Task: Organize and update the Trello cards with images, descriptions, and checklists.
Action: Key pressed <Key.f11>
Screenshot: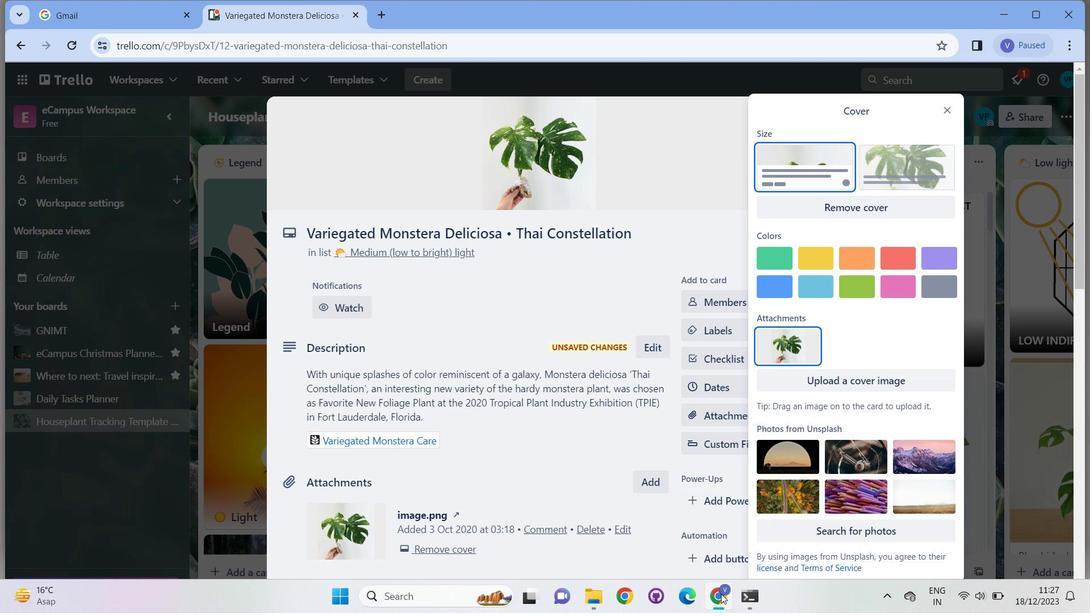 
Action: Mouse moved to (853, 468)
Screenshot: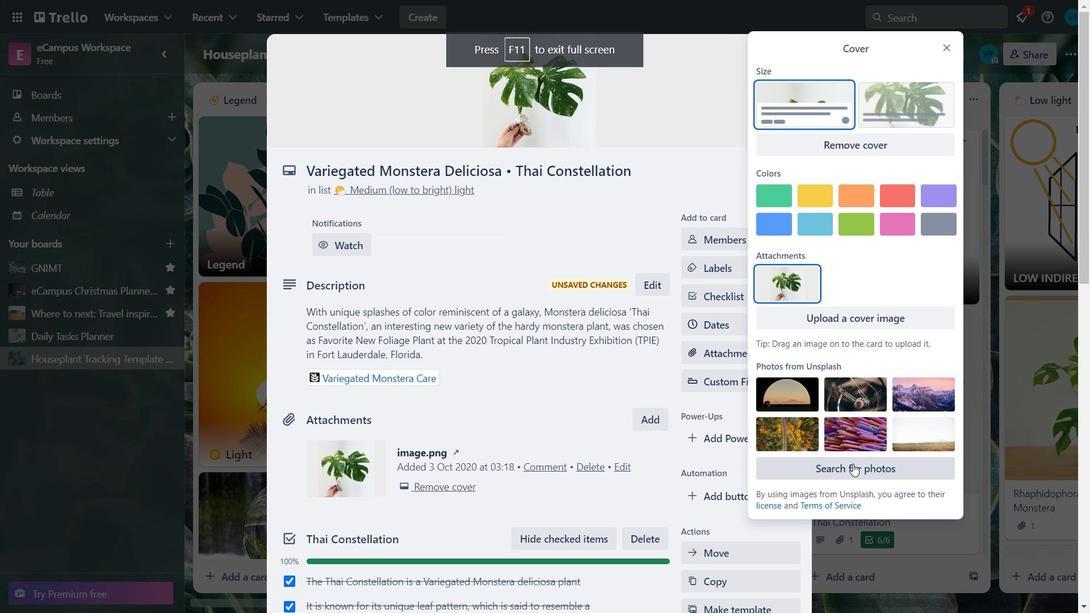 
Action: Mouse pressed left at (853, 468)
Screenshot: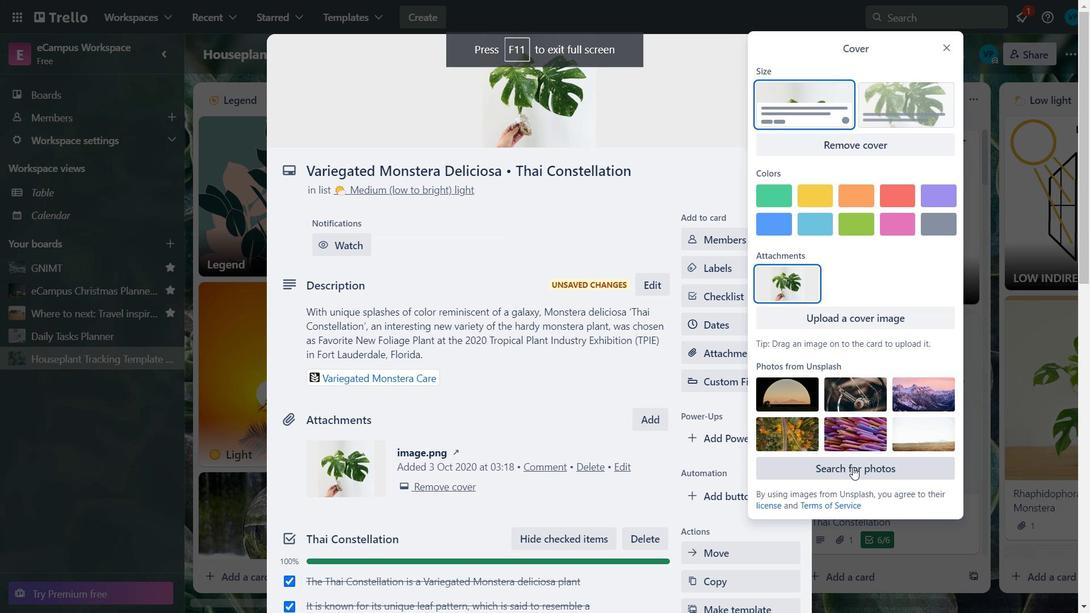 
Action: Mouse moved to (829, 76)
Screenshot: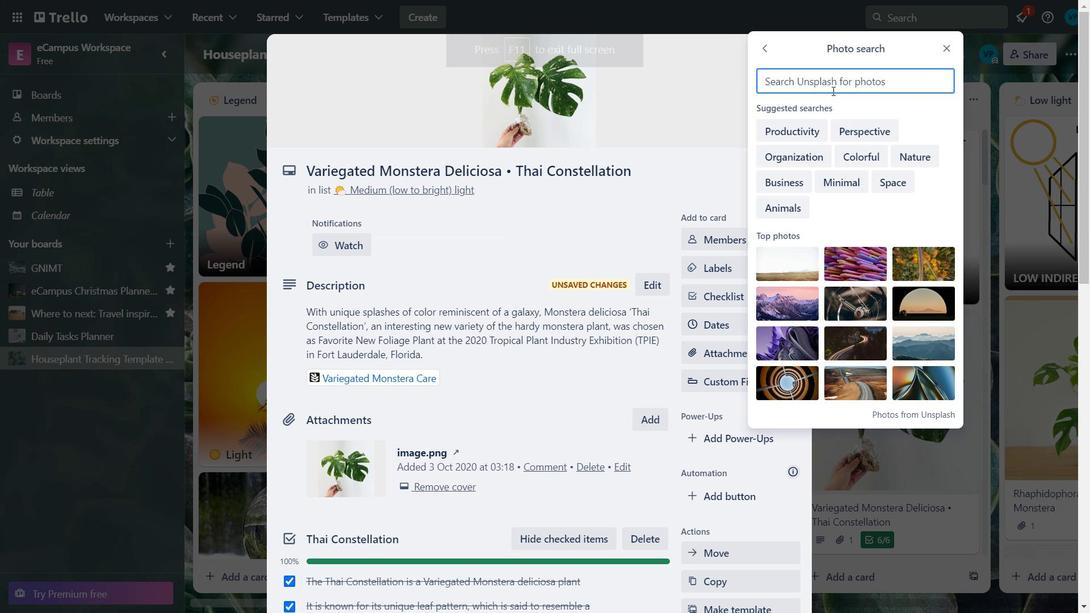
Action: Key pressed <Key.caps_lock>ctrl+V<Key.space>ctrl+PLANT
Screenshot: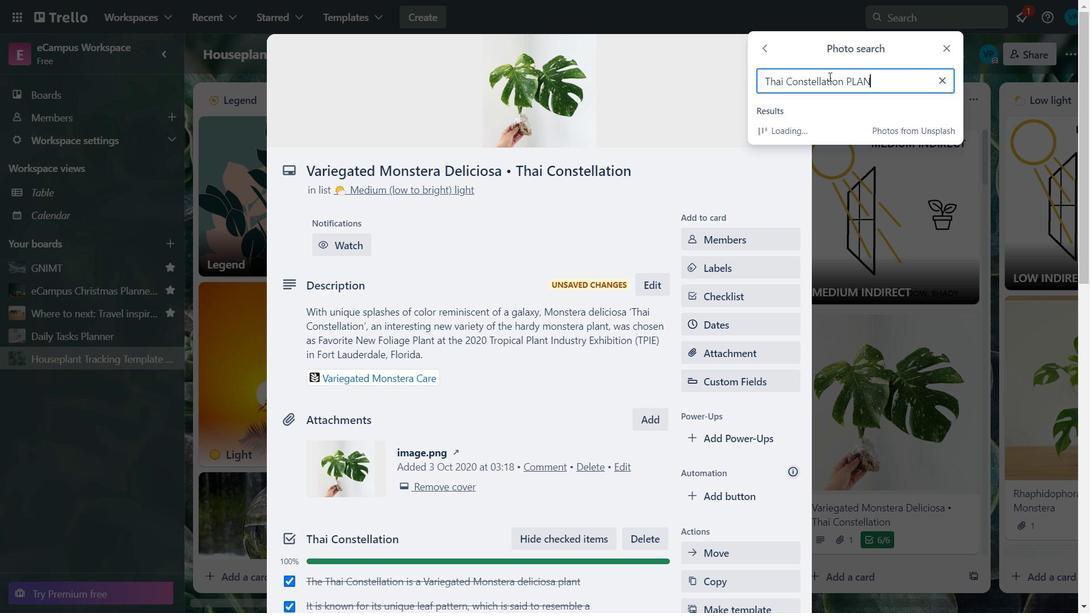 
Action: Mouse moved to (869, 347)
Screenshot: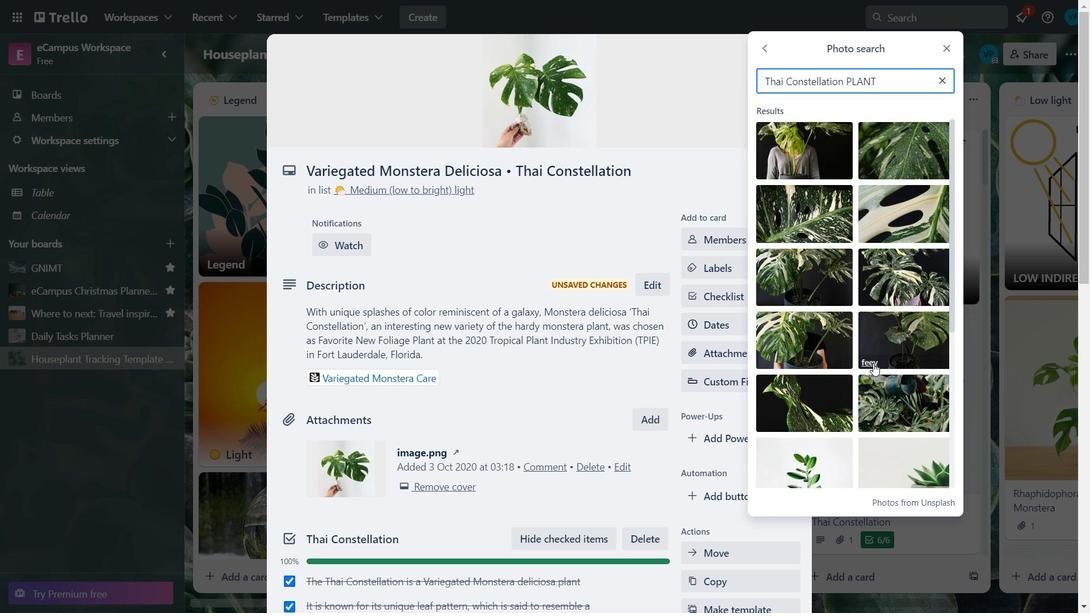 
Action: Key pressed <Key.down><Key.down><Key.down><Key.down><Key.down>
Screenshot: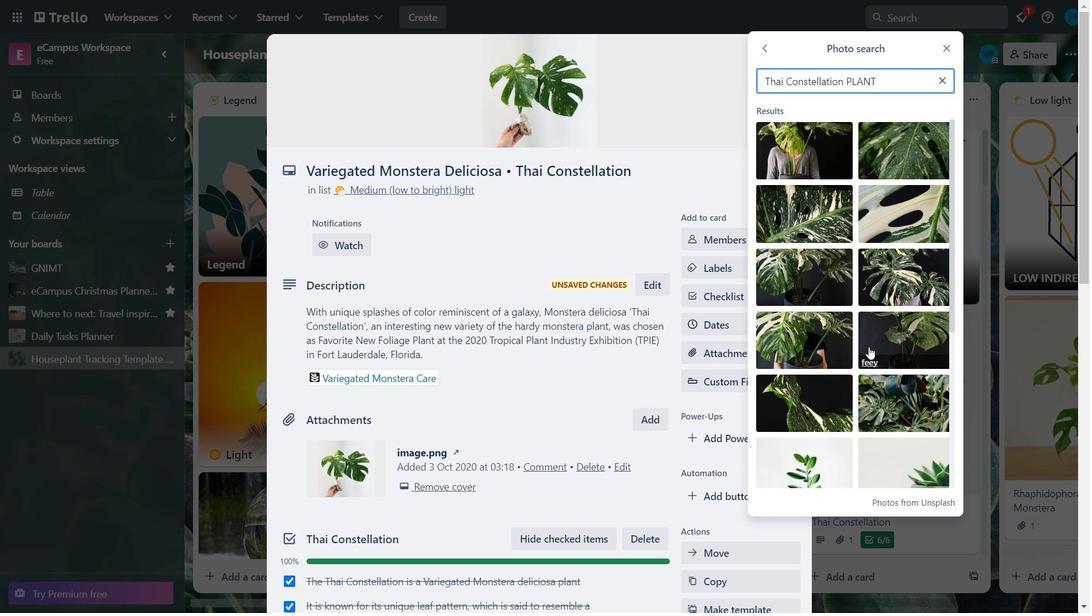 
Action: Mouse moved to (956, 412)
Screenshot: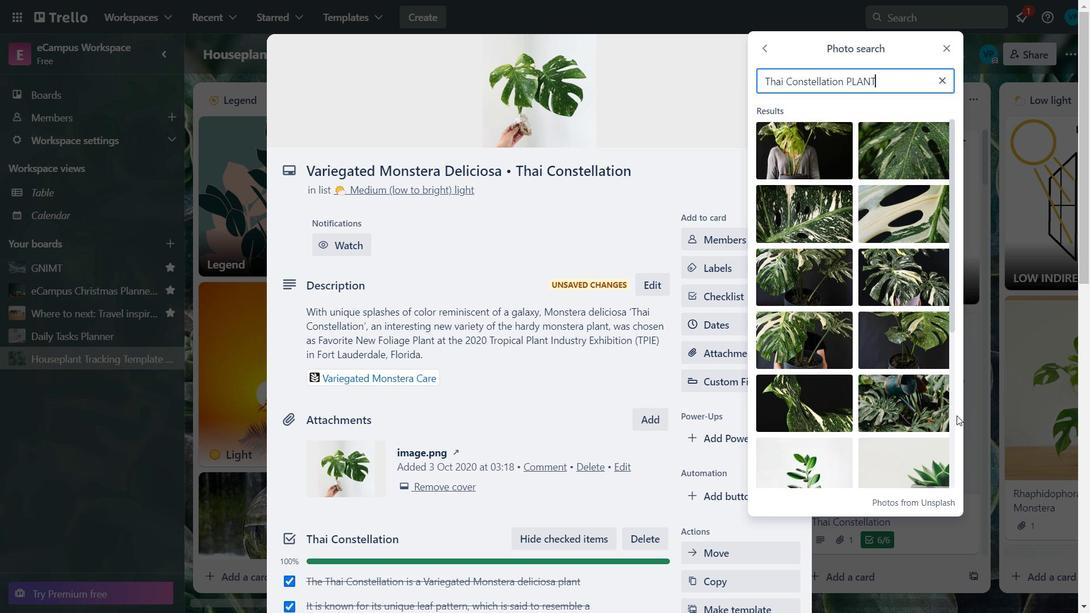 
Action: Mouse pressed left at (956, 412)
Screenshot: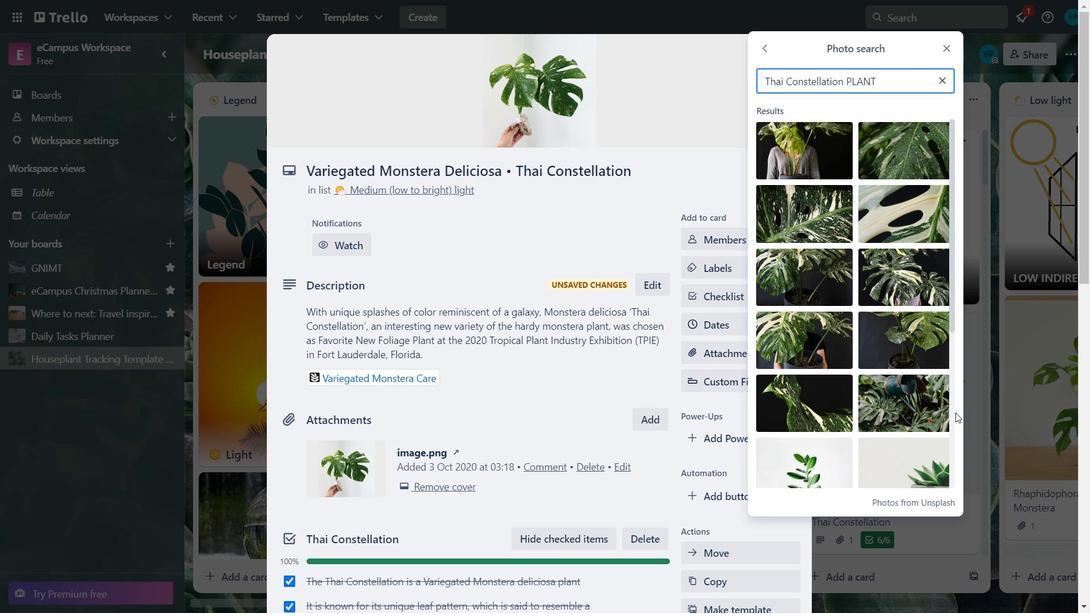 
Action: Key pressed <Key.down><Key.down><Key.down>
Screenshot: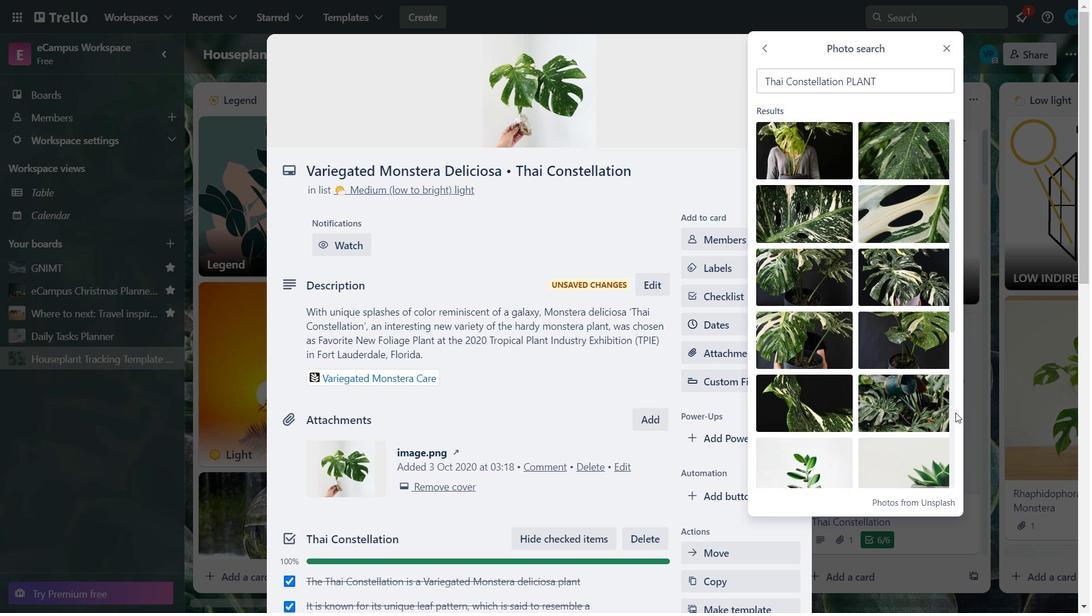 
Action: Mouse moved to (953, 358)
Screenshot: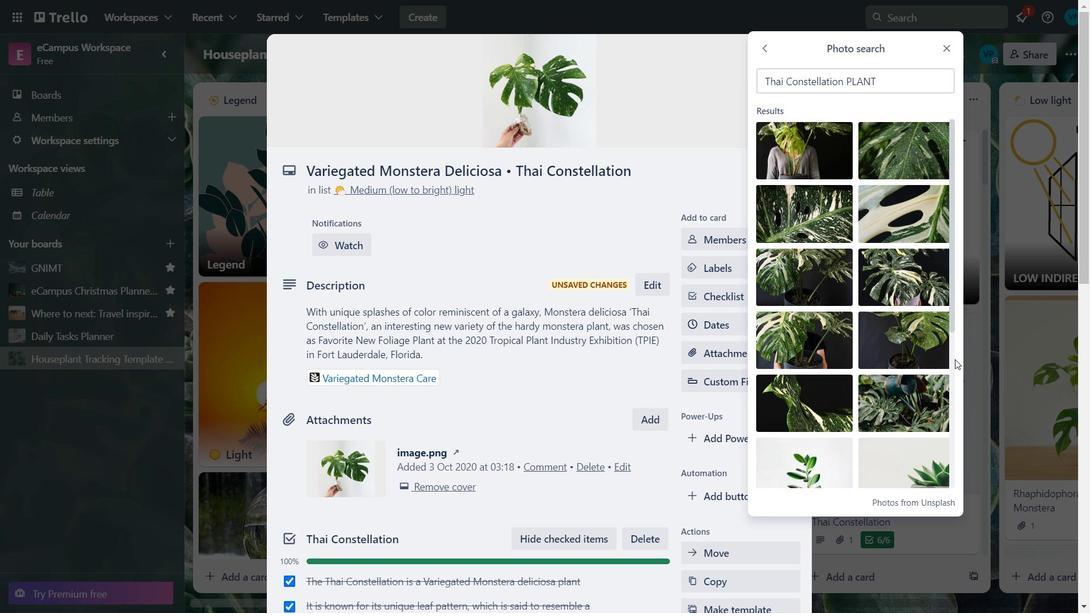 
Action: Mouse pressed left at (953, 358)
Screenshot: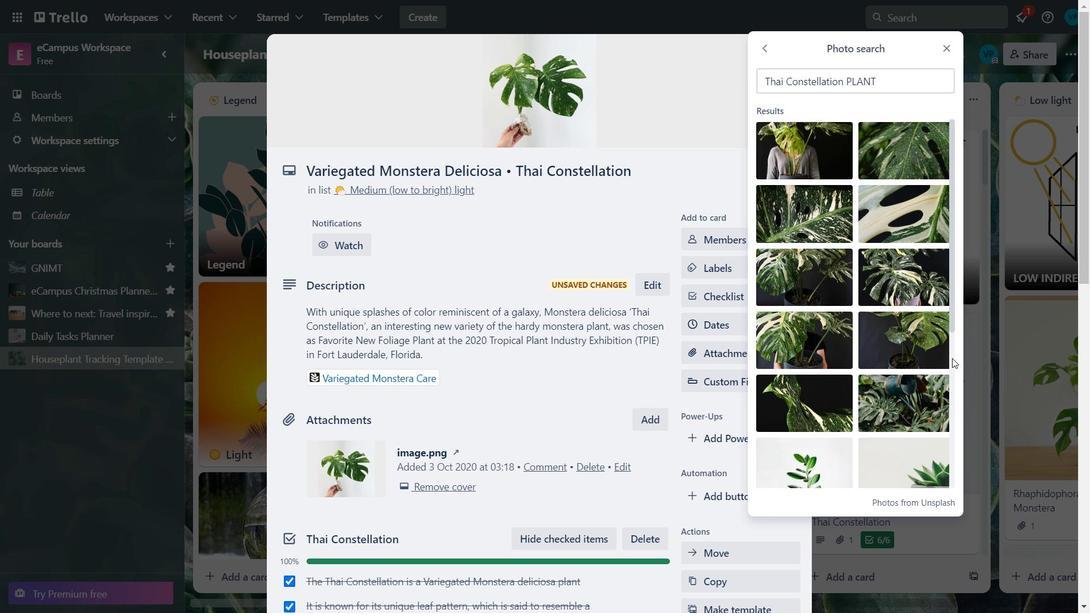 
Action: Mouse moved to (949, 191)
Screenshot: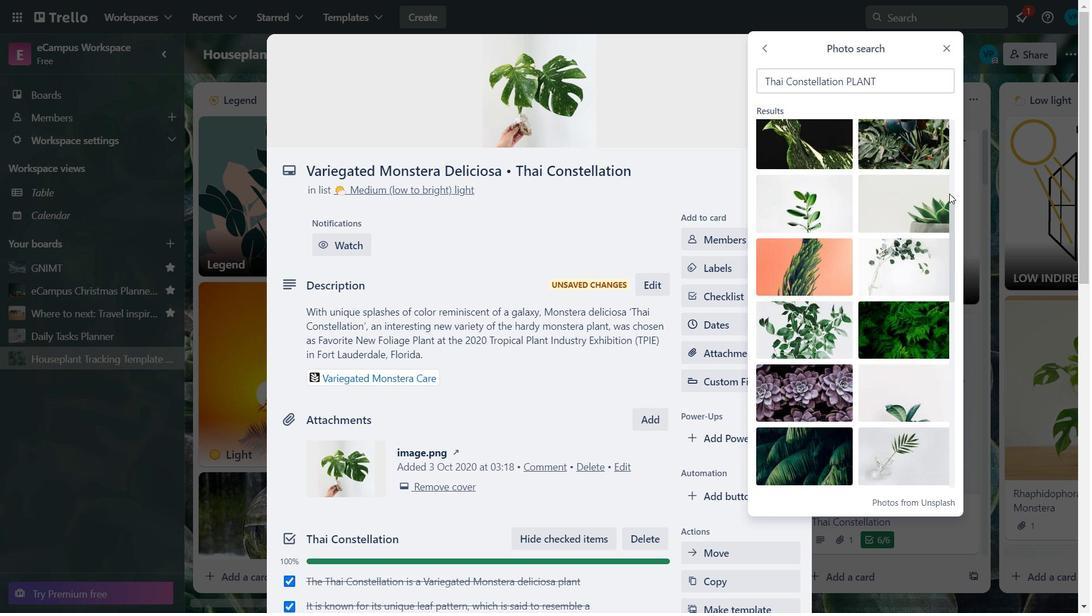 
Action: Mouse pressed left at (949, 191)
Screenshot: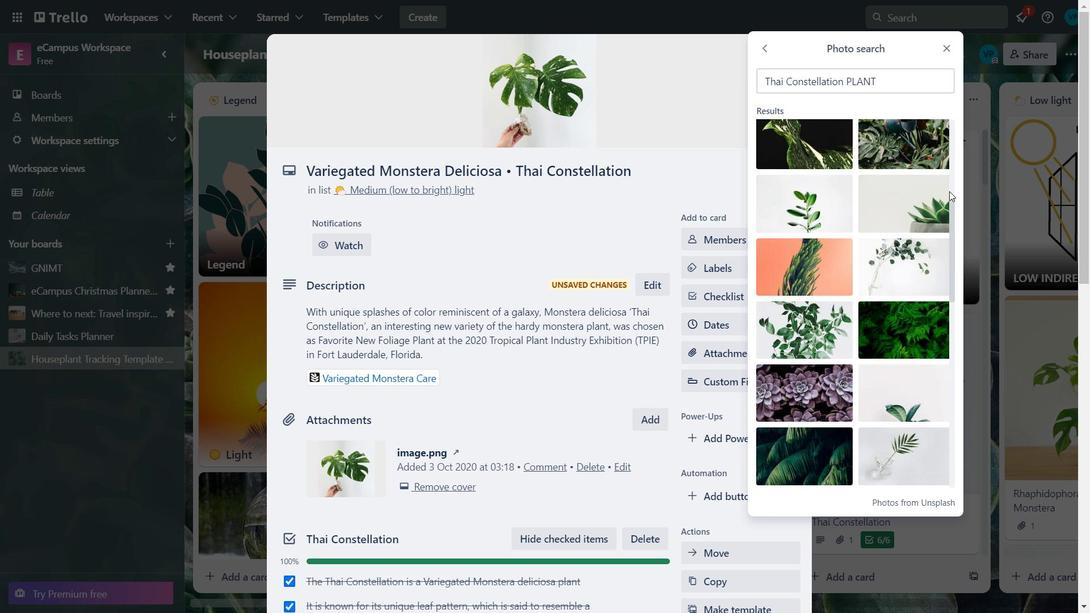 
Action: Key pressed <Key.up><Key.up>
Screenshot: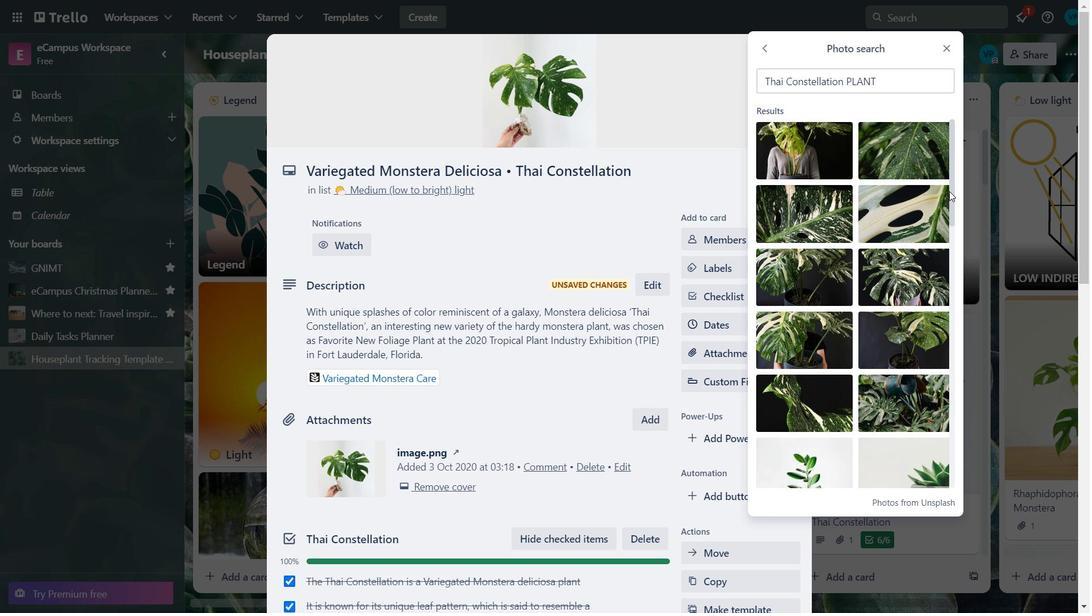 
Action: Mouse moved to (917, 319)
Screenshot: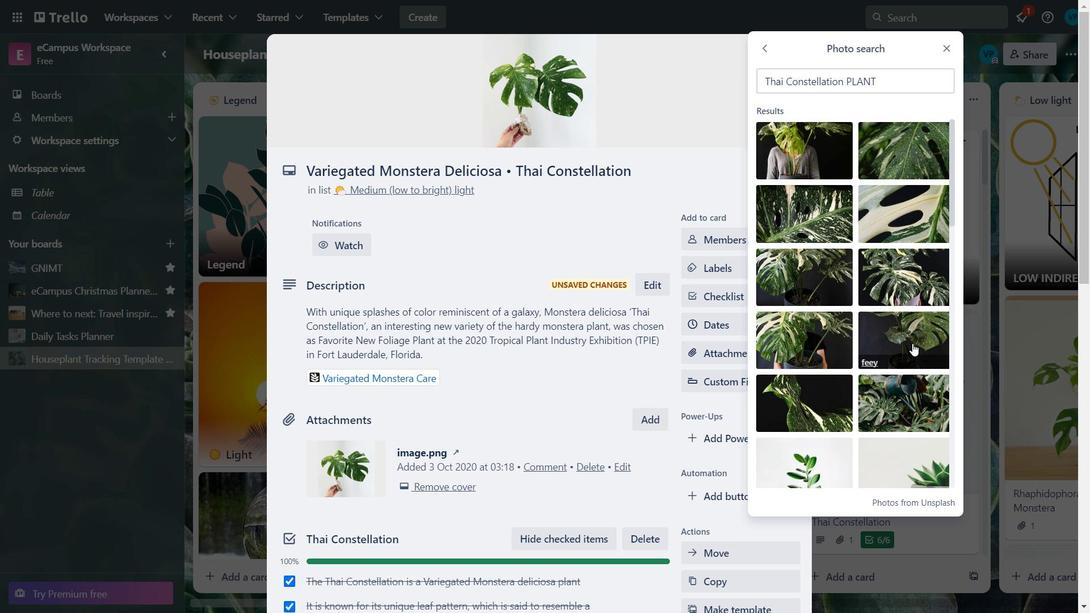 
Action: Mouse pressed left at (917, 319)
Screenshot: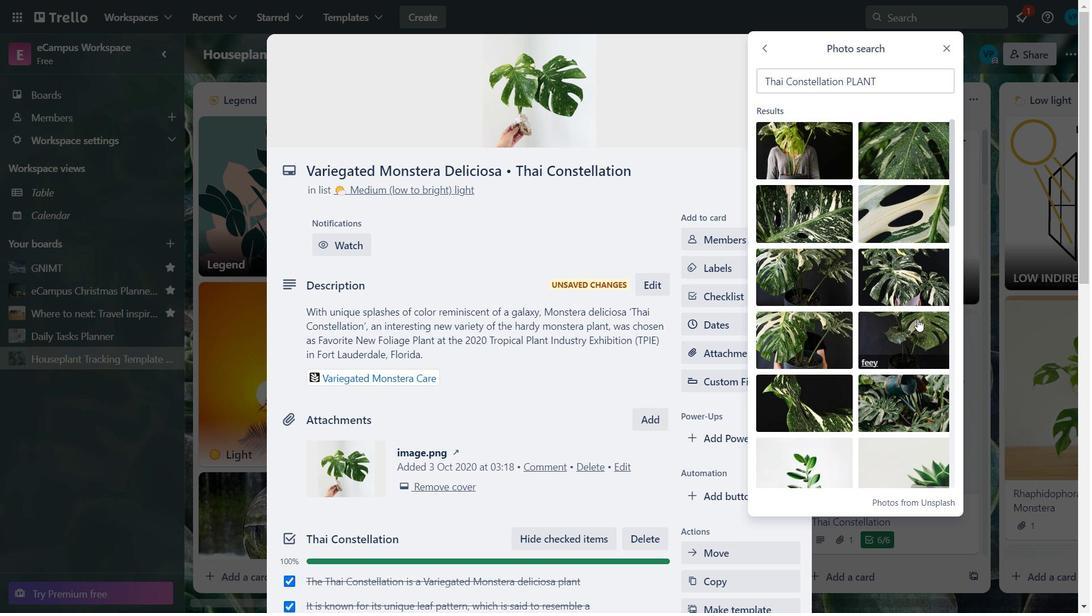 
Action: Mouse moved to (913, 102)
Screenshot: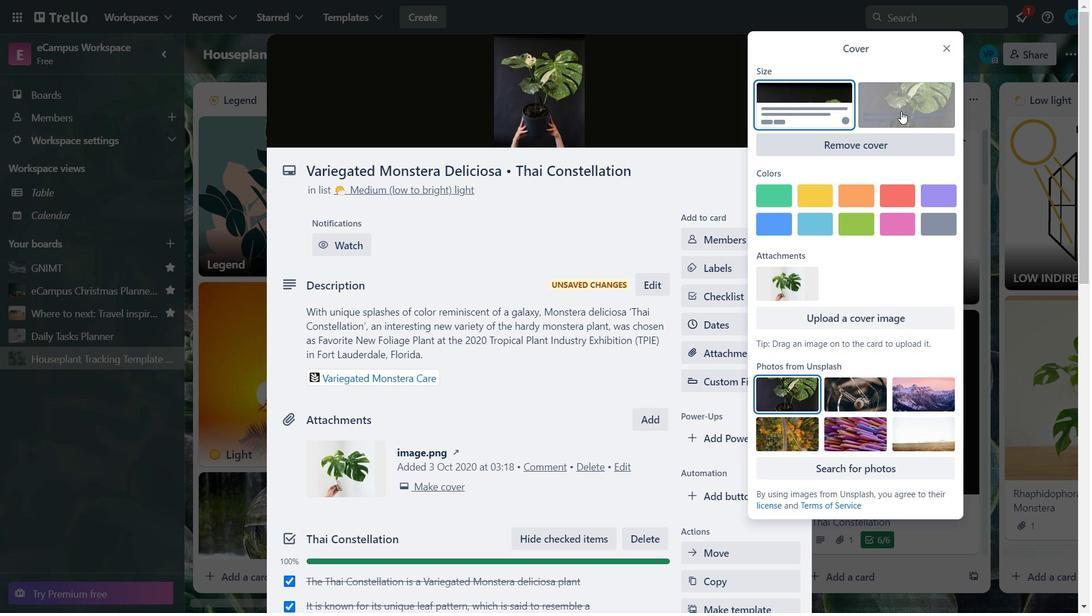 
Action: Mouse pressed left at (913, 102)
Screenshot: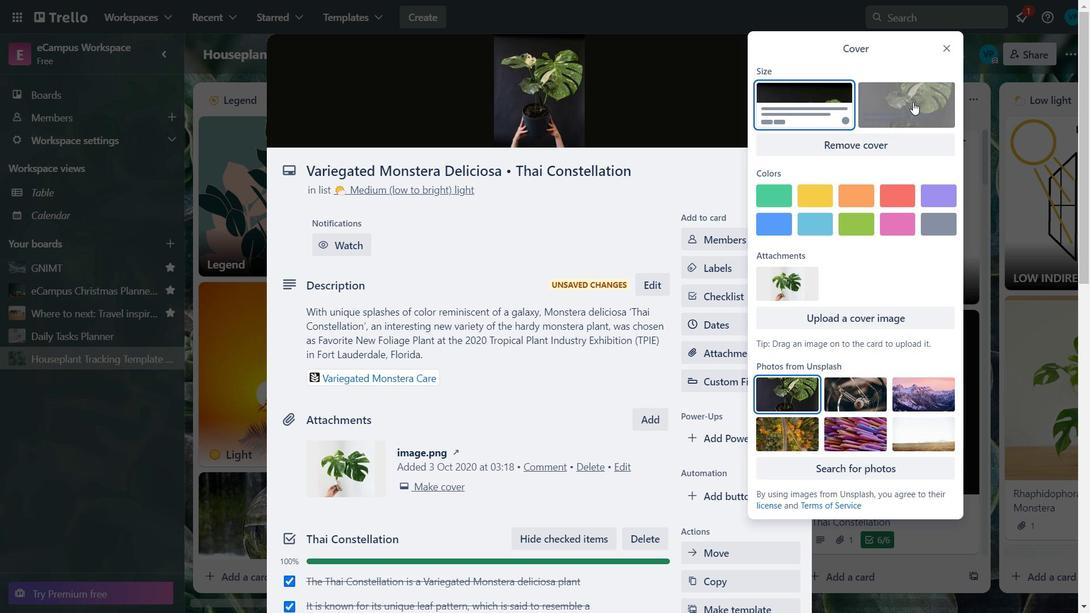 
Action: Mouse moved to (944, 50)
Screenshot: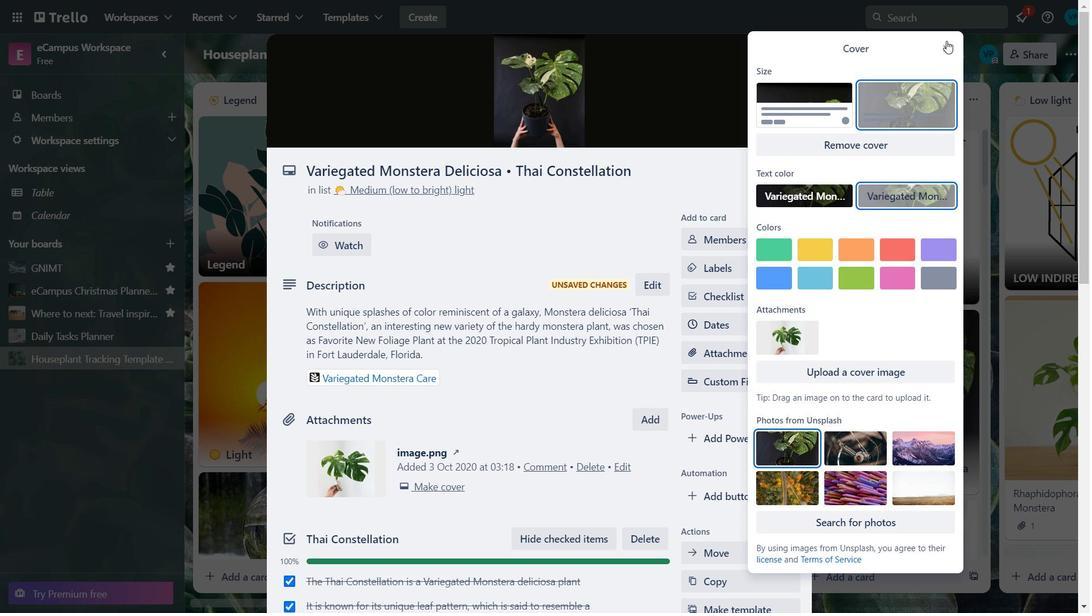 
Action: Mouse pressed left at (944, 50)
Screenshot: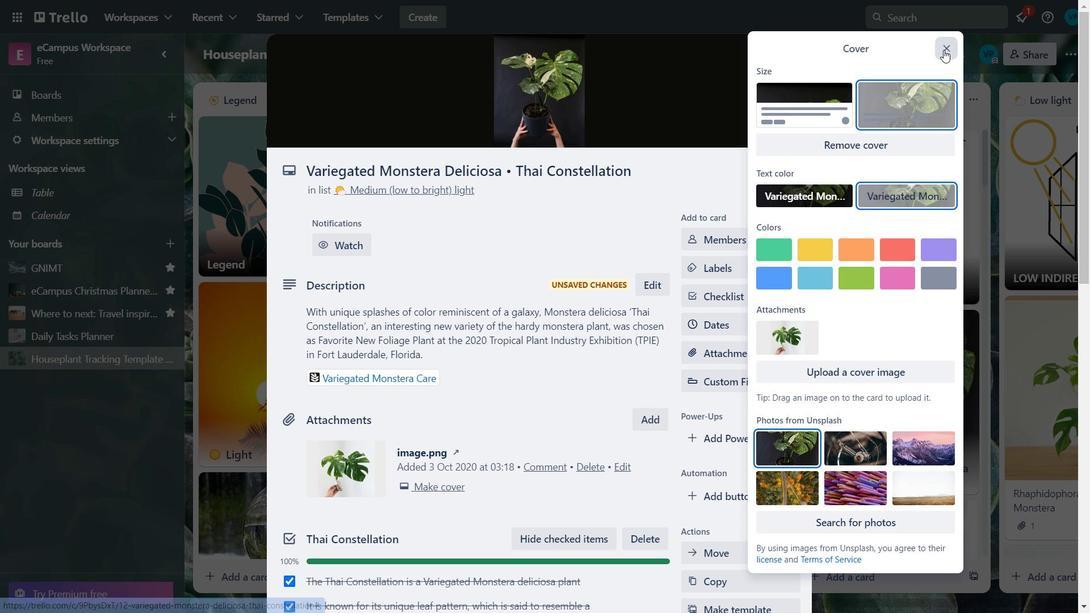 
Action: Mouse moved to (794, 54)
Screenshot: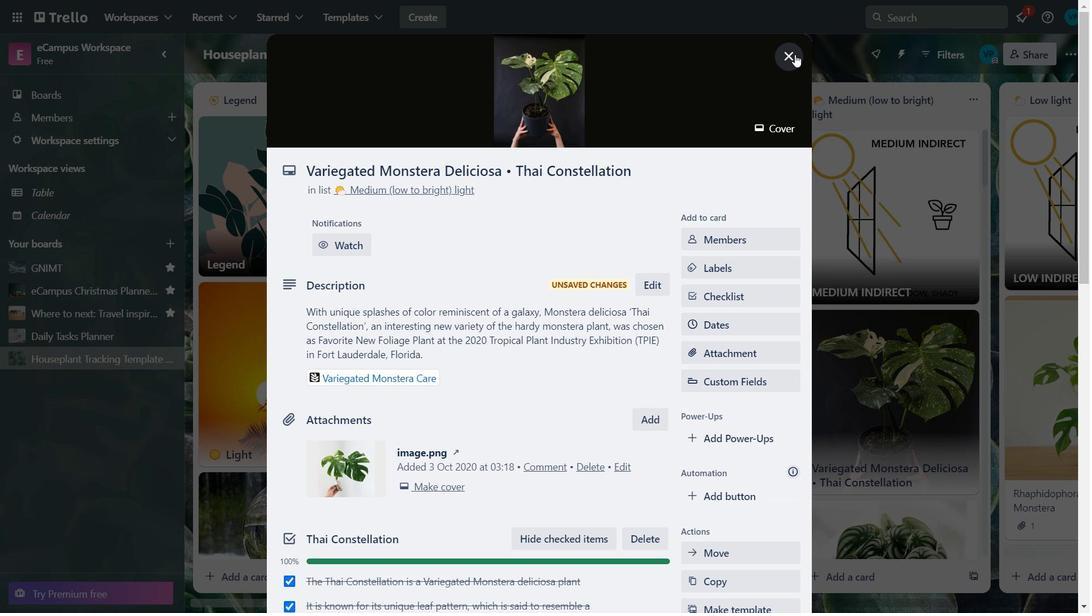 
Action: Mouse pressed left at (794, 54)
Screenshot: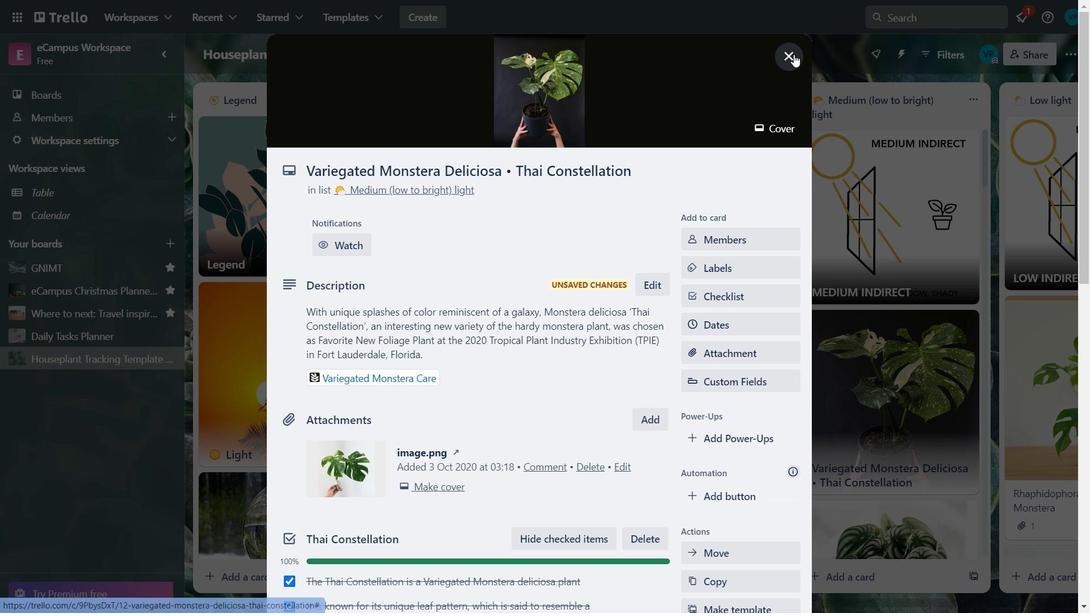 
Action: Mouse moved to (875, 386)
Screenshot: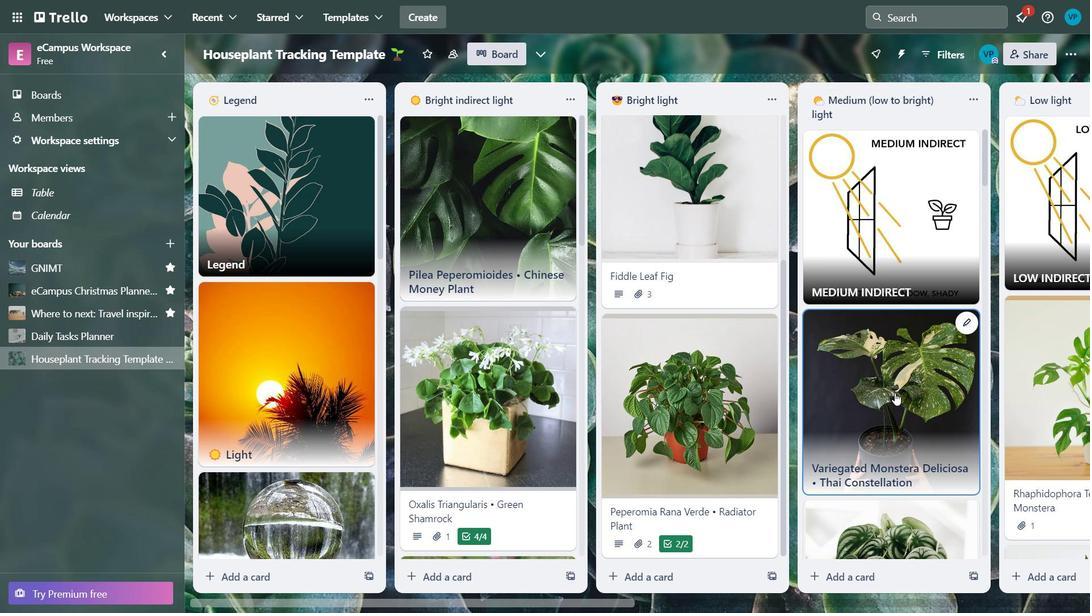 
Action: Key pressed <Key.down>
Screenshot: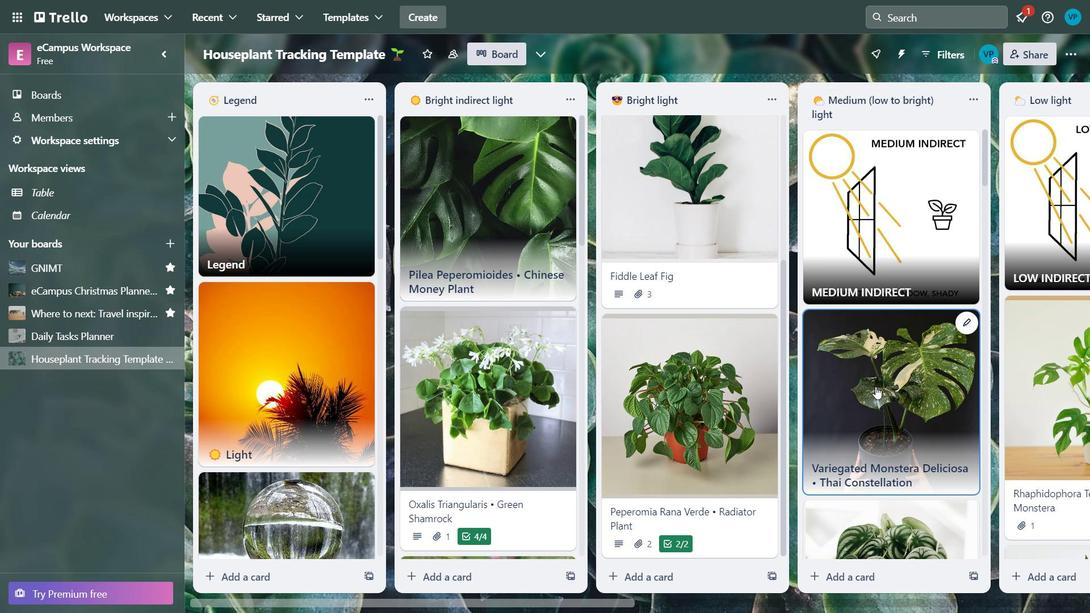 
Action: Mouse pressed left at (875, 386)
Screenshot: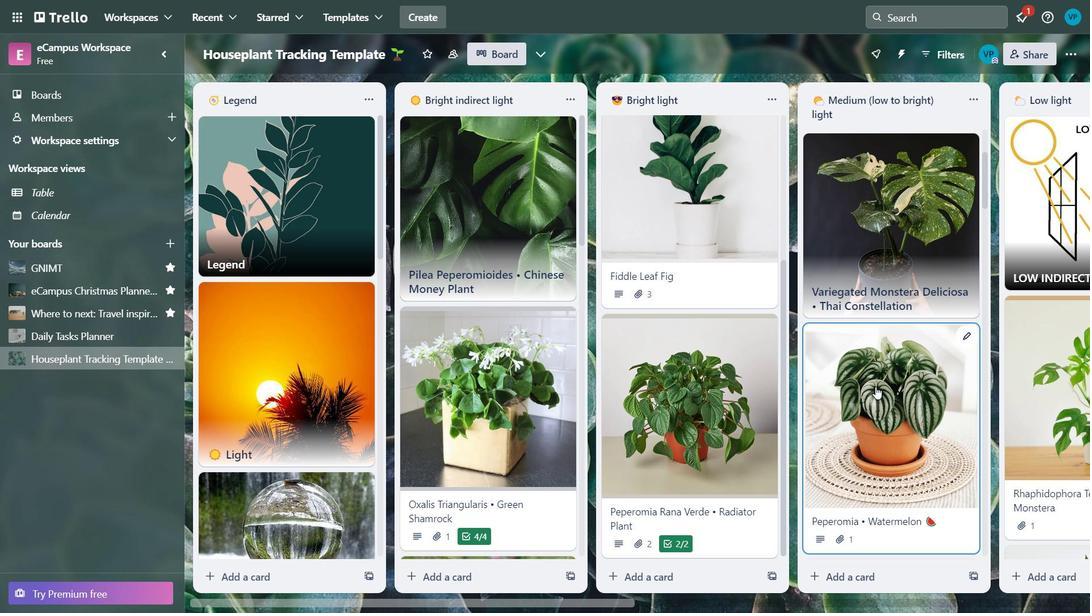 
Action: Mouse moved to (612, 440)
Screenshot: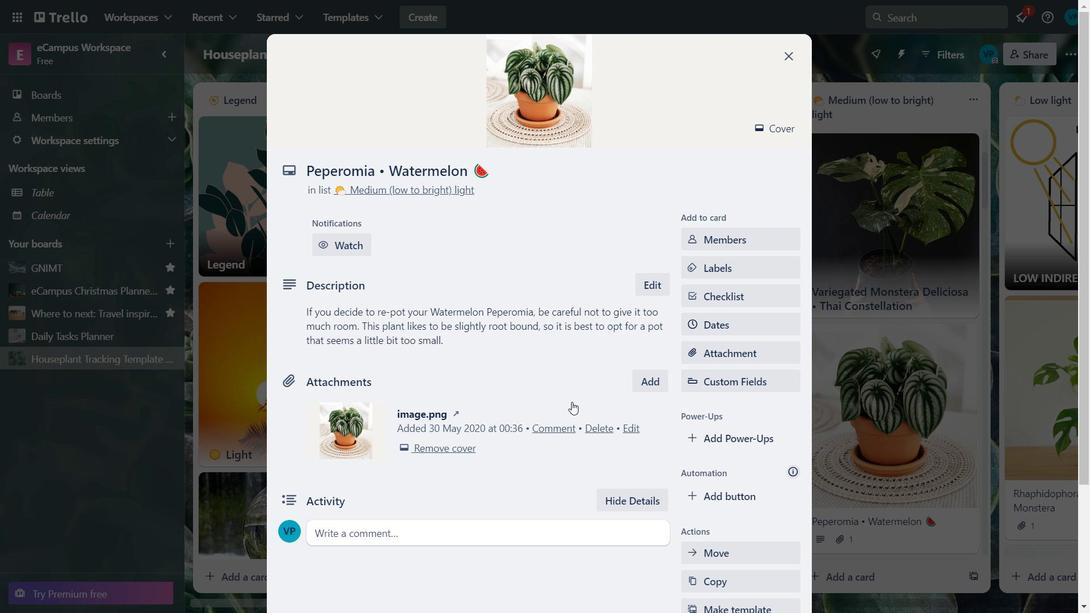 
Action: Mouse pressed left at (612, 440)
Screenshot: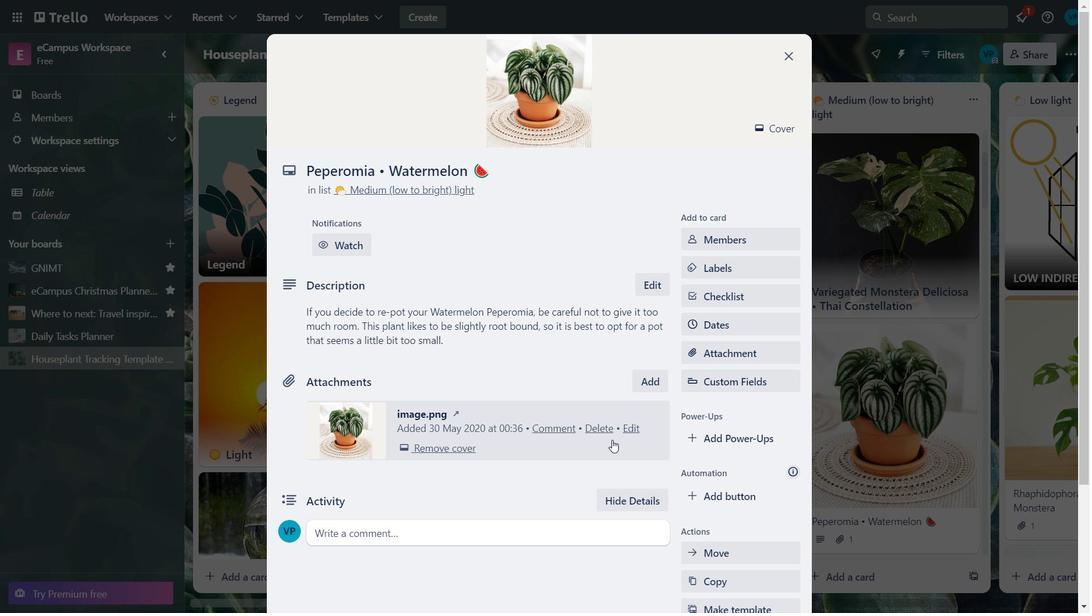 
Action: Mouse moved to (902, 110)
Screenshot: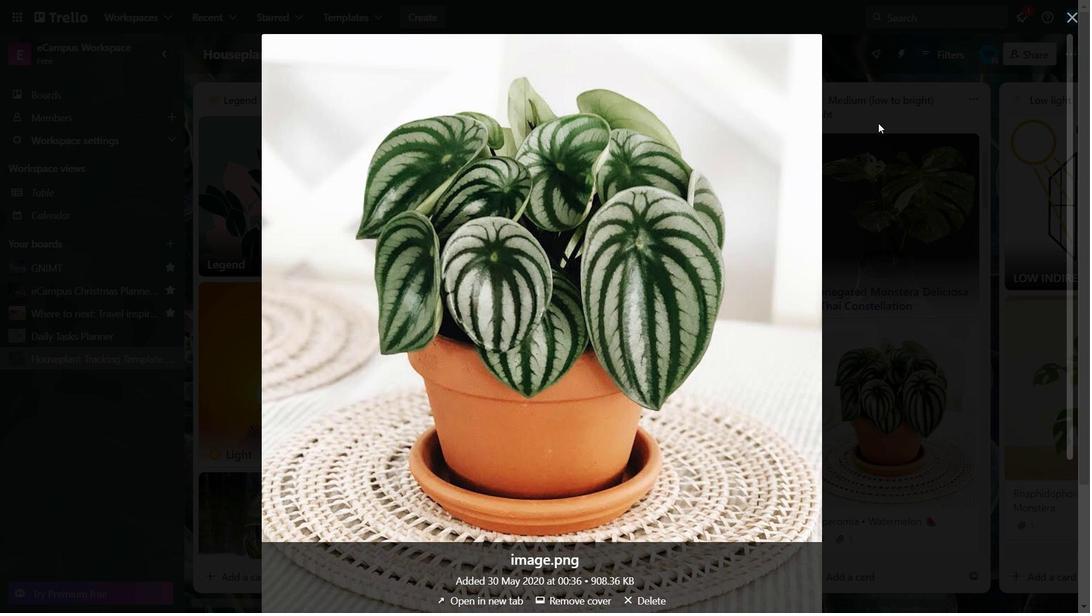 
Action: Mouse pressed left at (902, 110)
Screenshot: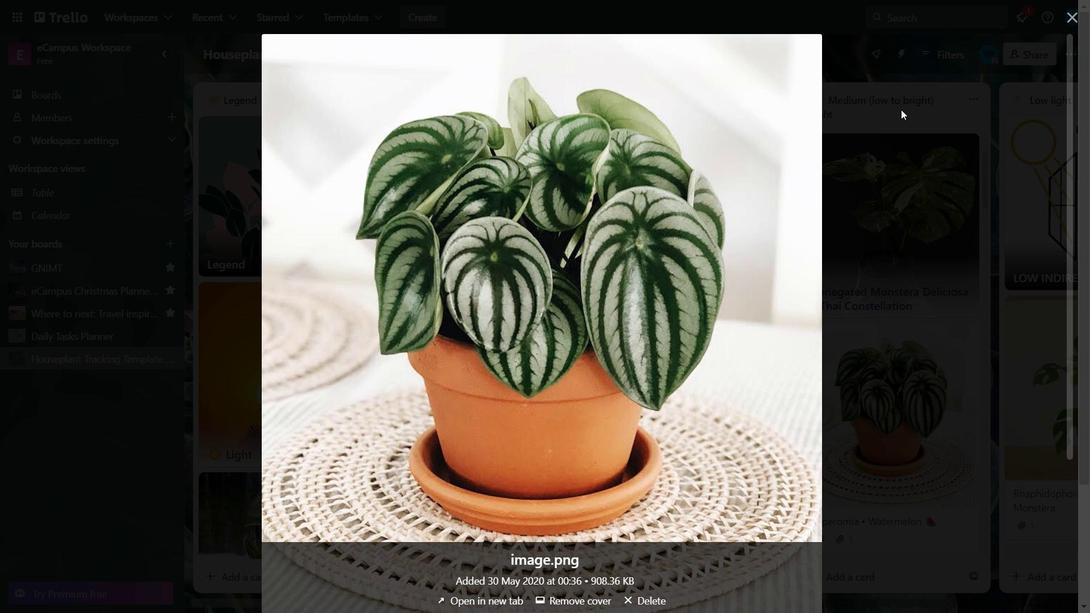 
Action: Mouse moved to (727, 290)
Screenshot: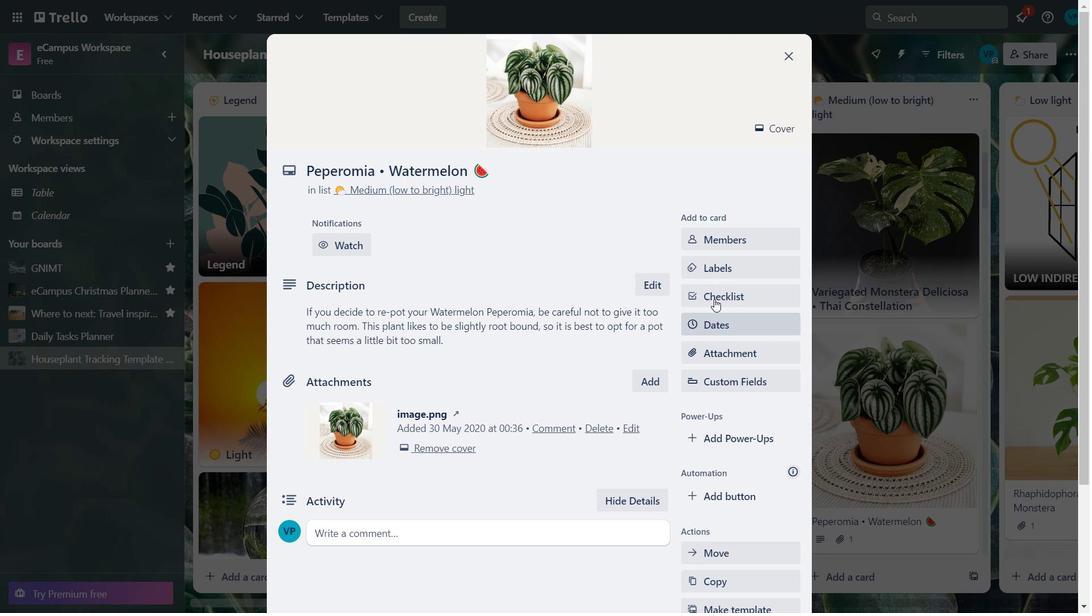 
Action: Mouse pressed left at (727, 290)
Screenshot: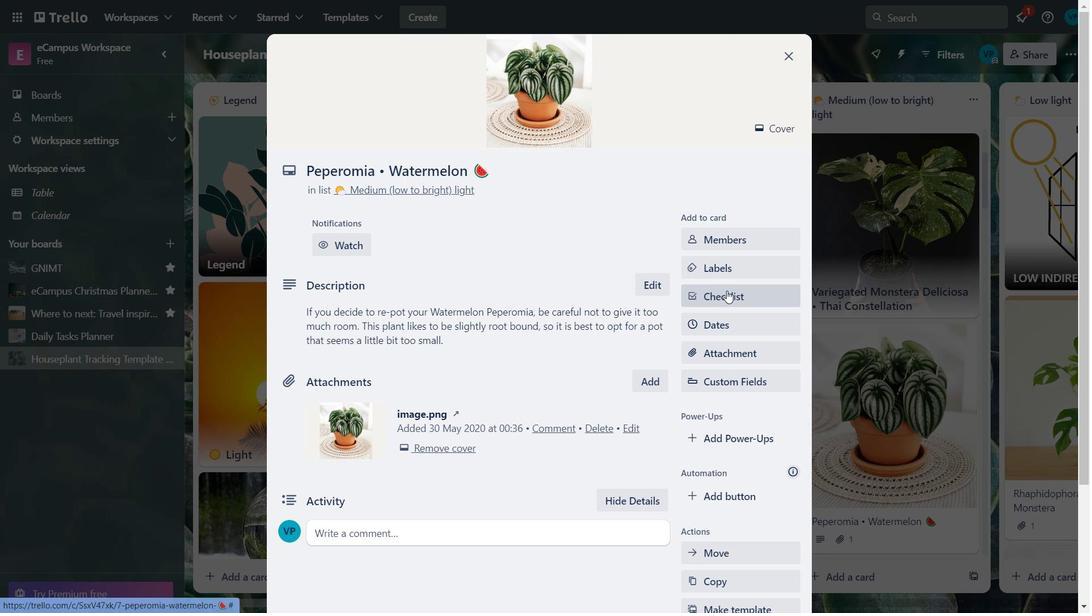 
Action: Mouse moved to (465, 166)
Screenshot: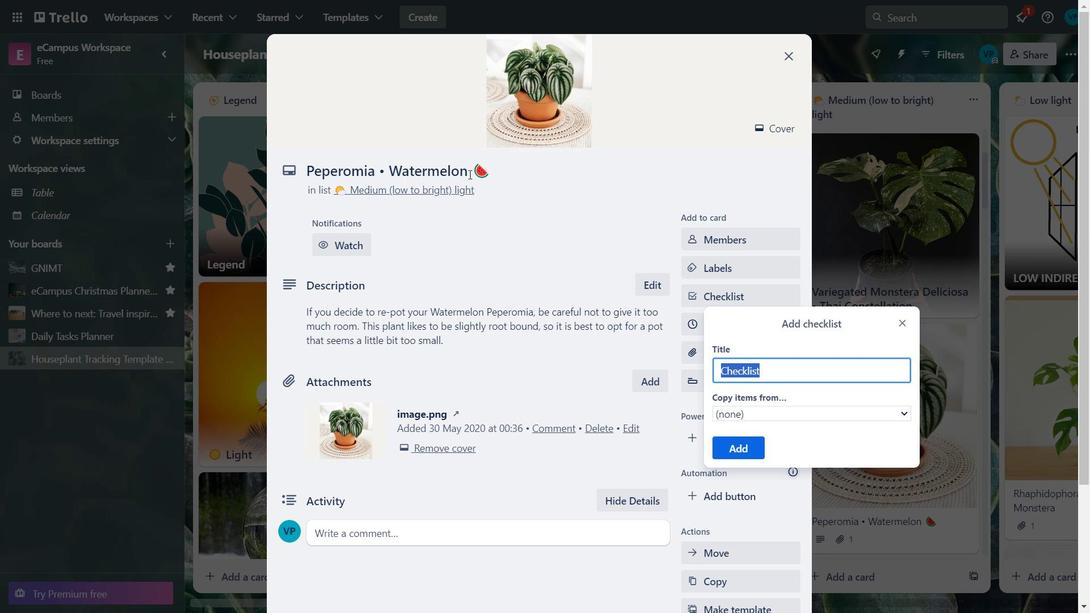 
Action: Mouse pressed left at (465, 166)
Screenshot: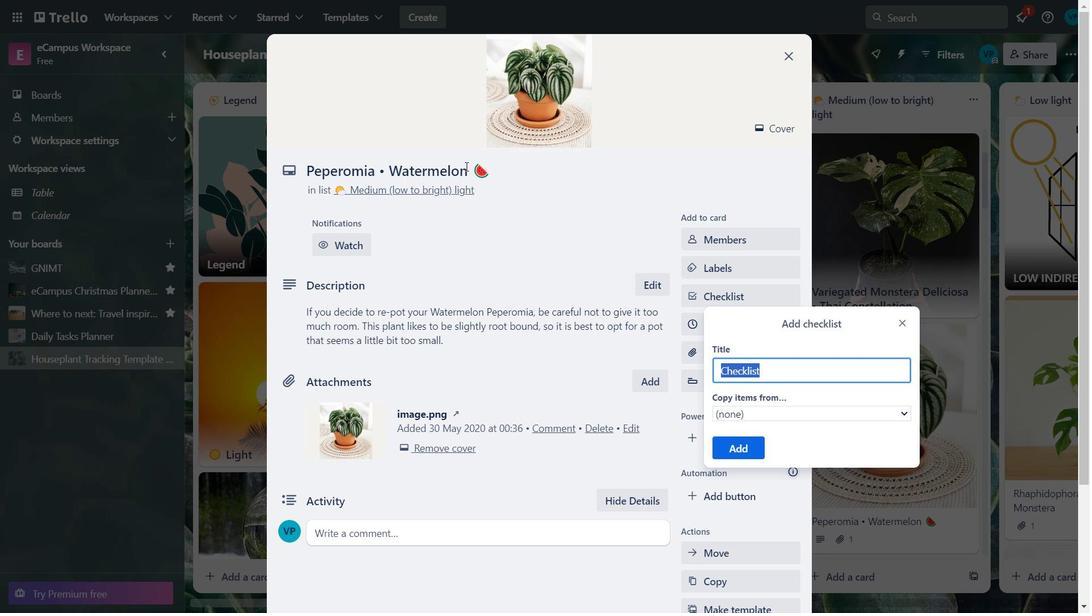 
Action: Mouse moved to (276, 185)
Screenshot: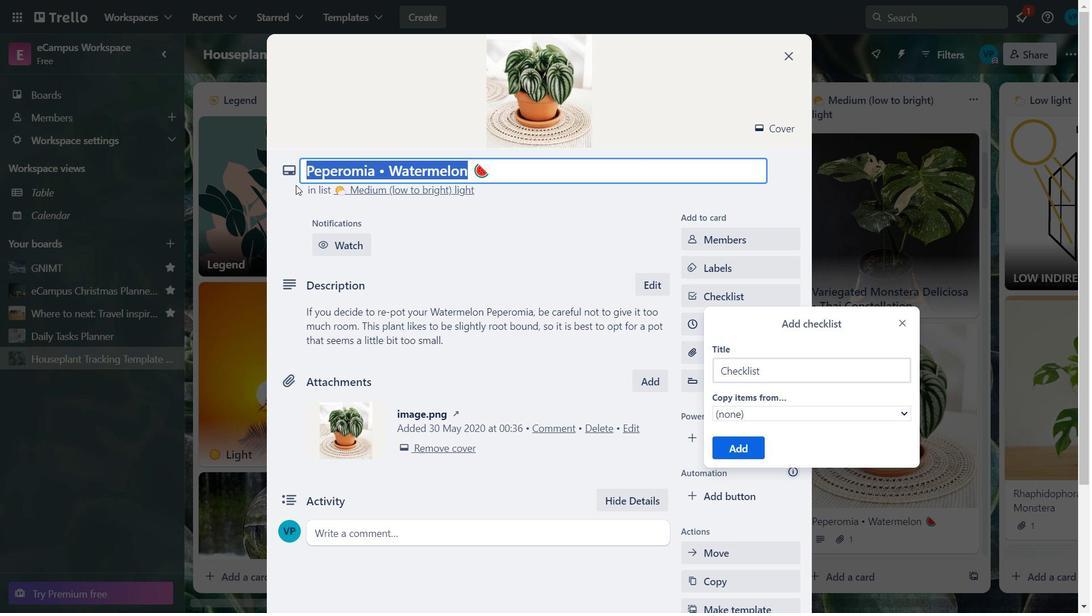 
Action: Key pressed ctrl+C
Screenshot: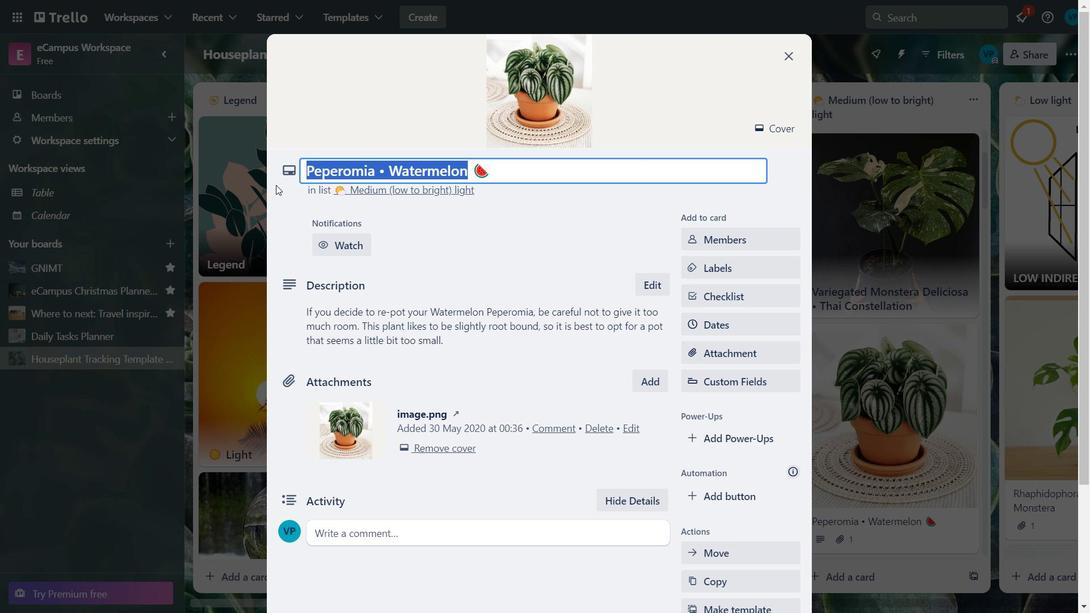 
Action: Mouse moved to (745, 294)
Screenshot: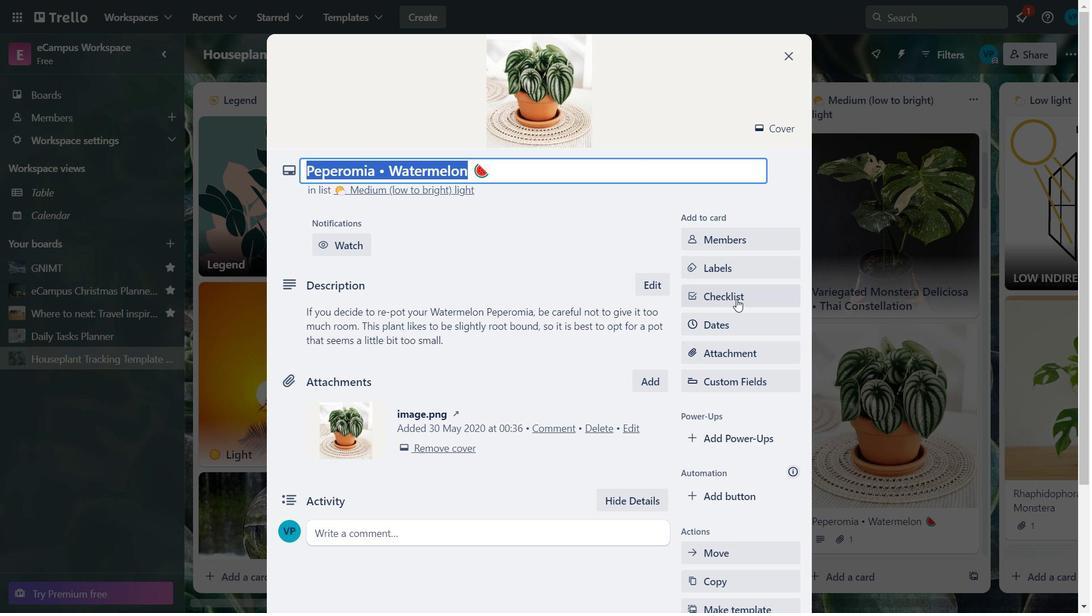 
Action: Mouse pressed left at (745, 294)
Screenshot: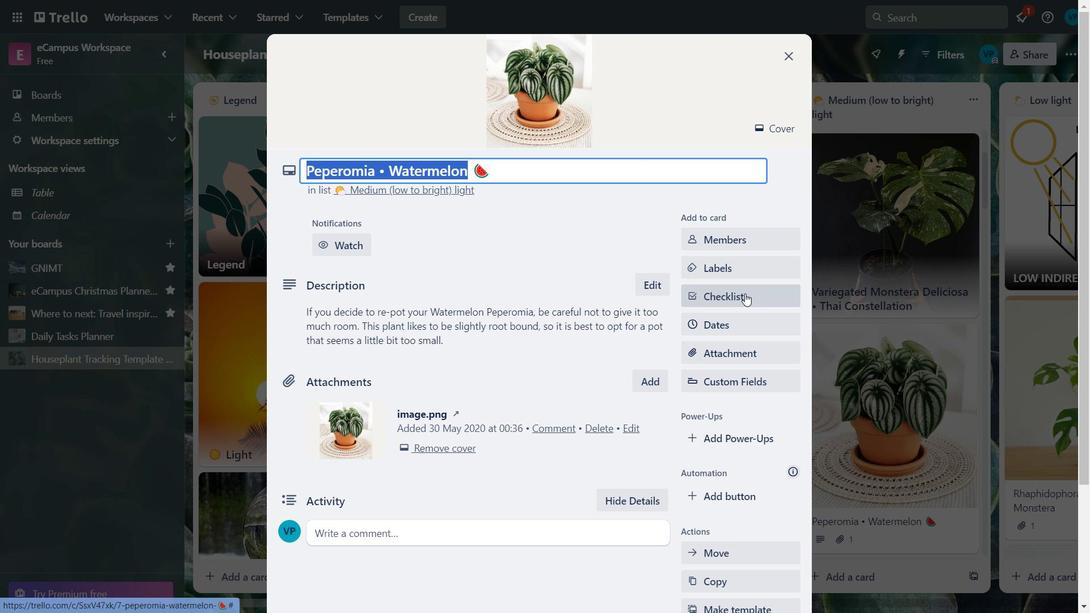 
Action: Key pressed <Key.backspace>ctrl+V<Key.enter>
Screenshot: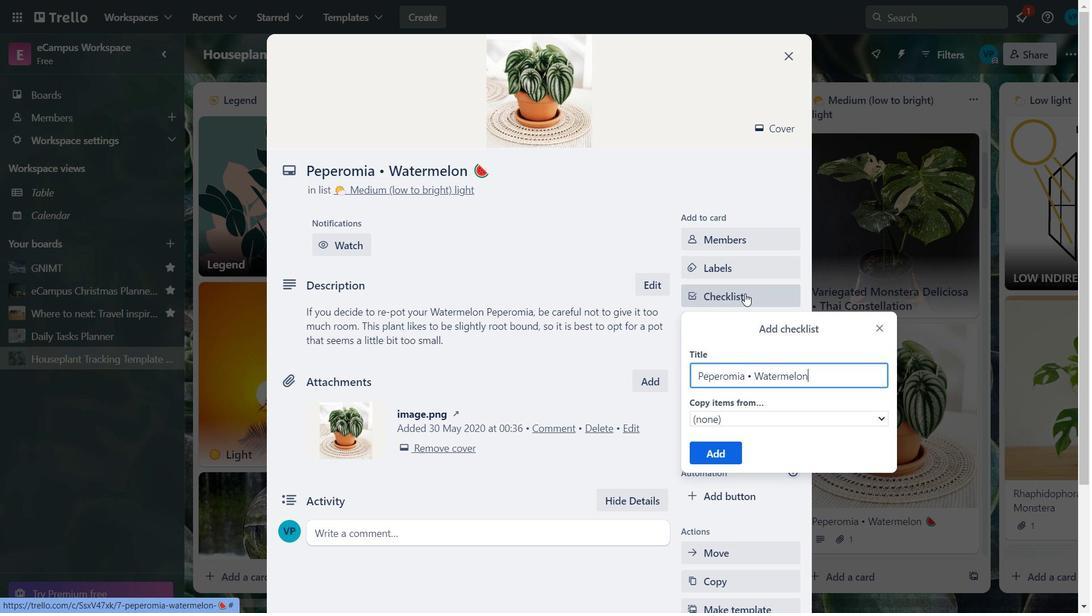 
Action: Mouse moved to (802, 435)
Screenshot: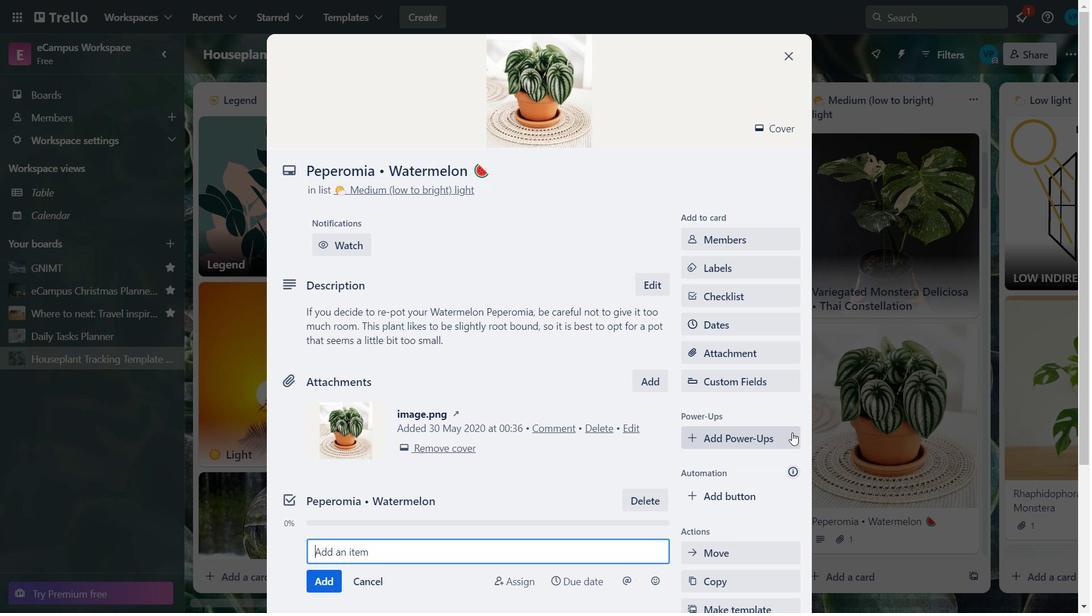 
Action: Mouse pressed left at (802, 435)
Screenshot: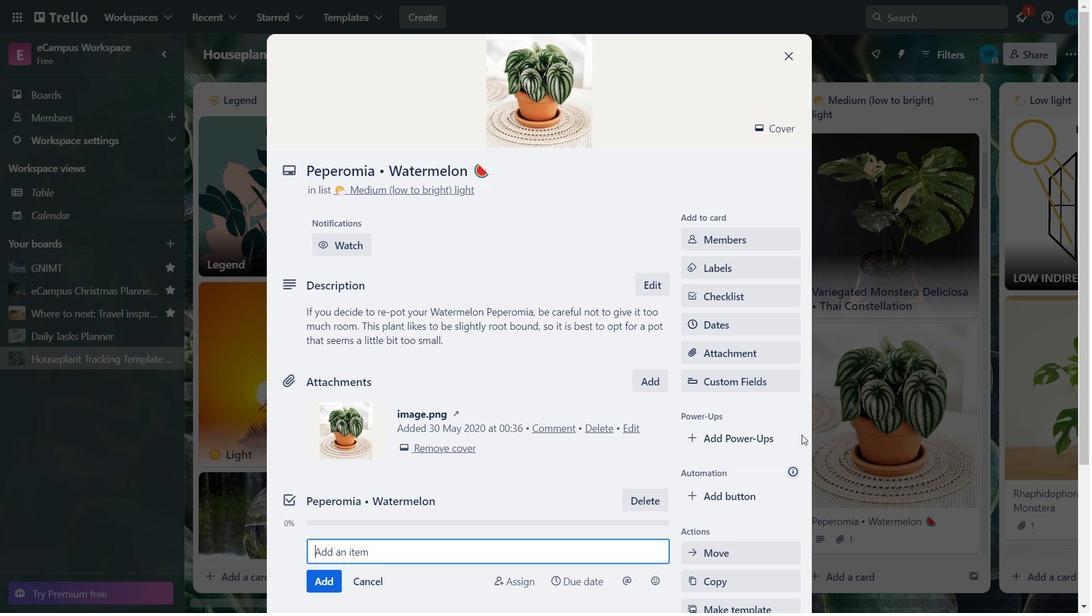 
Action: Key pressed <Key.down><Key.down><Key.down><Key.down><Key.down><Key.down>
Screenshot: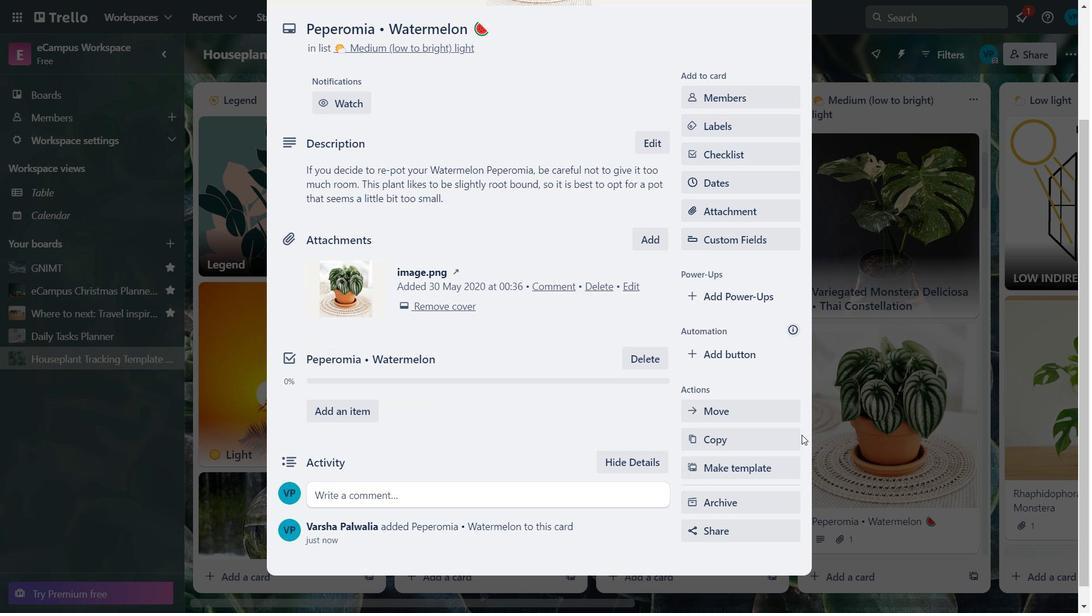 
Action: Mouse moved to (330, 398)
Screenshot: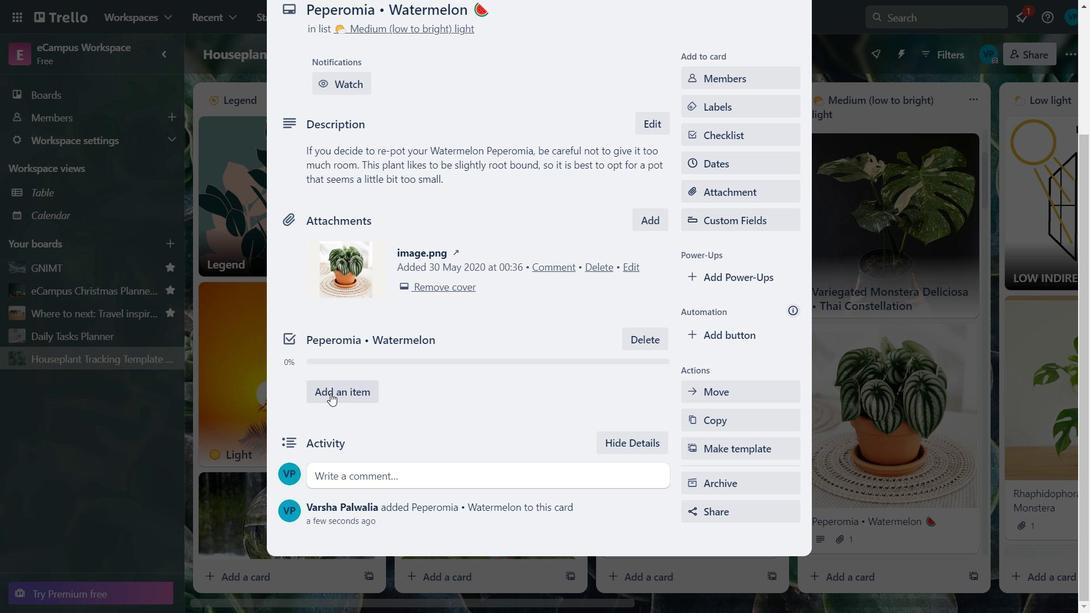 
Action: Mouse pressed left at (330, 398)
Screenshot: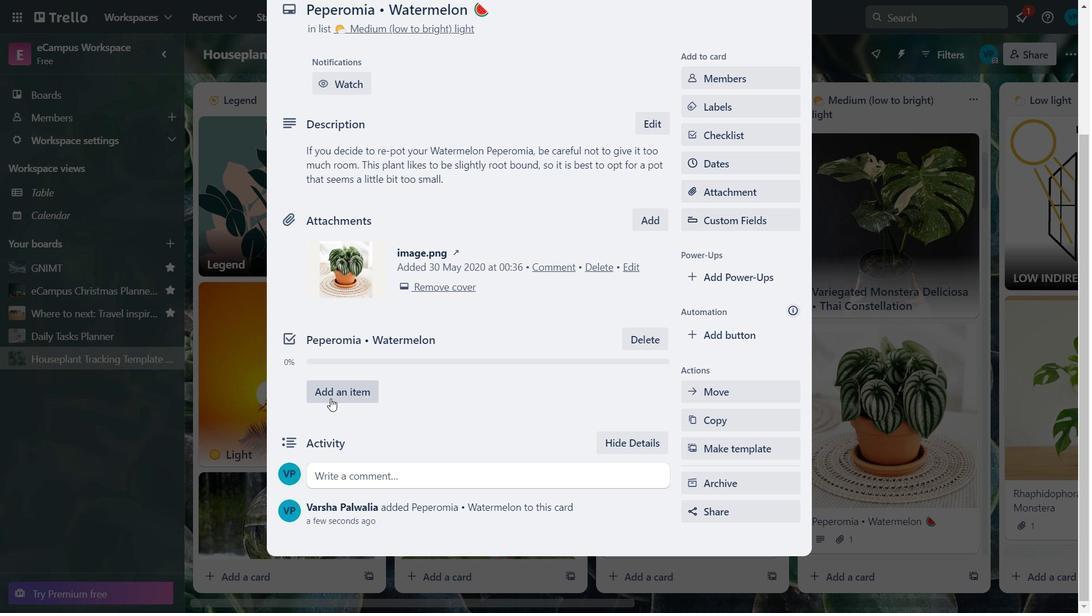 
Action: Key pressed <Key.caps_lock>ctrl+W<Key.caps_lock>AT<Key.backspace><Key.backspace><Key.backspace><Key.backspace><Key.caps_lock><Key.caps_lock>W<Key.caps_lock>atermelon<Key.space>for<Key.space>a<Key.space>halfpenny<Key.space>,<Key.space>split<Key.space>it<Key.space>,<Key.space>and<Key.space>g<Key.backspace>scoop<Key.space>out<Key.space>the<Key.space>middle<Key.space>,<Key.space>sit<Key.space>down<Key.space>
Screenshot: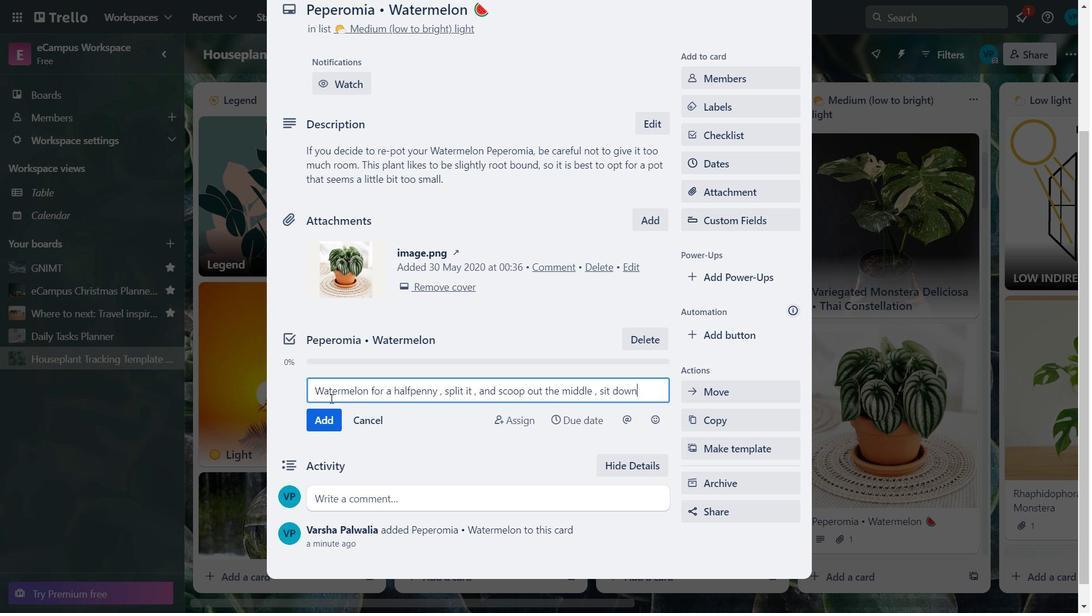 
Action: Mouse moved to (320, 426)
Screenshot: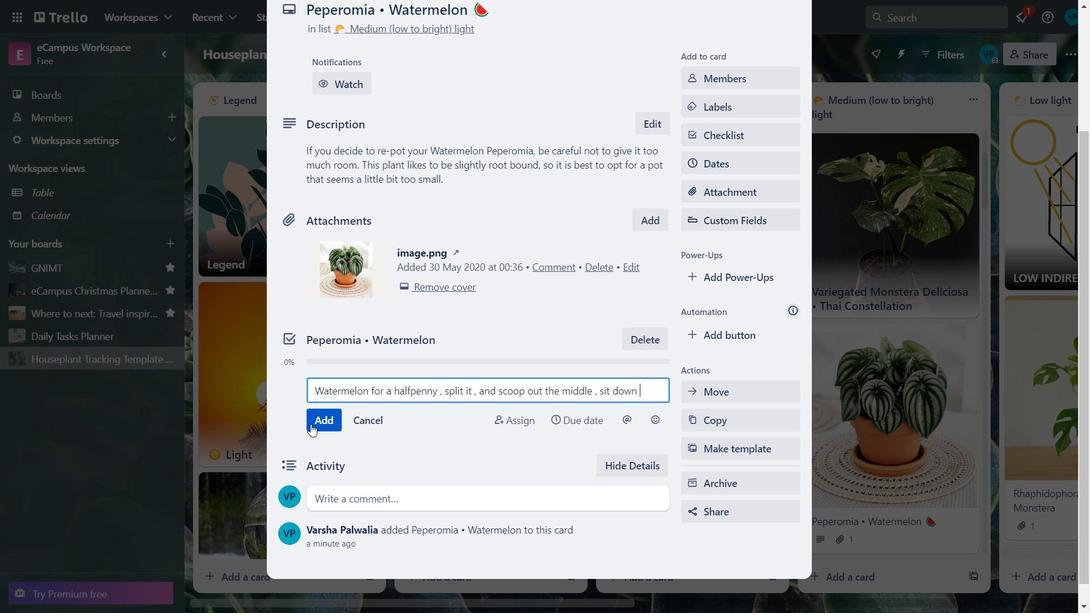 
Action: Mouse pressed left at (320, 426)
Screenshot: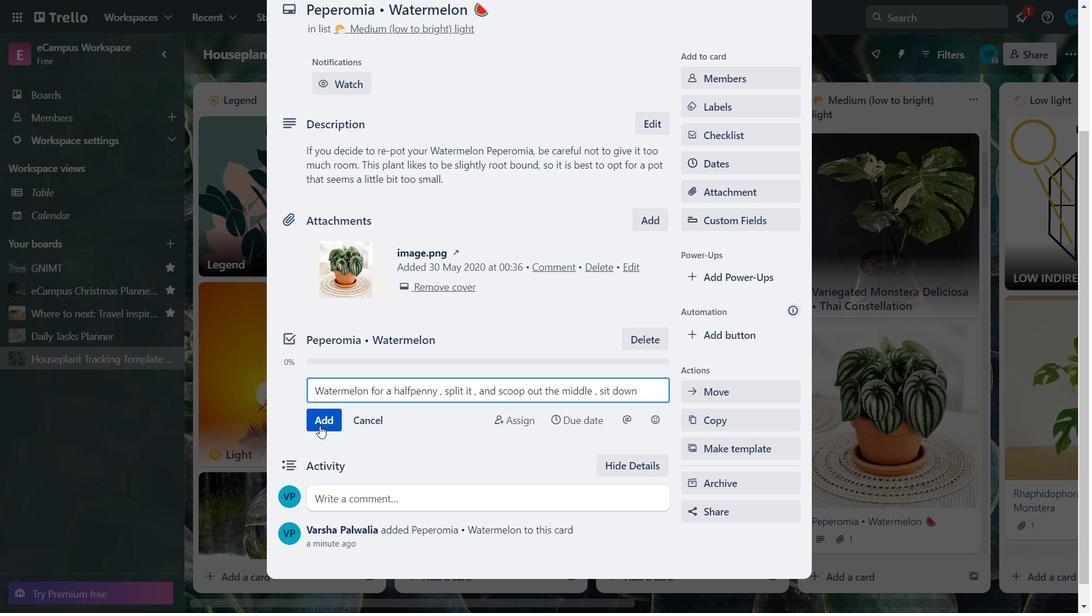 
Action: Key pressed <Key.caps_lock>I<Key.caps_lock>n<Key.space>one<Key.space>half<Key.space>of<Key.space>the<Key.space>empty<Key.space>rind<Key.space><Key.enter><Key.caps_lock>C<Key.caps_lock>lap<Key.space>the<Key.space>other<Key.space>on<Key.space>om<Key.backspace>nes<Key.backspace>'s<Key.space>hand<Key.space><Key.backspace><Key.backspace><Key.backspace><Key.backspace>ead<Key.space>,<Key.space>and<Key.space>feast<Key.space>upon<Key.space>the<Key.space>pulp
Screenshot: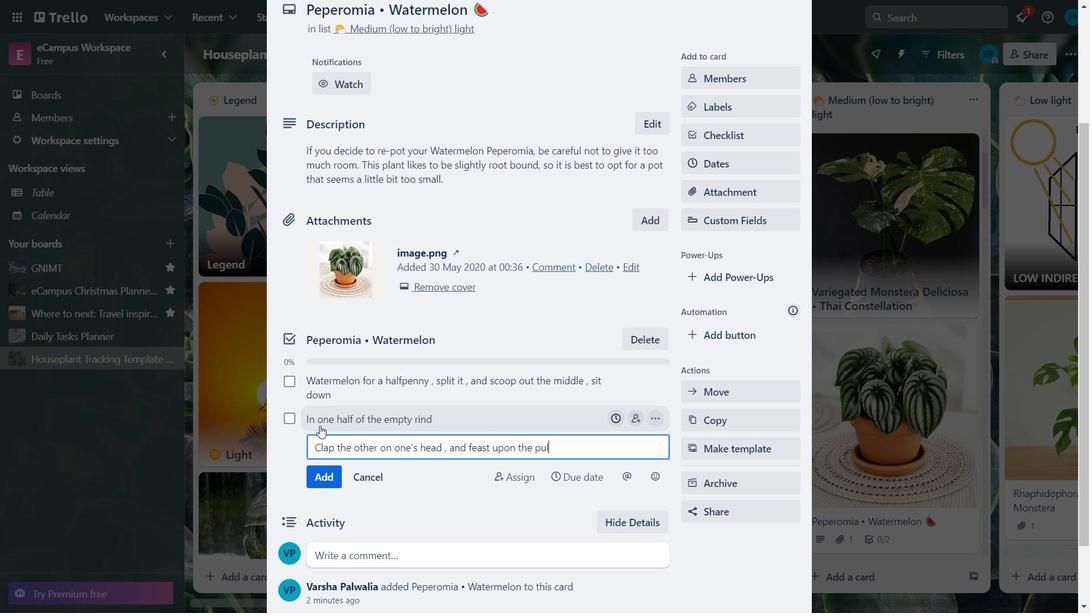 
Action: Mouse moved to (323, 478)
Screenshot: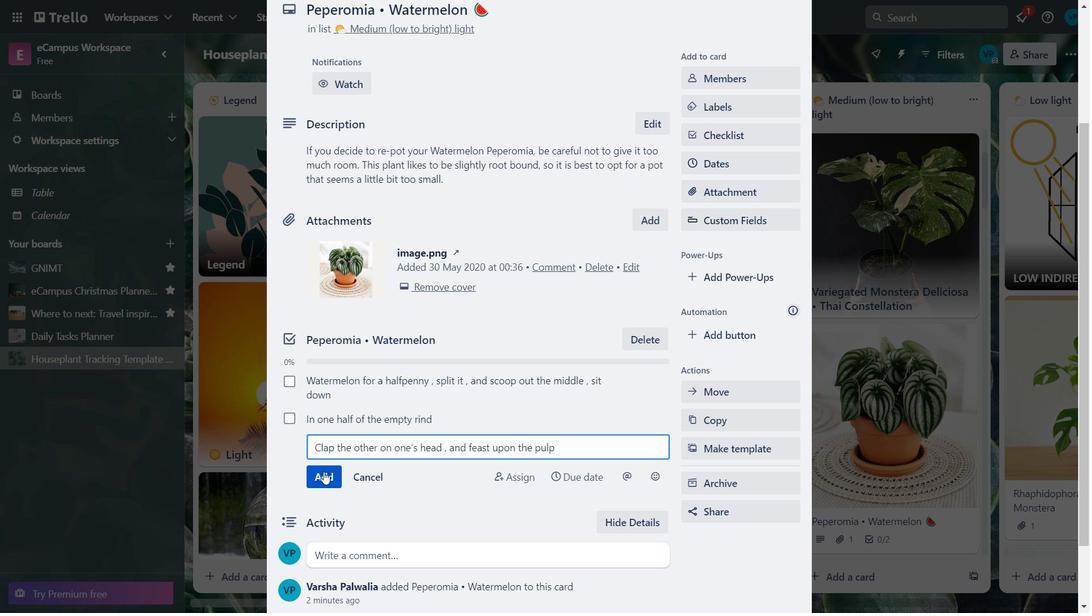 
Action: Mouse pressed left at (323, 478)
Screenshot: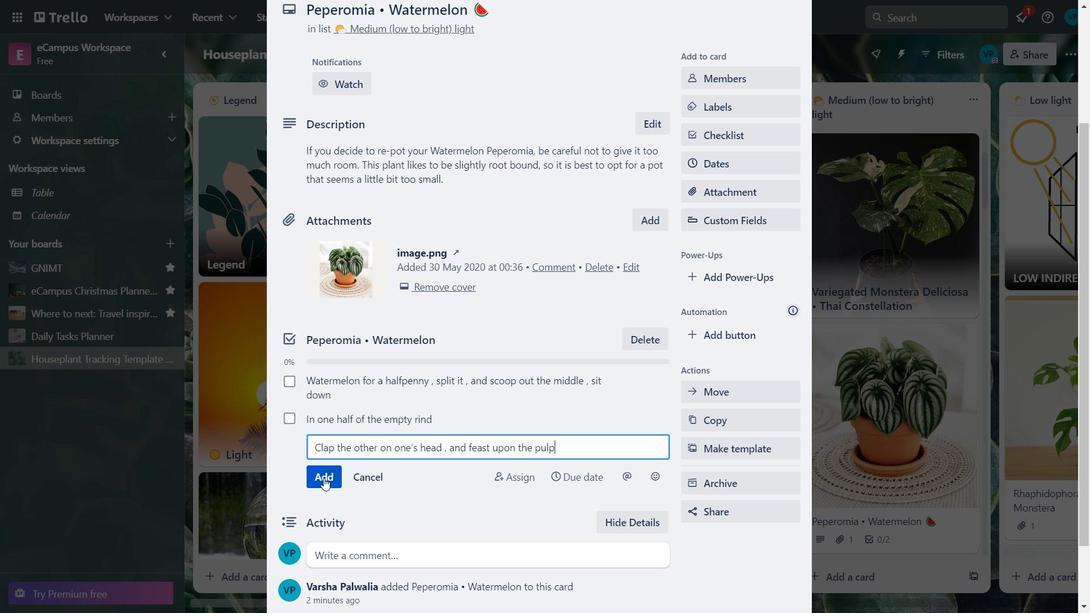 
Action: Key pressed <Key.tab><Key.caps_lock>C<Key.caps_lock>ree
Screenshot: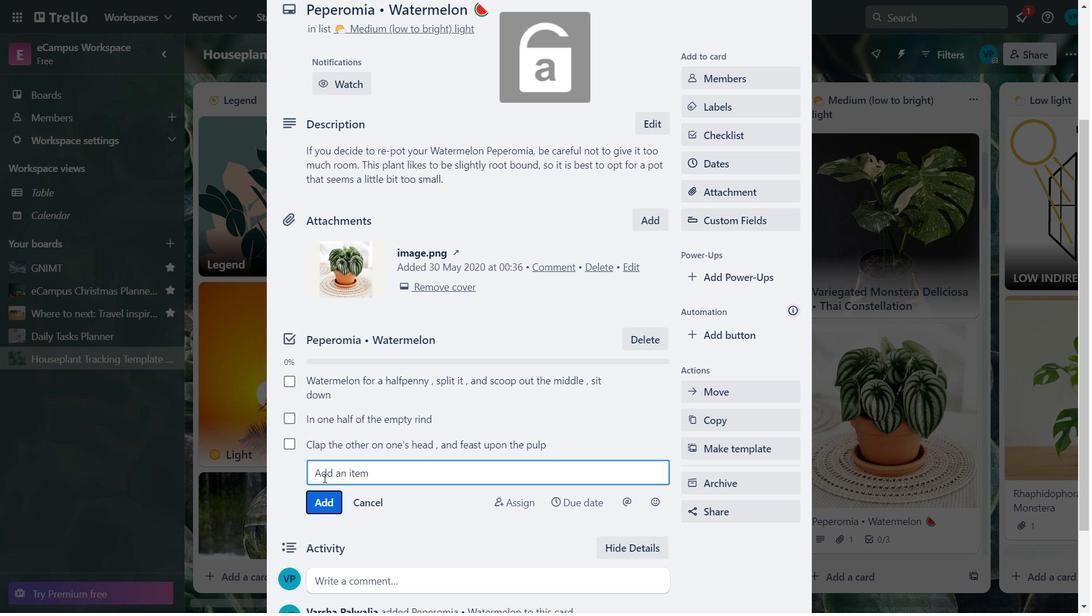 
Action: Mouse pressed left at (323, 478)
Screenshot: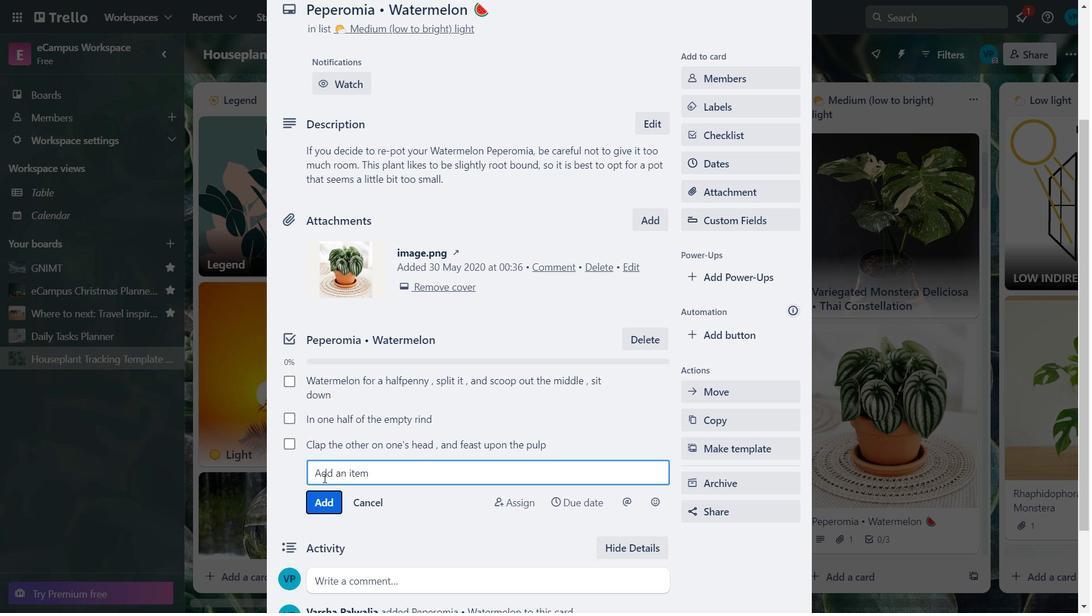 
Action: Key pressed <Key.caps_lock>C<Key.caps_lock>reeping<Key.space>plants<Key.space>are<Key.space>consideration<Key.backspace><Key.backspace><Key.backspace><Key.backspace><Key.backspace>ed<Key.space>as<Key.space>small<Key.space>,<Key.space>viny<Key.space>plants<Key.space>that<Key.space>usuallu<Key.backspace>y<Key.space>grow<Key.space>close<Key.space>to<Key.space>the<Key.space>ground
Screenshot: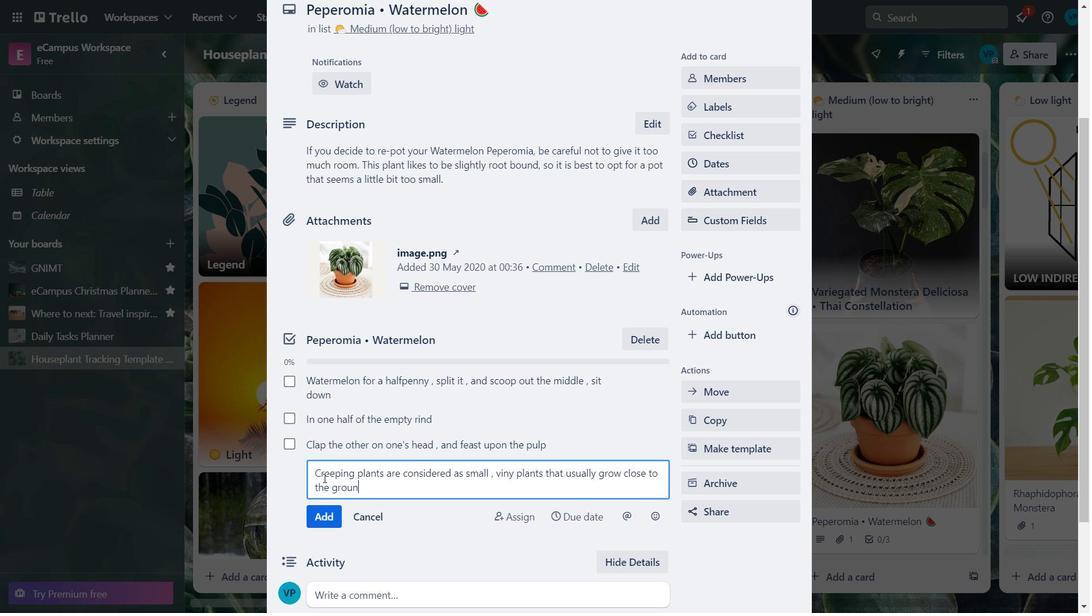 
Action: Mouse moved to (374, 496)
Screenshot: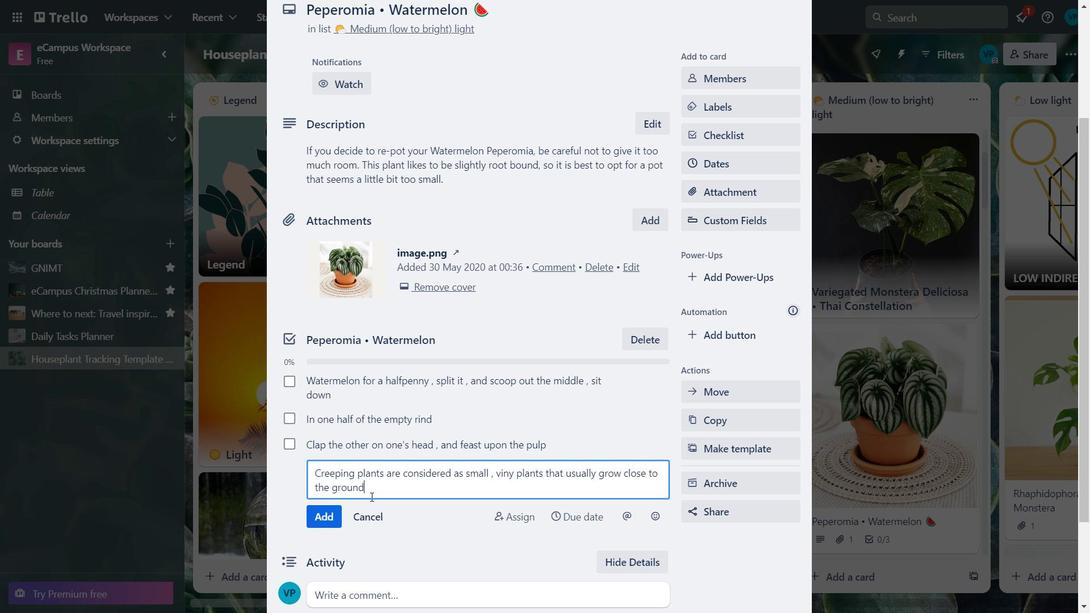 
Action: Key pressed .
Screenshot: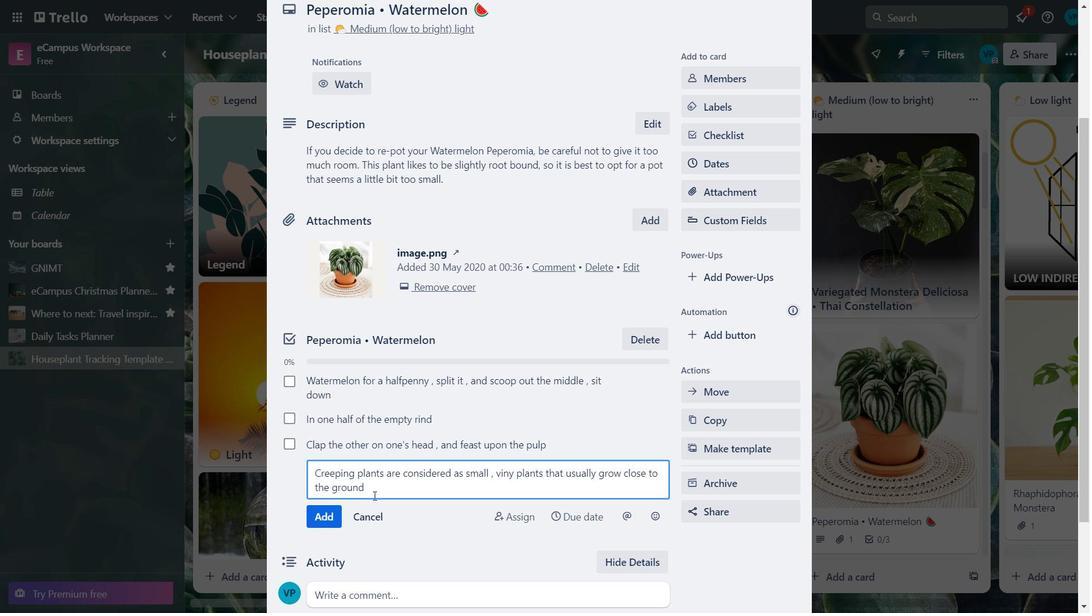 
Action: Mouse moved to (326, 518)
Screenshot: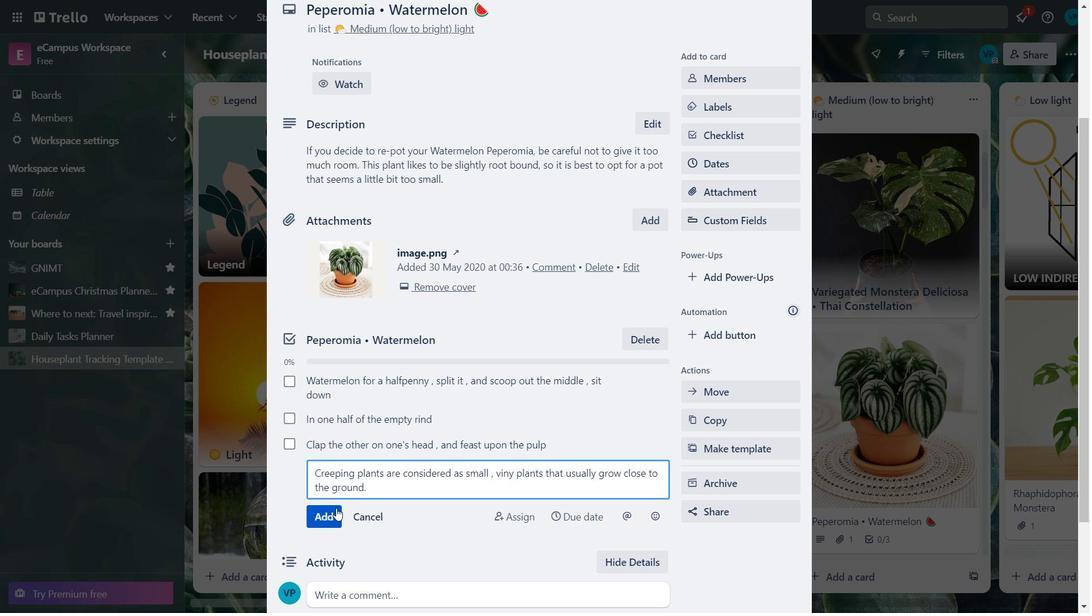 
Action: Mouse pressed left at (326, 518)
Screenshot: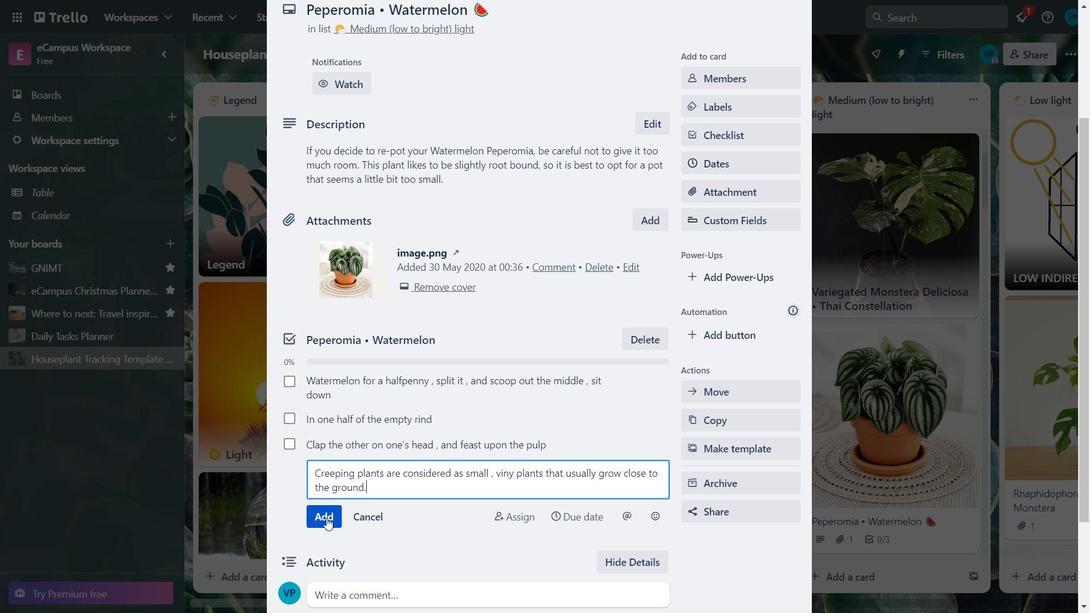 
Action: Mouse moved to (282, 386)
Screenshot: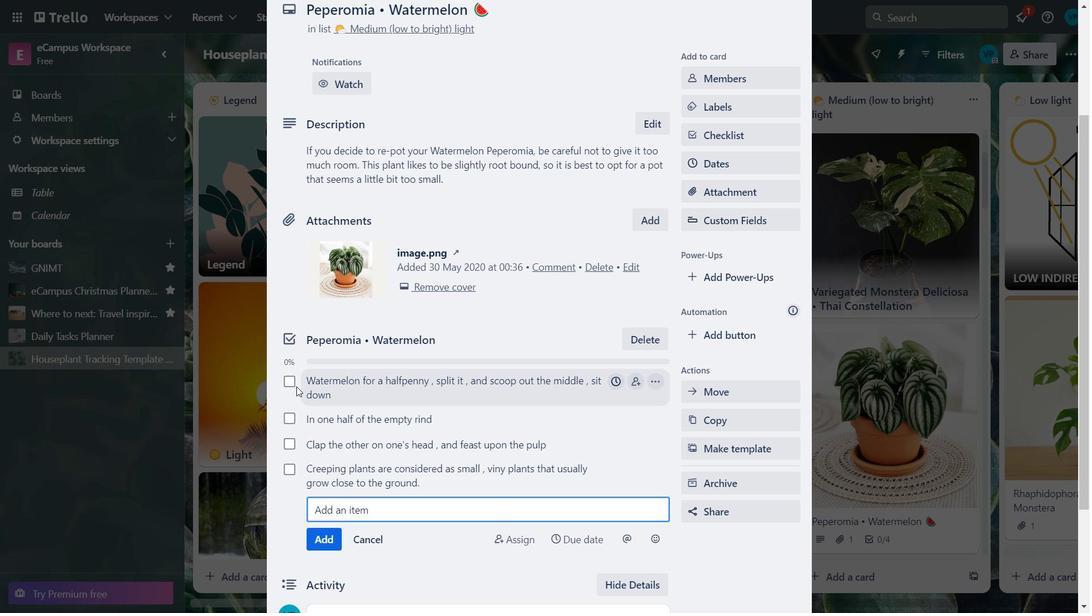 
Action: Mouse pressed left at (282, 386)
Screenshot: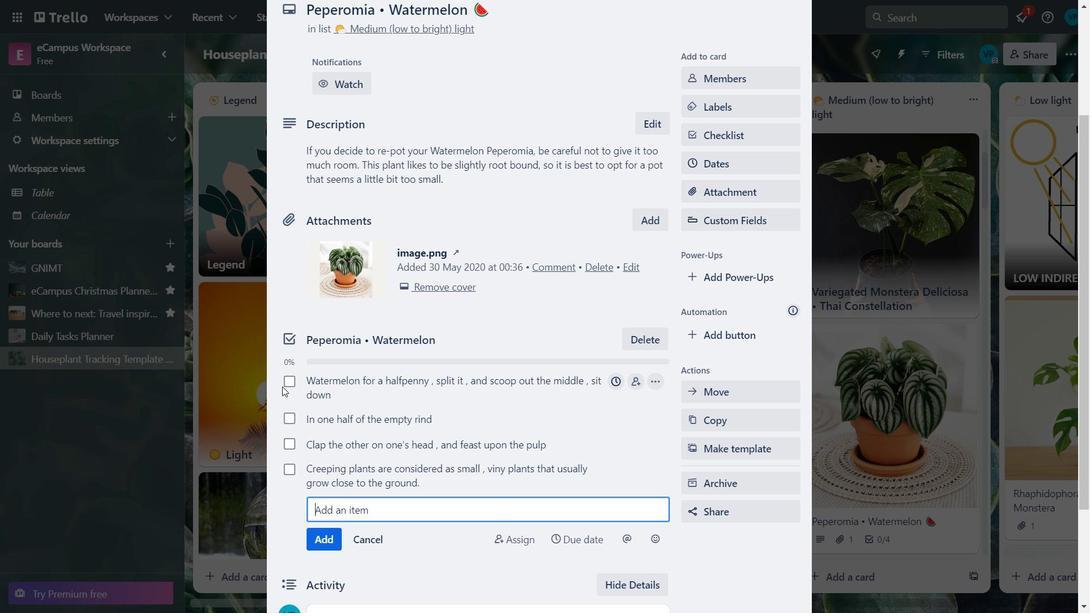 
Action: Mouse moved to (288, 385)
Screenshot: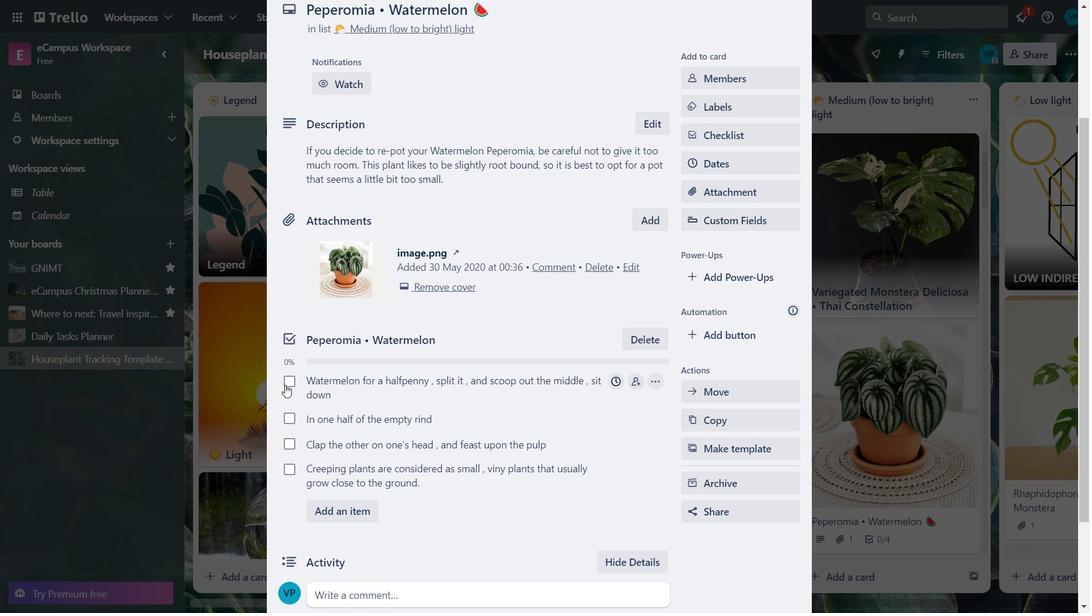 
Action: Mouse pressed left at (288, 385)
Screenshot: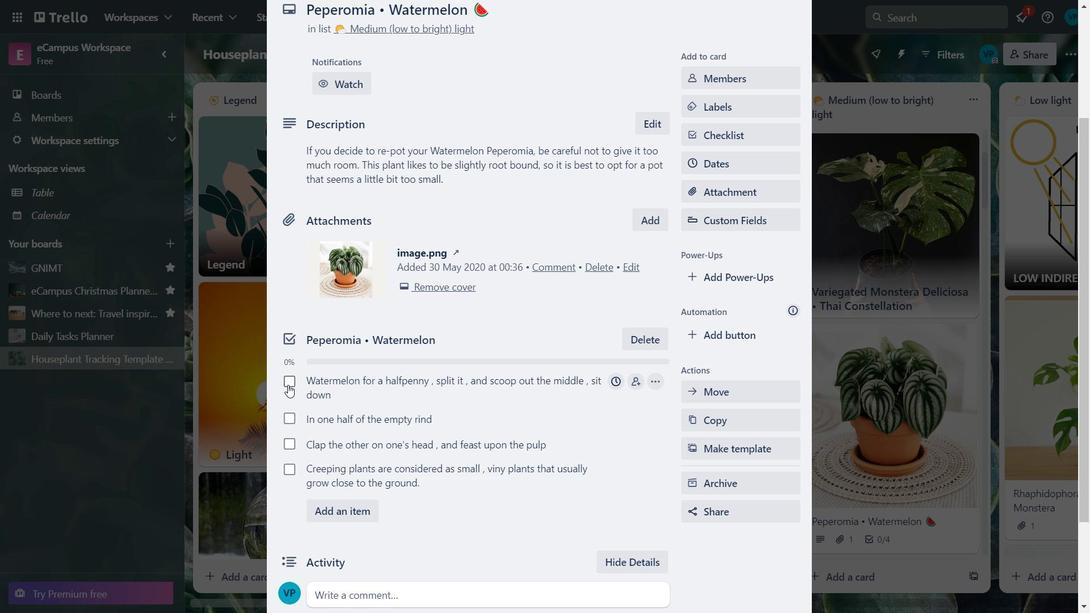 
Action: Mouse moved to (287, 419)
Screenshot: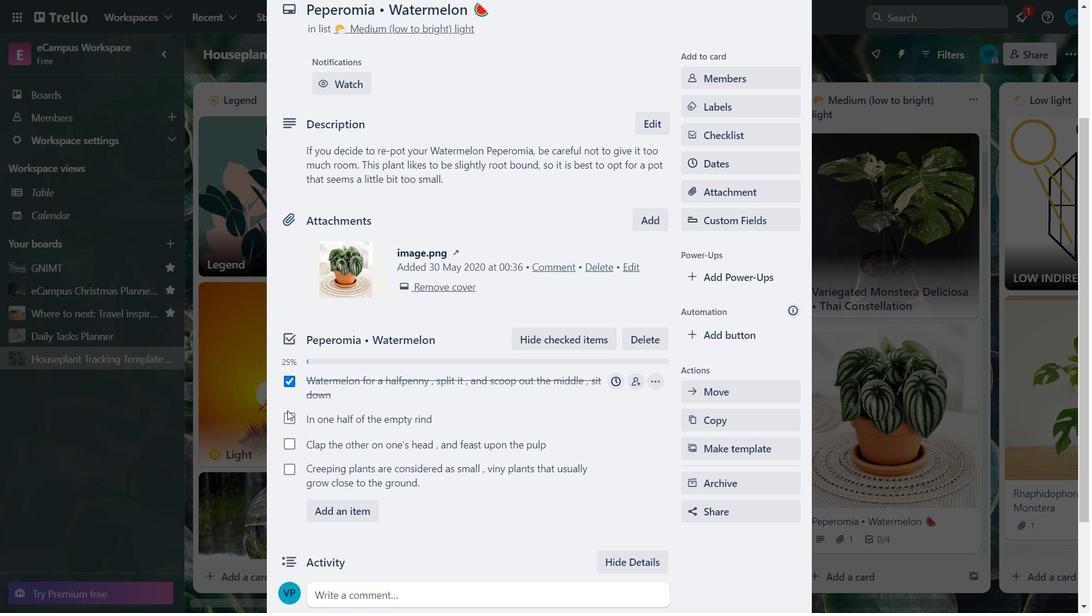 
Action: Mouse pressed left at (287, 419)
Screenshot: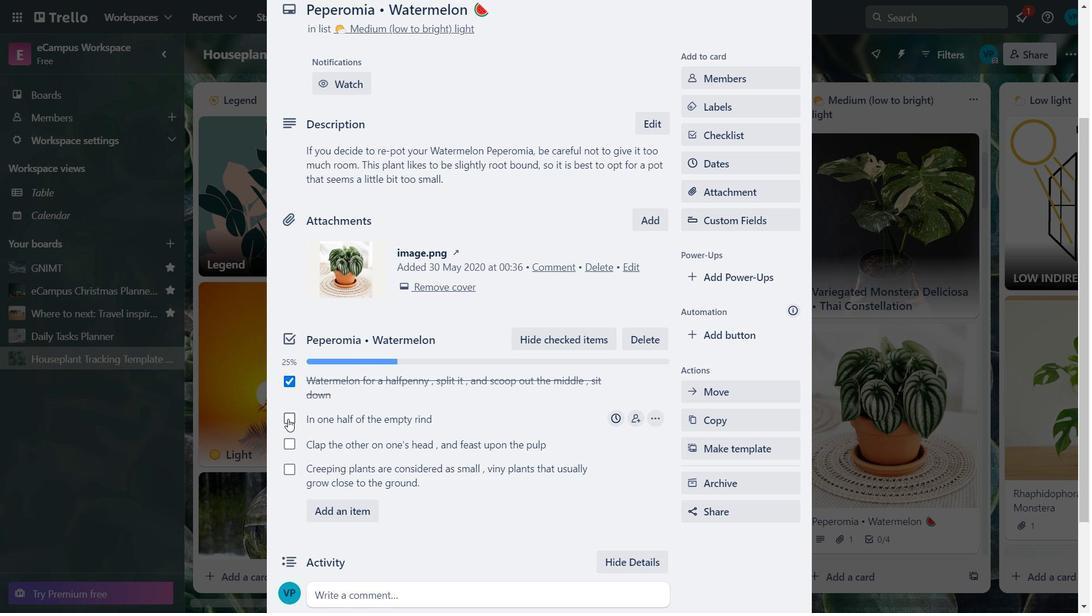 
Action: Mouse moved to (290, 445)
Screenshot: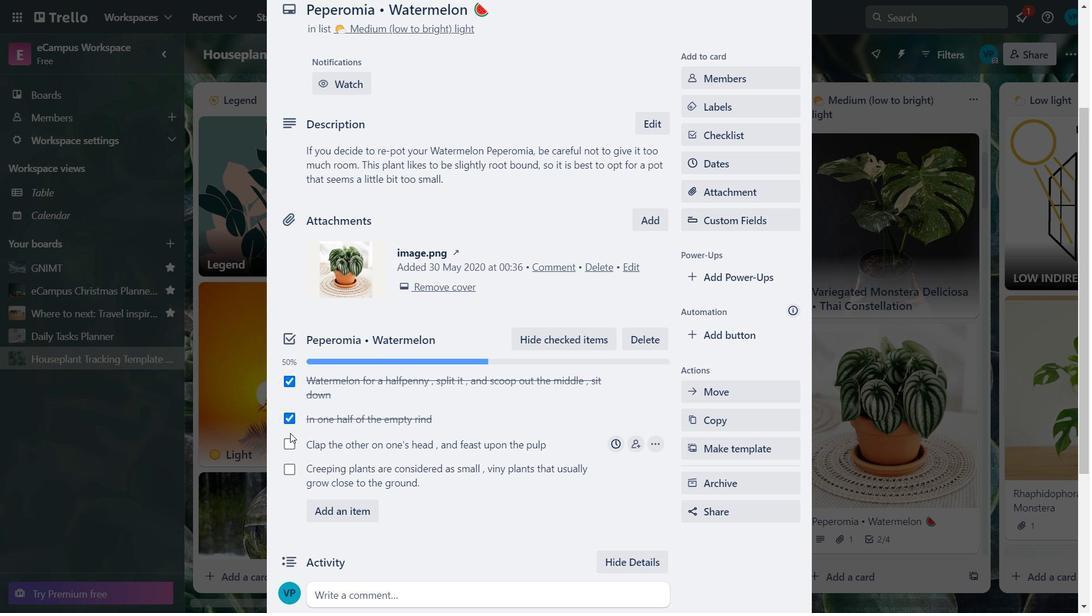 
Action: Mouse pressed left at (290, 445)
Screenshot: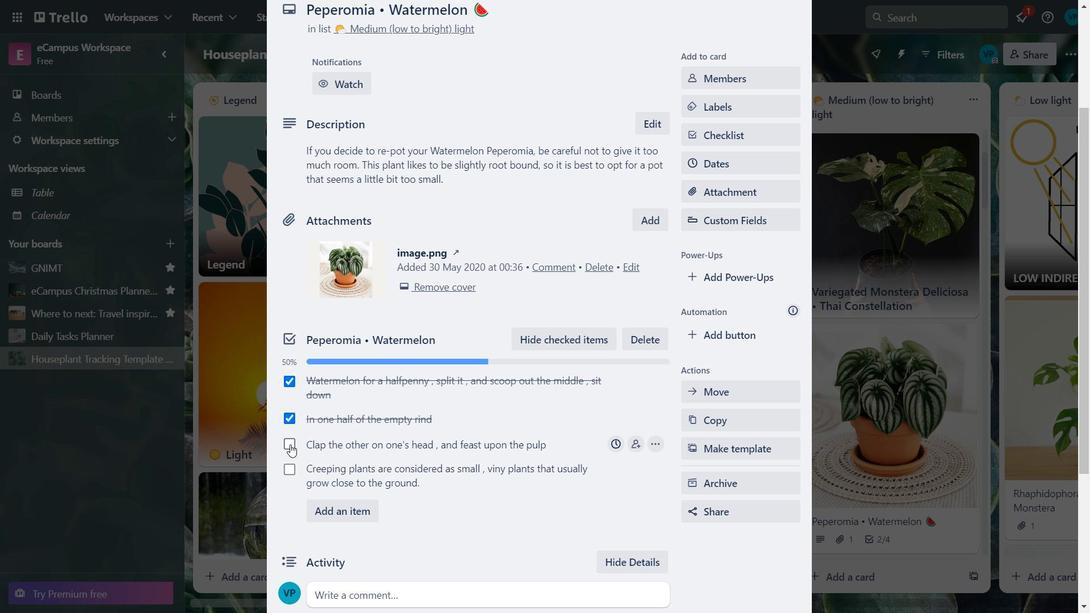 
Action: Mouse moved to (288, 468)
Screenshot: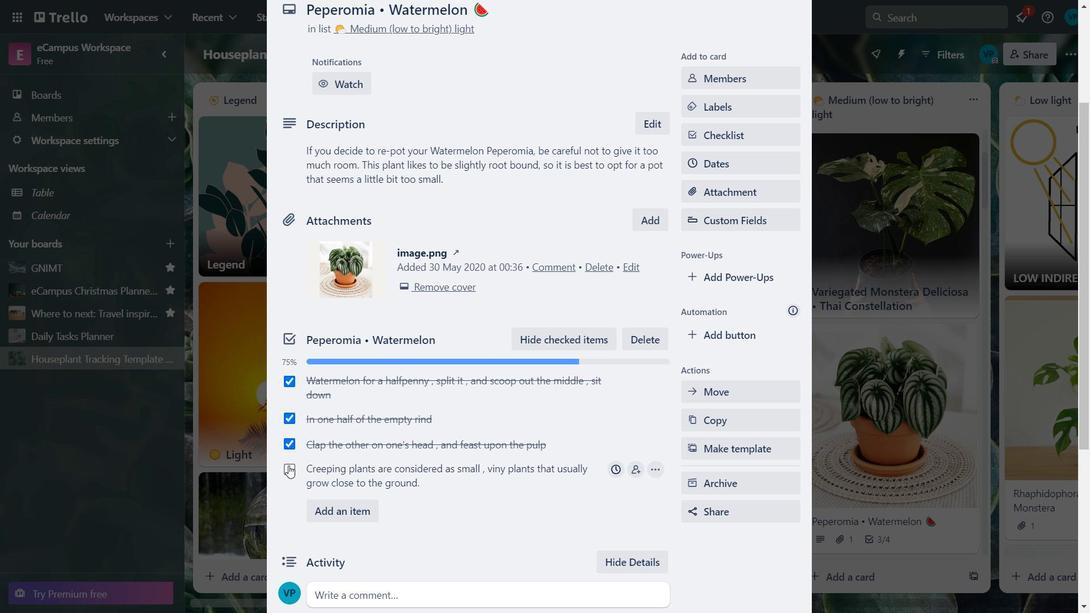 
Action: Mouse pressed left at (288, 468)
Screenshot: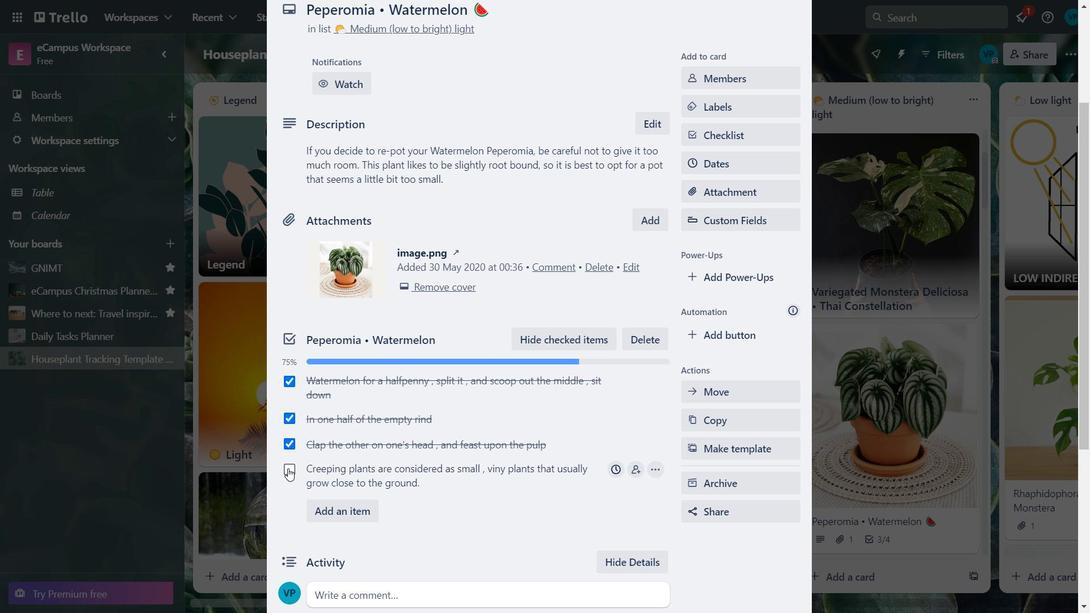 
Action: Mouse moved to (476, 156)
Screenshot: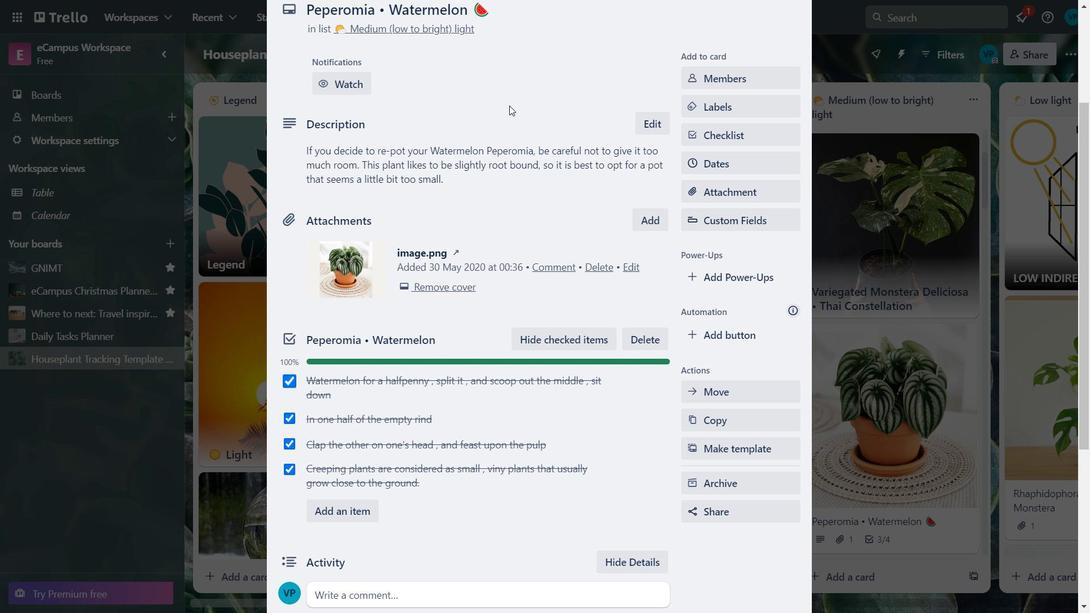 
Action: Key pressed <Key.up><Key.up><Key.up><Key.up><Key.up><Key.up><Key.up><Key.up><Key.up>
Screenshot: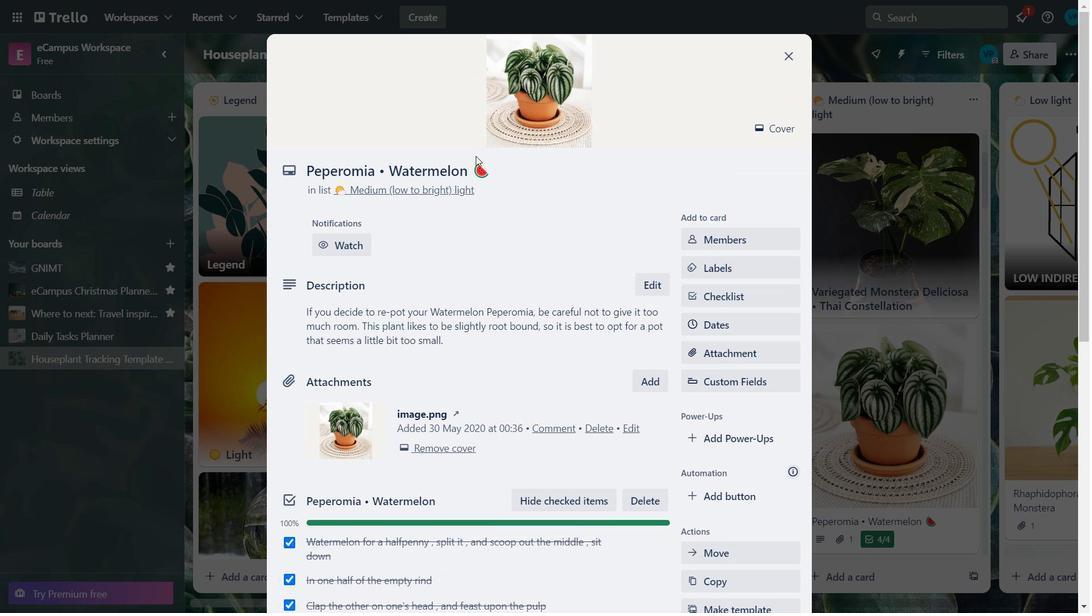 
Action: Mouse moved to (305, 173)
Screenshot: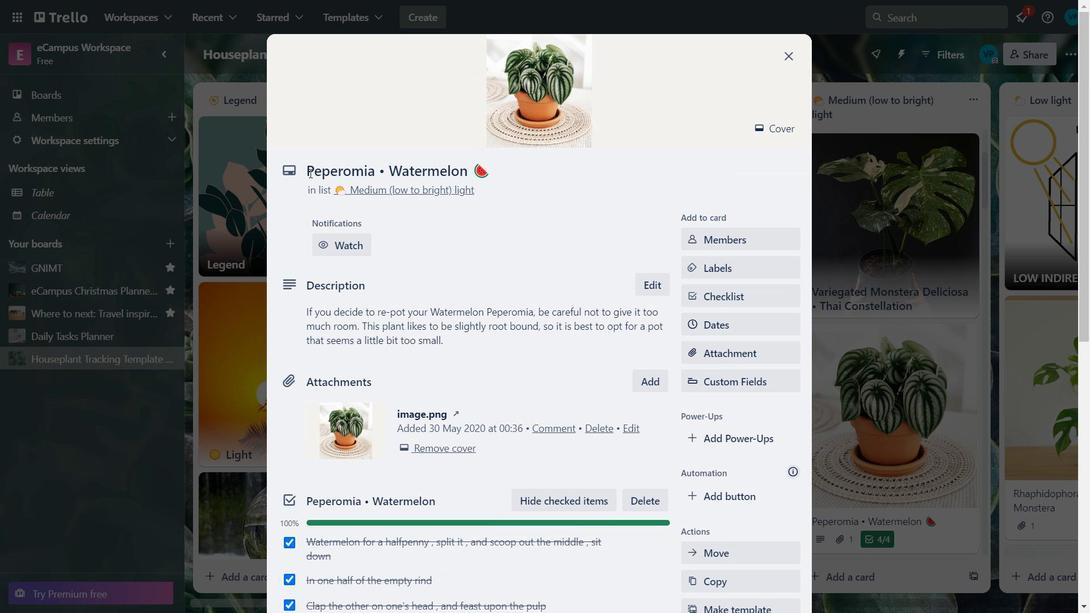 
Action: Mouse pressed left at (305, 173)
Screenshot: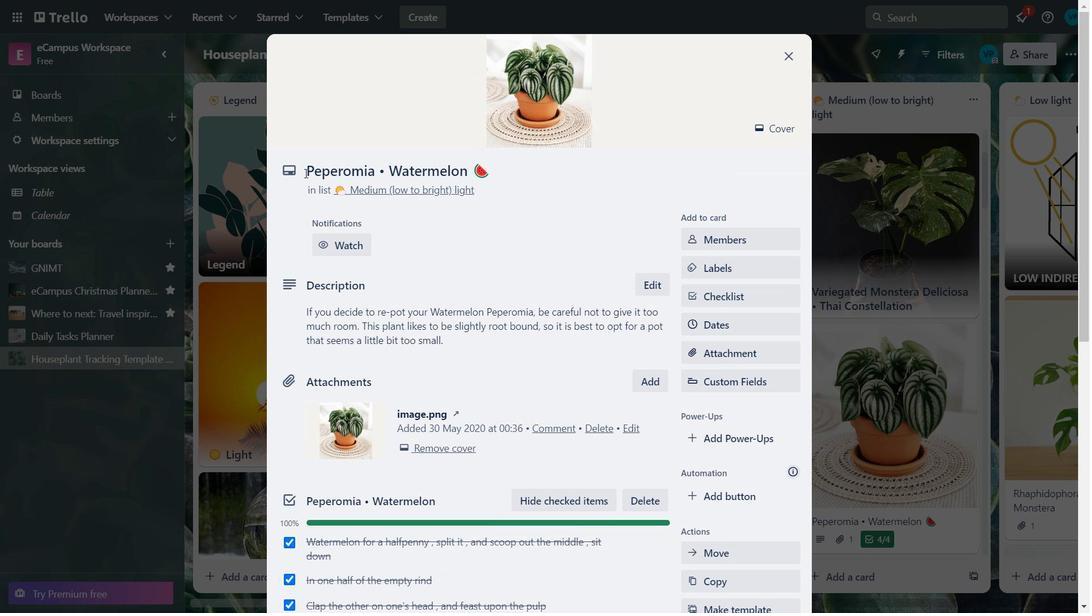 
Action: Mouse moved to (479, 174)
Screenshot: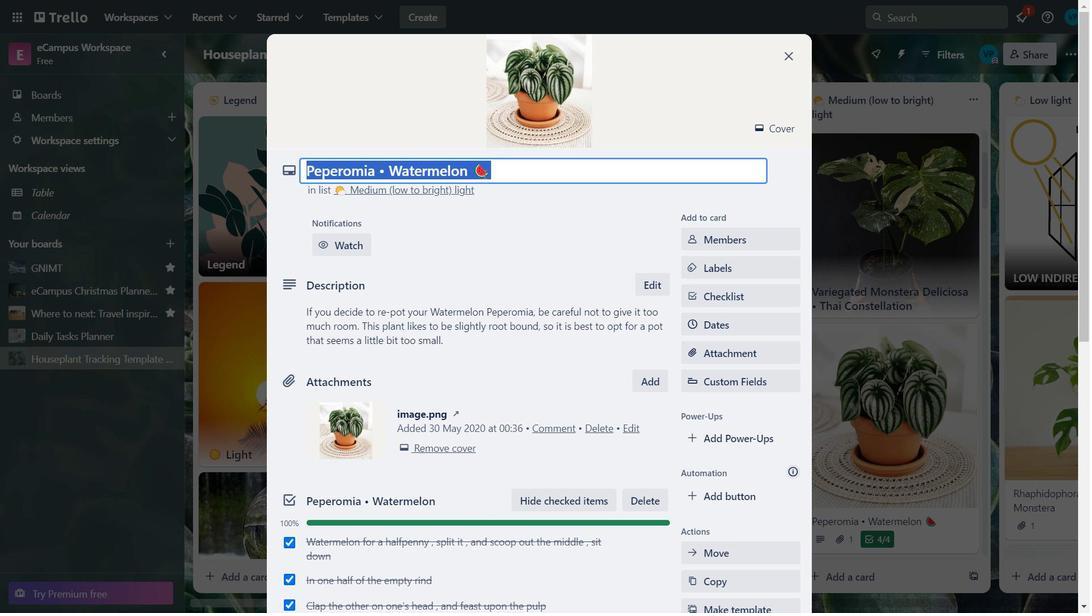 
Action: Key pressed ctrl+C
Screenshot: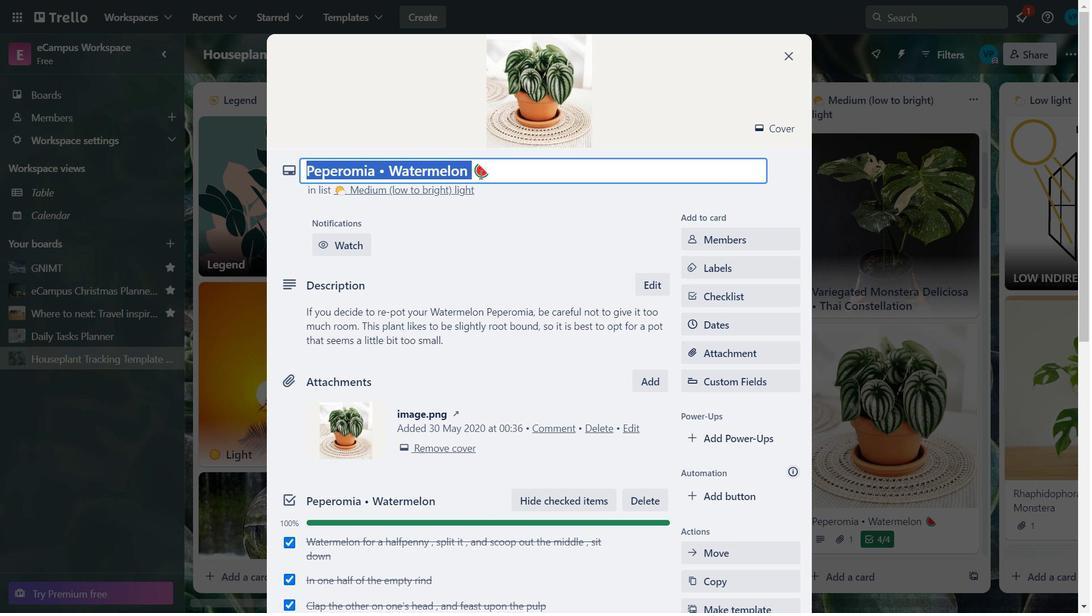 
Action: Mouse moved to (767, 127)
Screenshot: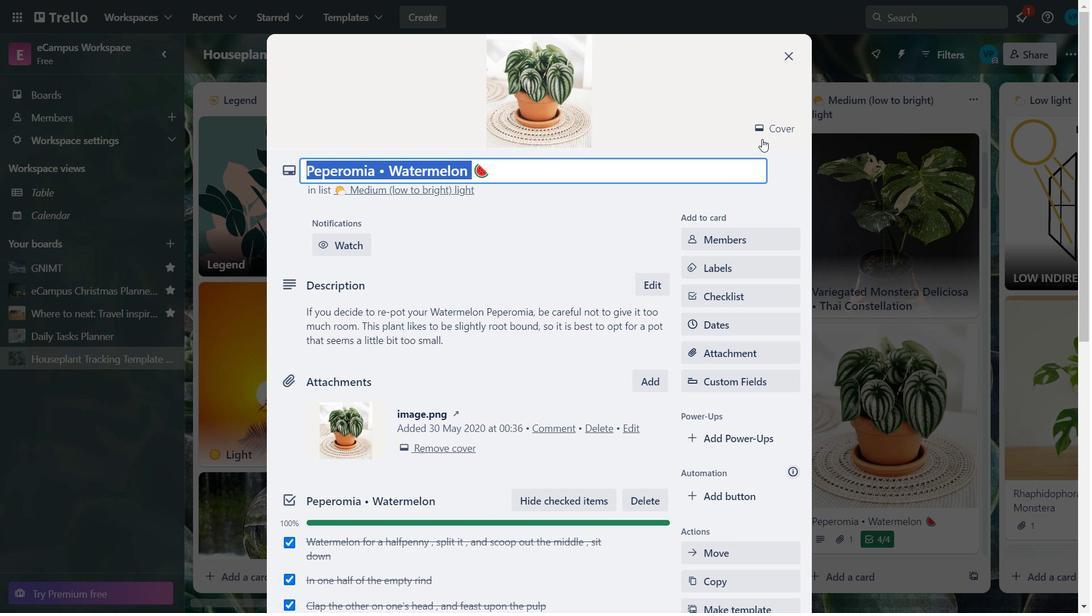 
Action: Mouse pressed left at (767, 127)
Screenshot: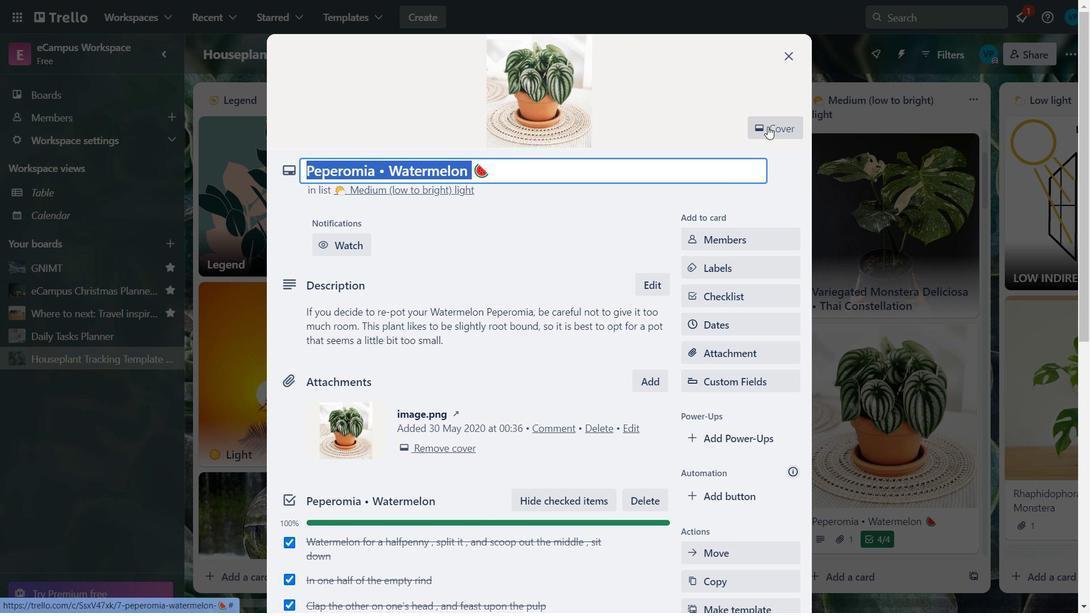 
Action: Mouse moved to (842, 466)
Screenshot: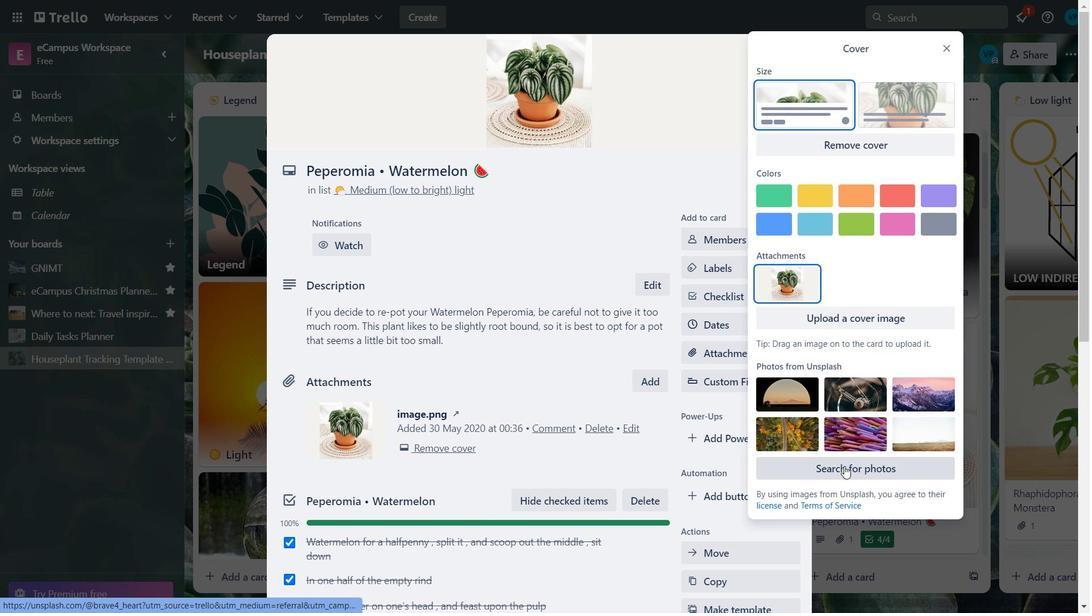 
Action: Mouse pressed left at (842, 466)
Screenshot: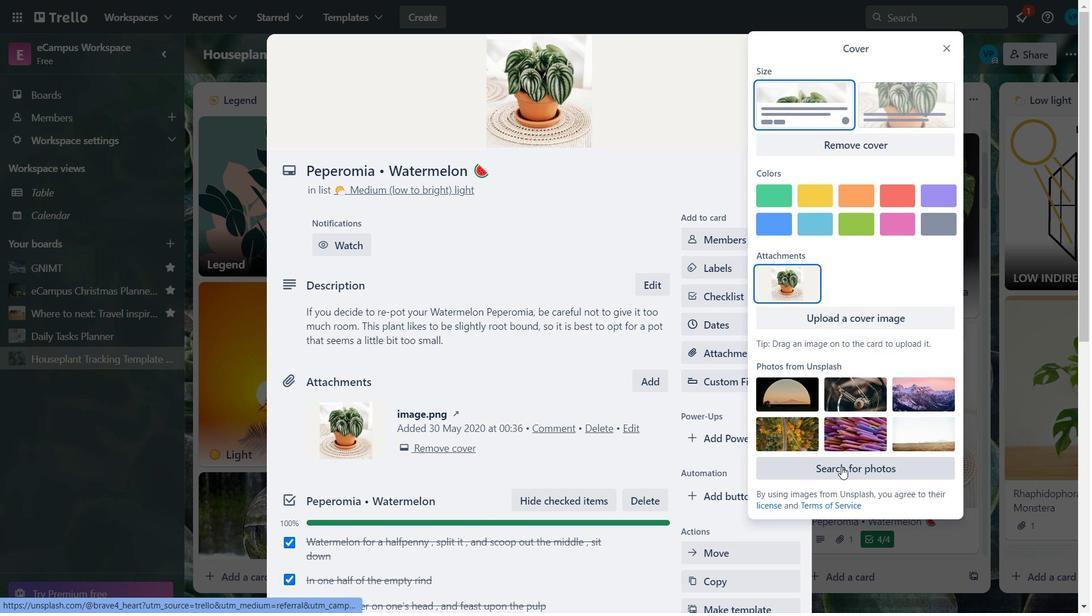 
Action: Mouse moved to (820, 90)
Screenshot: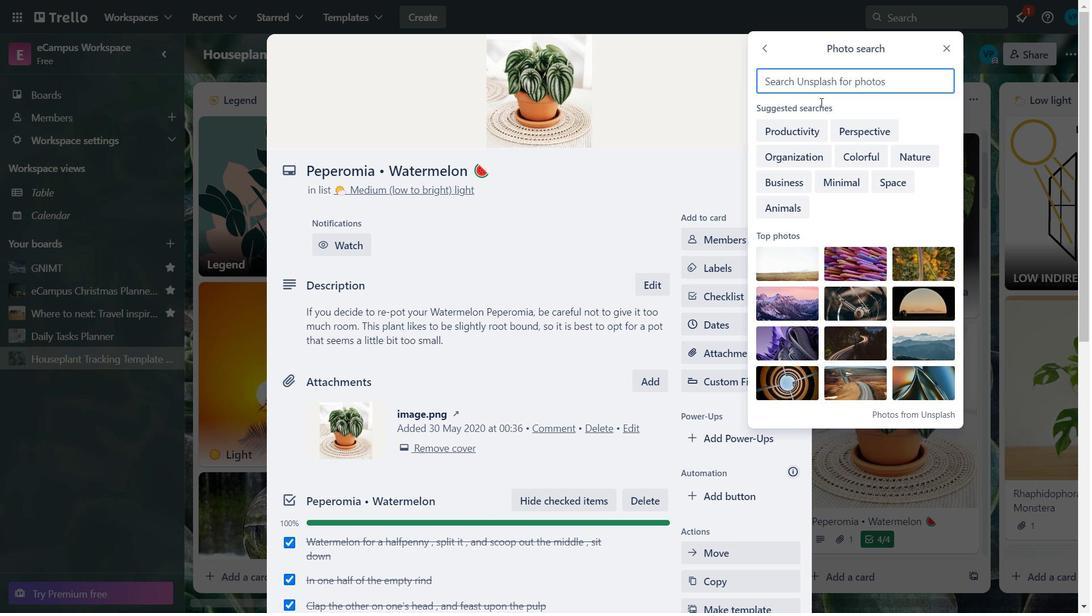 
Action: Key pressed ctrl+V<Key.space>ctrl+Plant
Screenshot: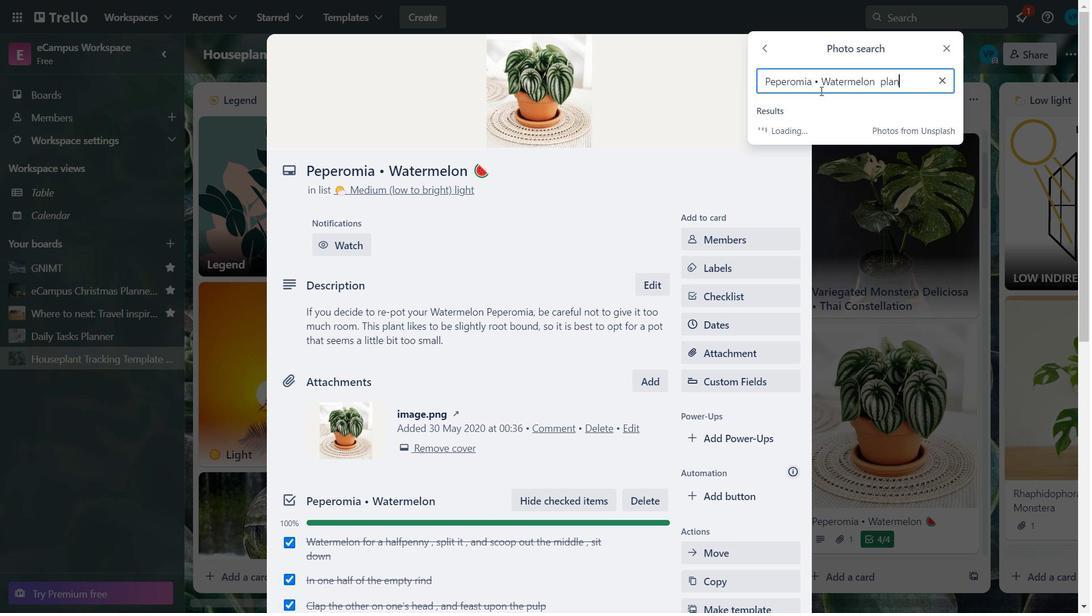 
Action: Mouse moved to (863, 201)
Screenshot: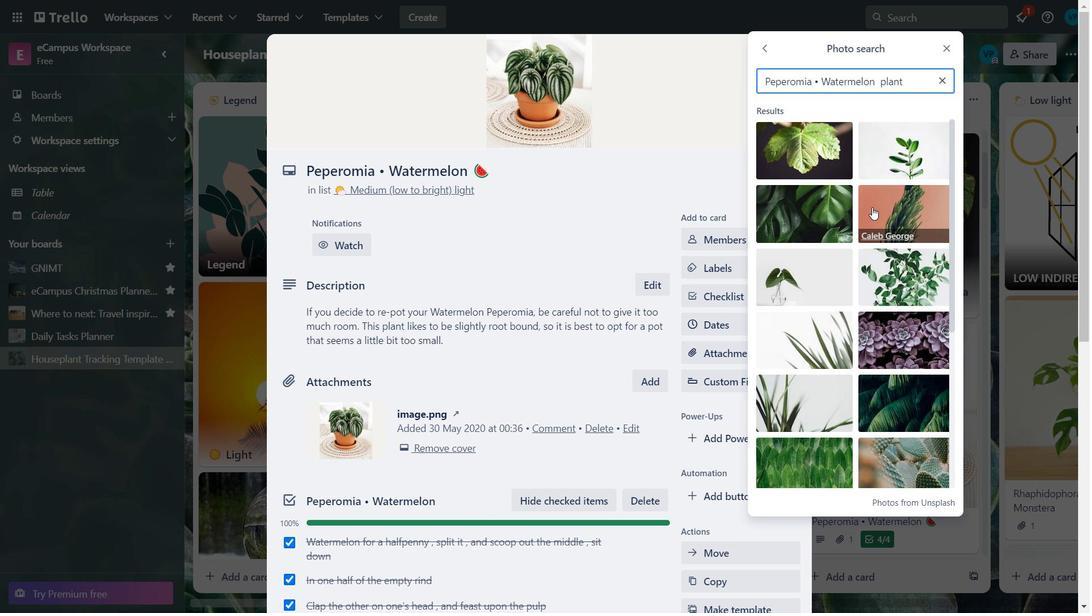 
Action: Key pressed <Key.down><Key.down><Key.down><Key.down>
Screenshot: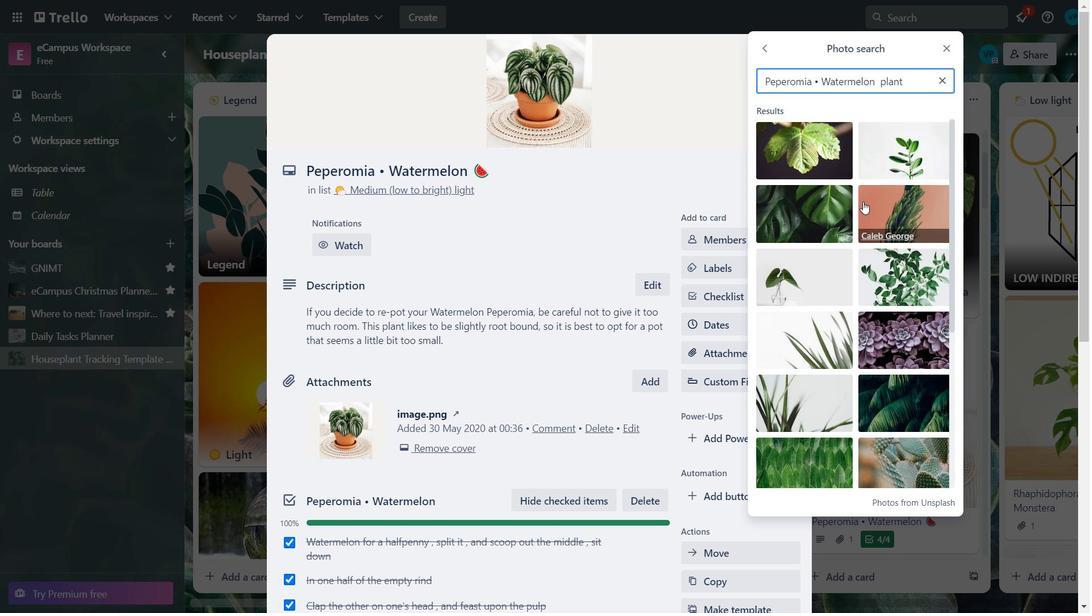 
Action: Mouse moved to (819, 214)
Screenshot: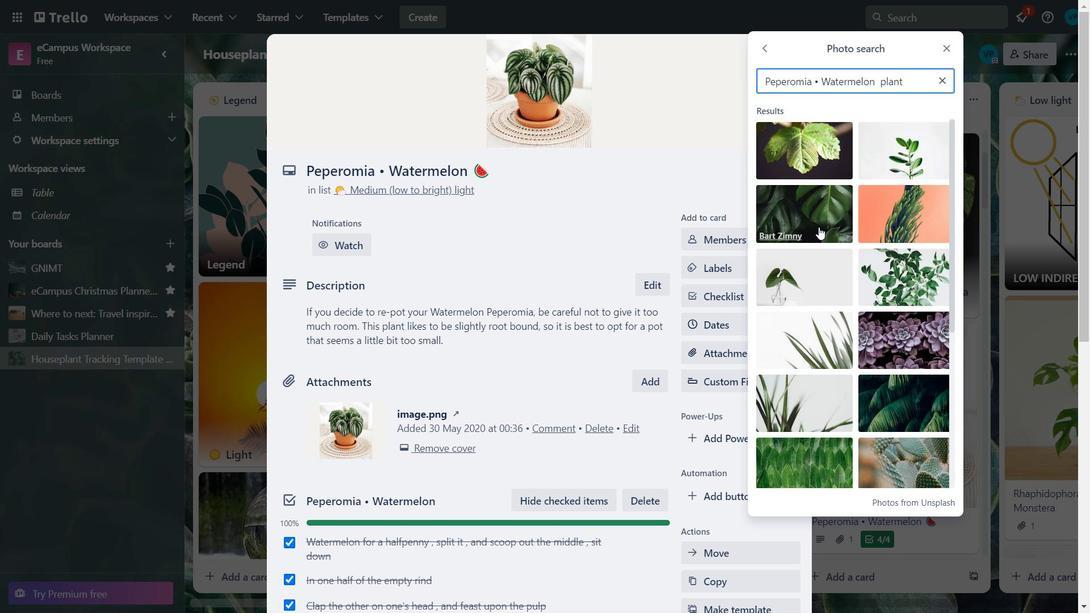 
Action: Mouse pressed left at (819, 214)
Screenshot: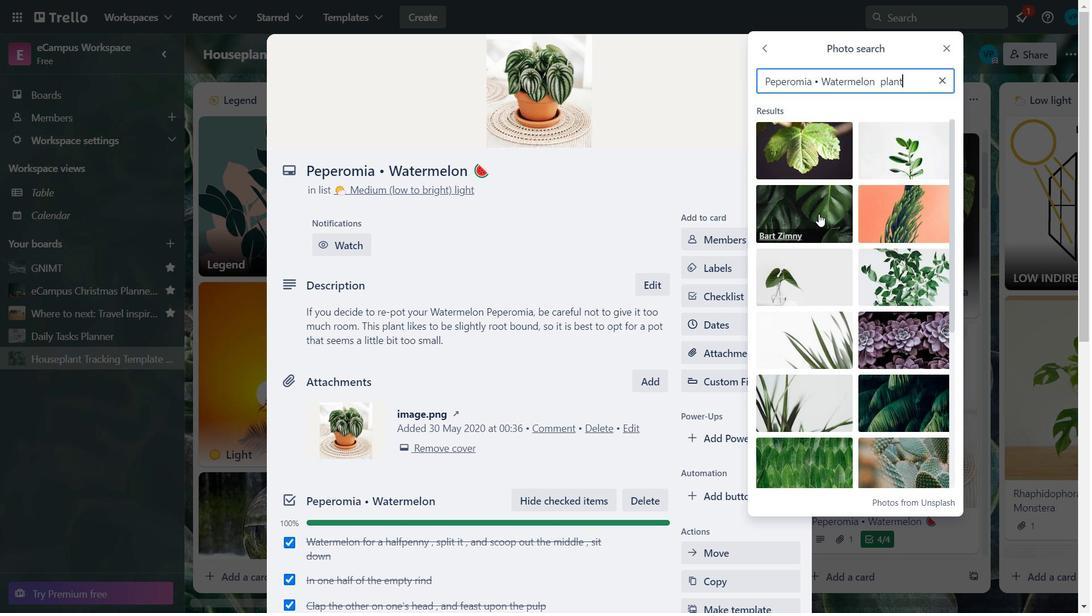 
Action: Key pressed <Key.down><Key.down><Key.down><Key.down><Key.down><Key.down><Key.down><Key.down><Key.down><Key.down><Key.down><Key.down><Key.down><Key.down><Key.down><Key.down><Key.down><Key.down><Key.down><Key.down>
Screenshot: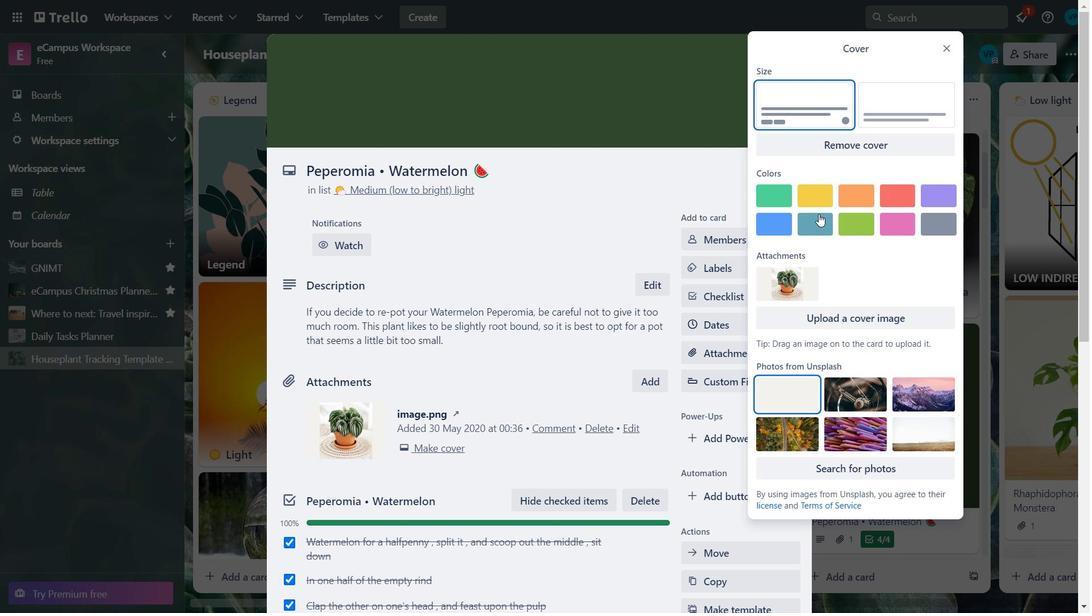
Action: Mouse moved to (882, 152)
Screenshot: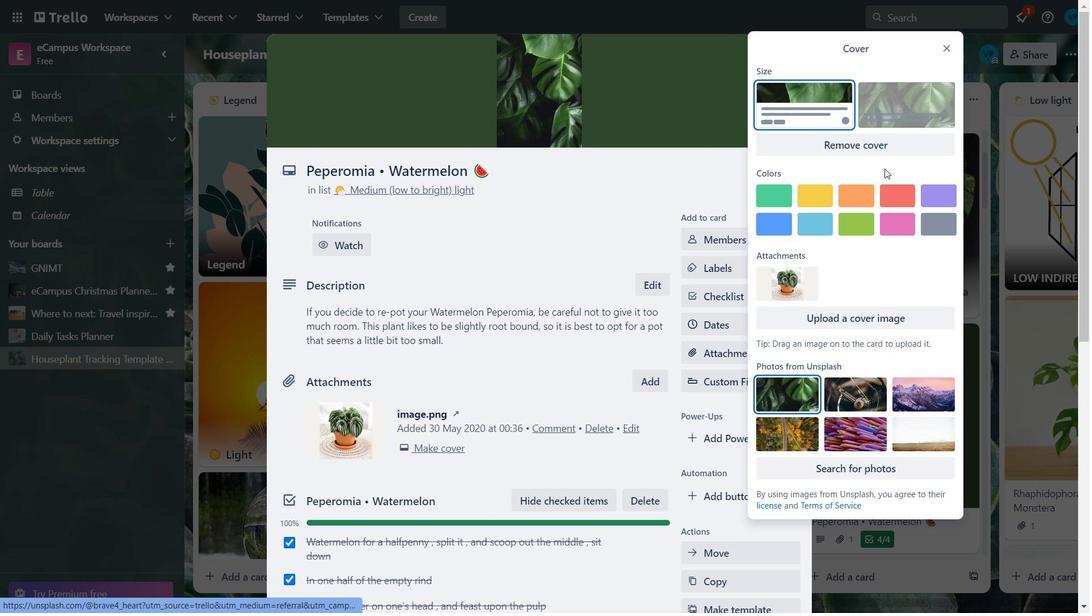 
Action: Mouse pressed left at (882, 152)
Screenshot: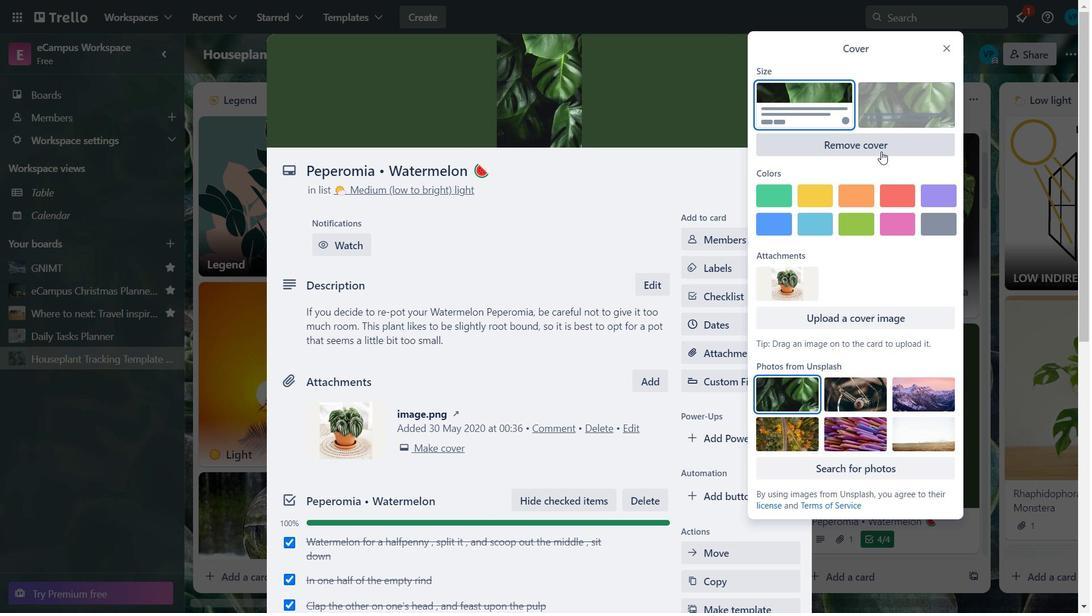
Action: Mouse moved to (847, 433)
Screenshot: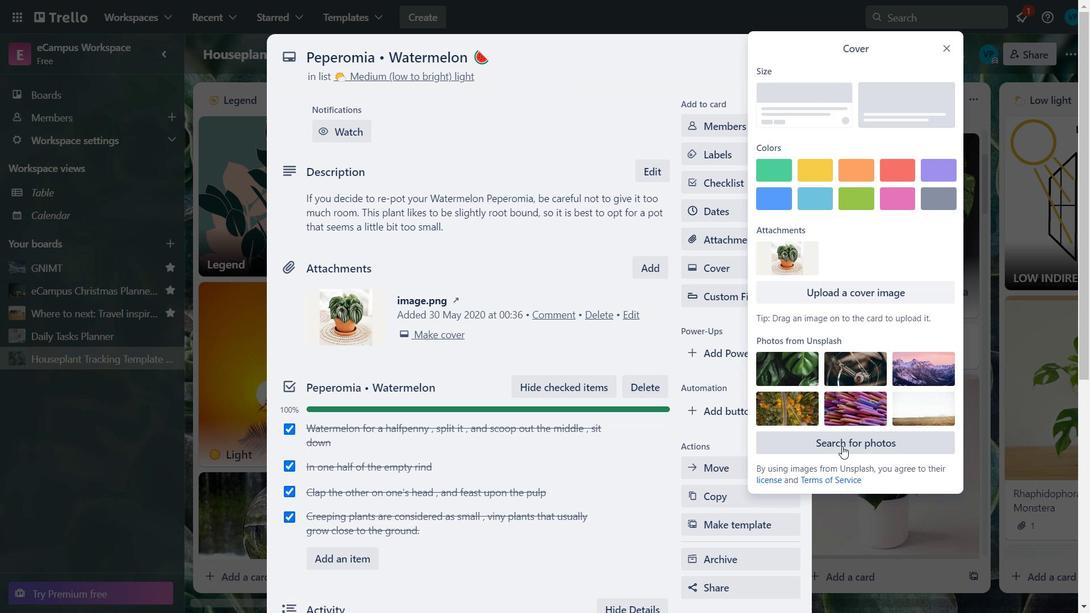 
Action: Mouse pressed left at (847, 433)
Screenshot: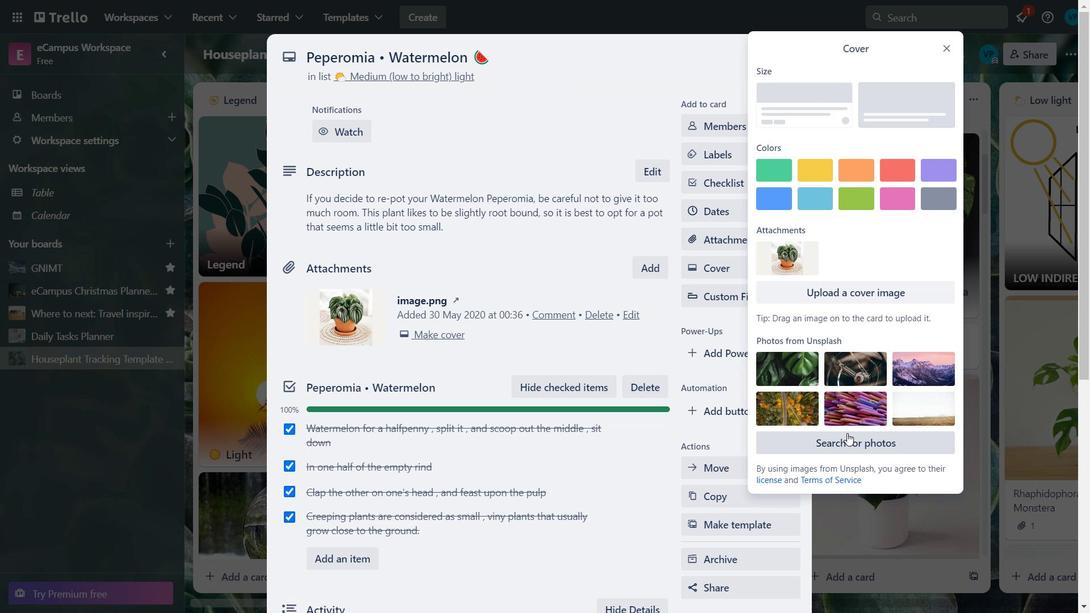 
Action: Mouse moved to (791, 71)
Screenshot: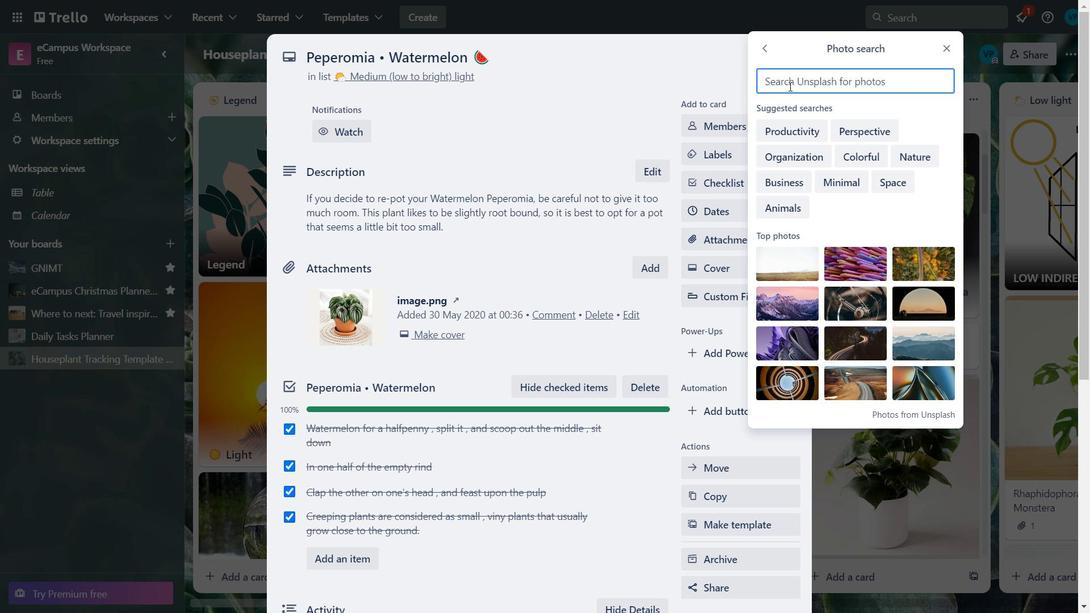 
Action: Key pressed watermelon
Screenshot: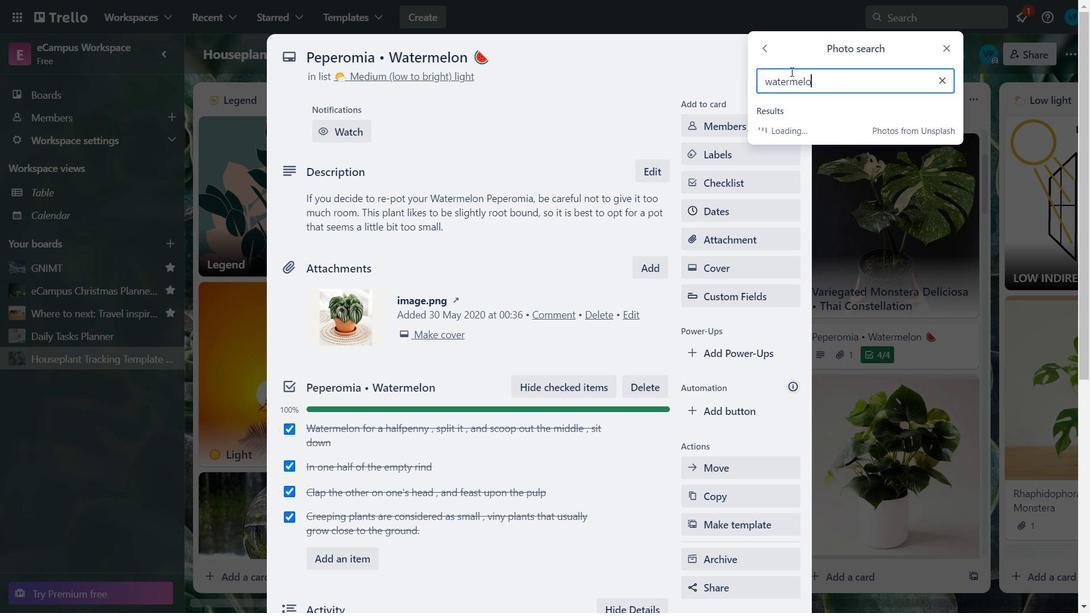
Action: Mouse moved to (919, 324)
Screenshot: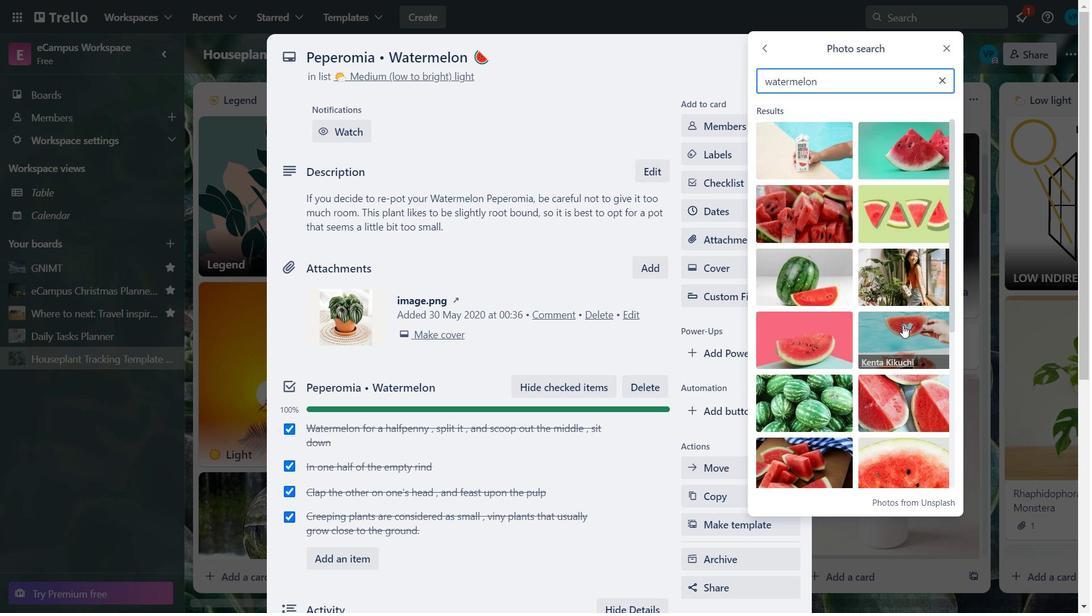 
Action: Key pressed <Key.down><Key.down><Key.down>
Screenshot: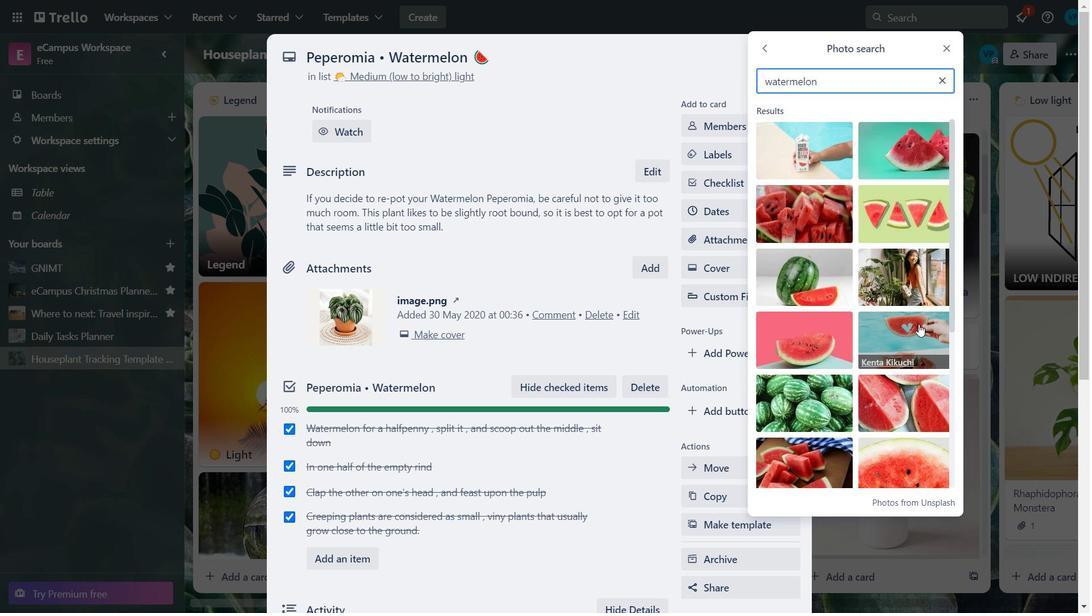 
Action: Mouse moved to (825, 329)
Screenshot: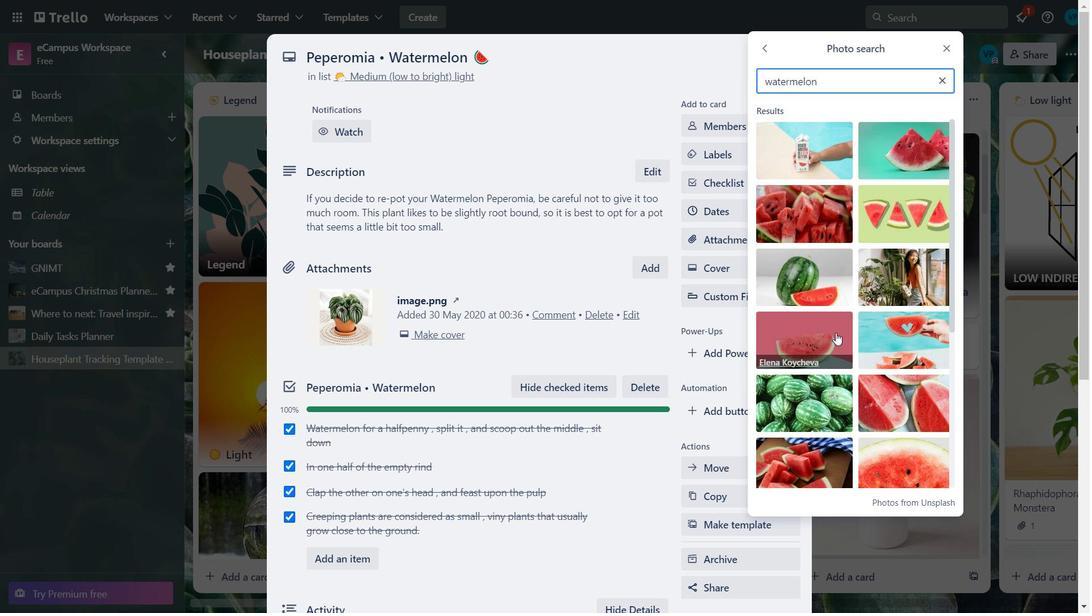 
Action: Key pressed <Key.down><Key.down><Key.down><Key.down>
Screenshot: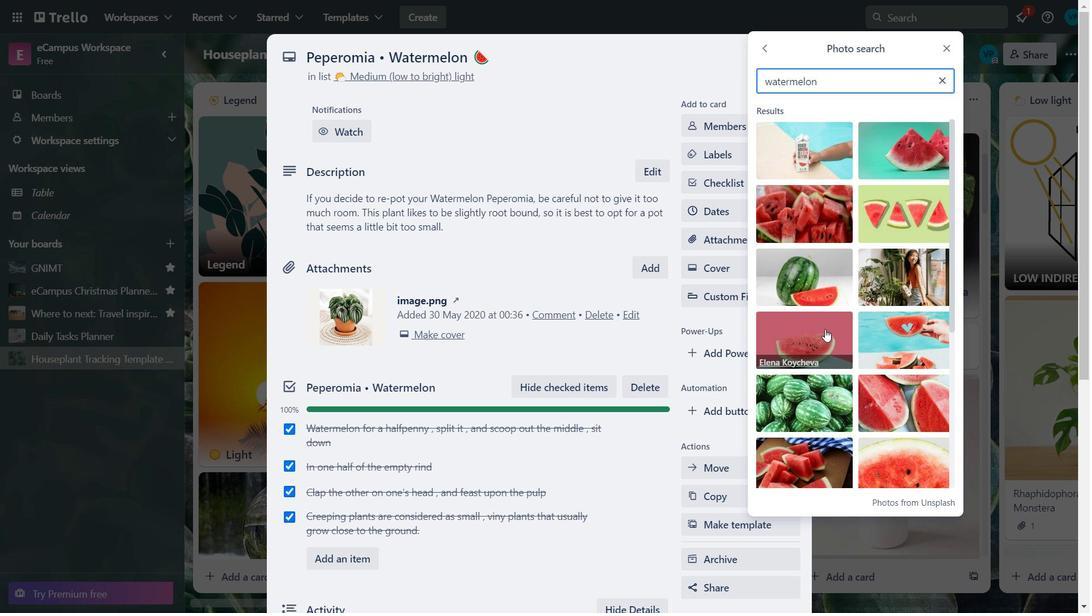 
Action: Mouse moved to (951, 368)
Screenshot: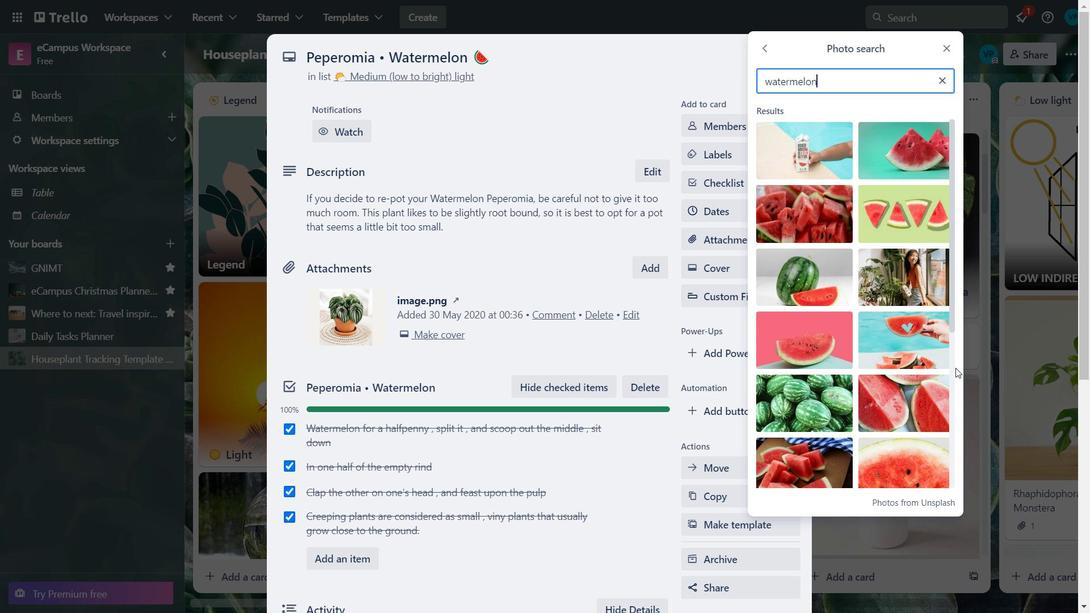
Action: Mouse pressed left at (951, 368)
Screenshot: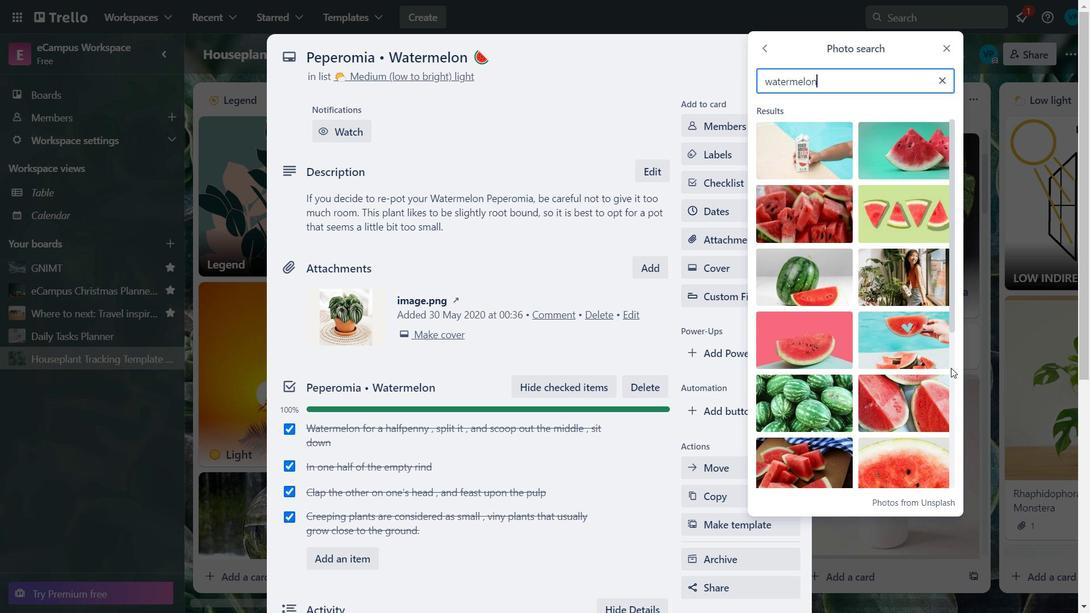 
Action: Mouse pressed left at (951, 368)
Screenshot: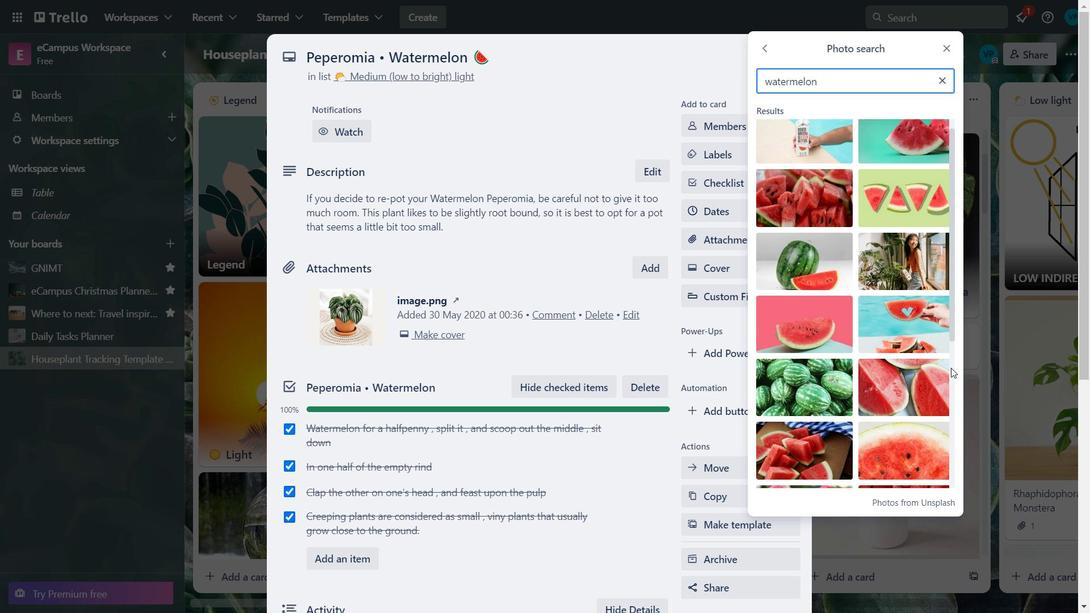 
Action: Mouse pressed left at (951, 368)
Screenshot: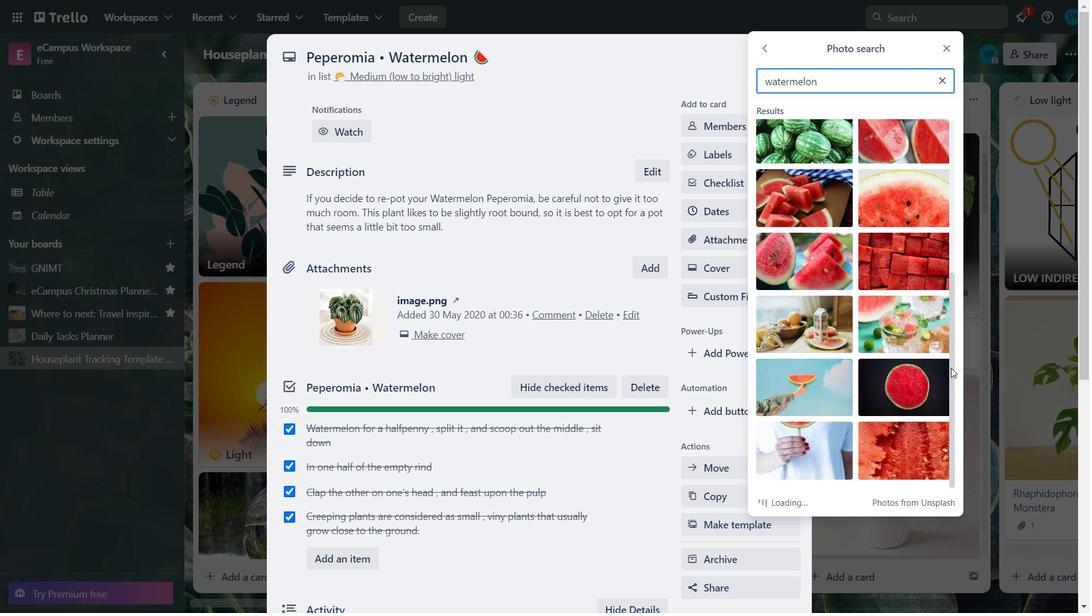 
Action: Mouse moved to (954, 465)
Screenshot: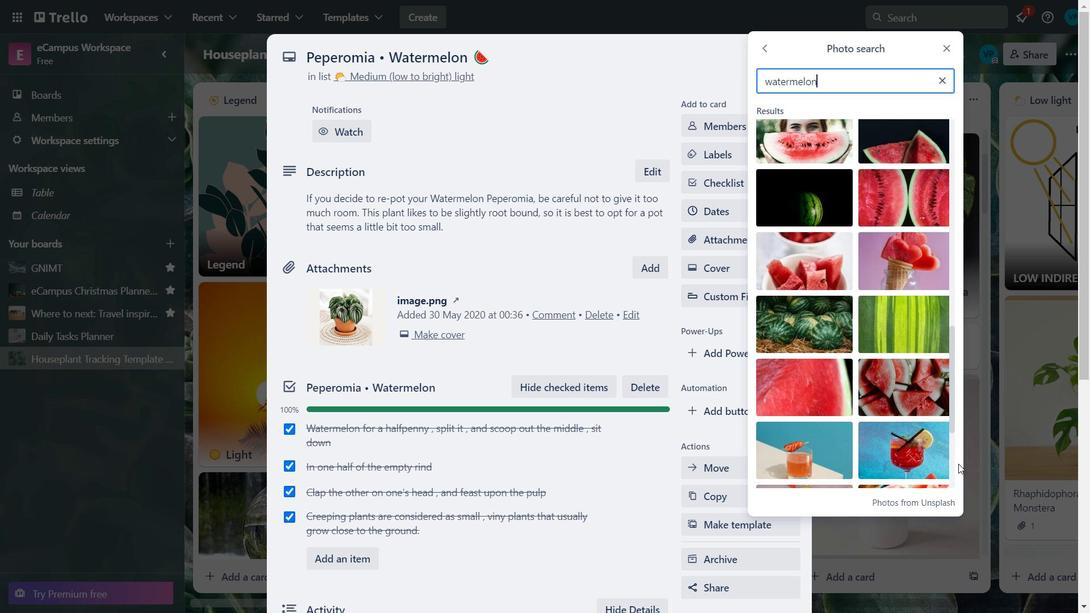 
Action: Mouse pressed left at (954, 465)
Screenshot: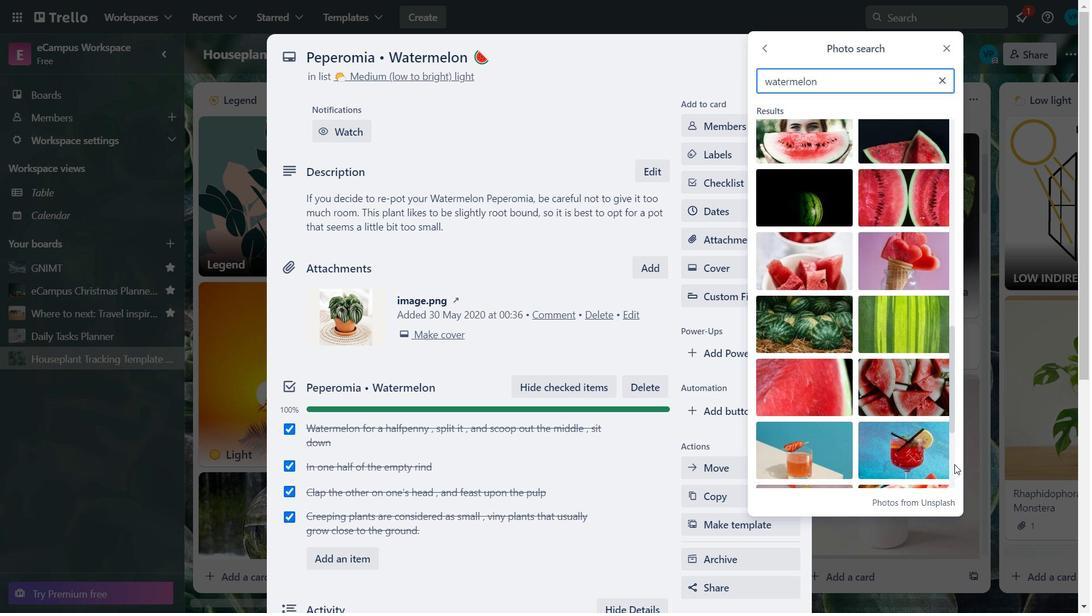 
Action: Mouse pressed left at (954, 465)
Screenshot: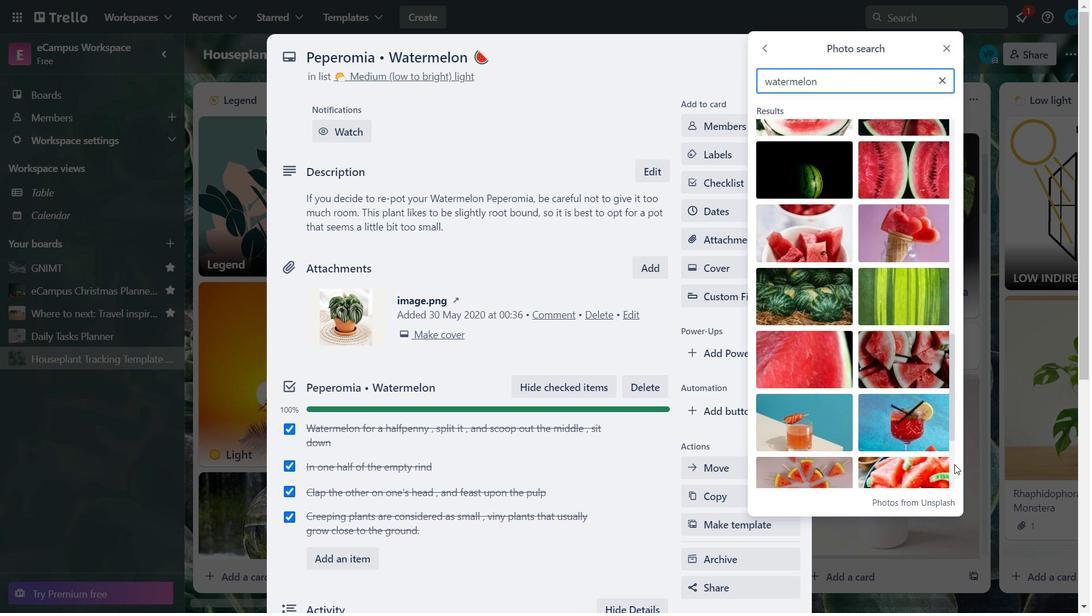 
Action: Mouse pressed left at (954, 465)
Screenshot: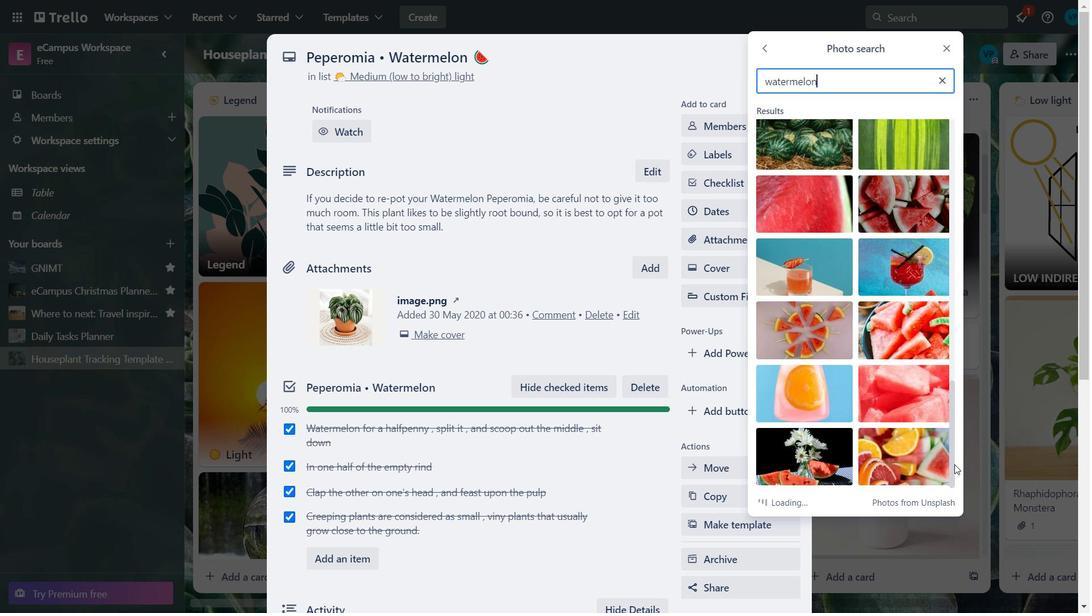 
Action: Mouse pressed left at (954, 465)
Screenshot: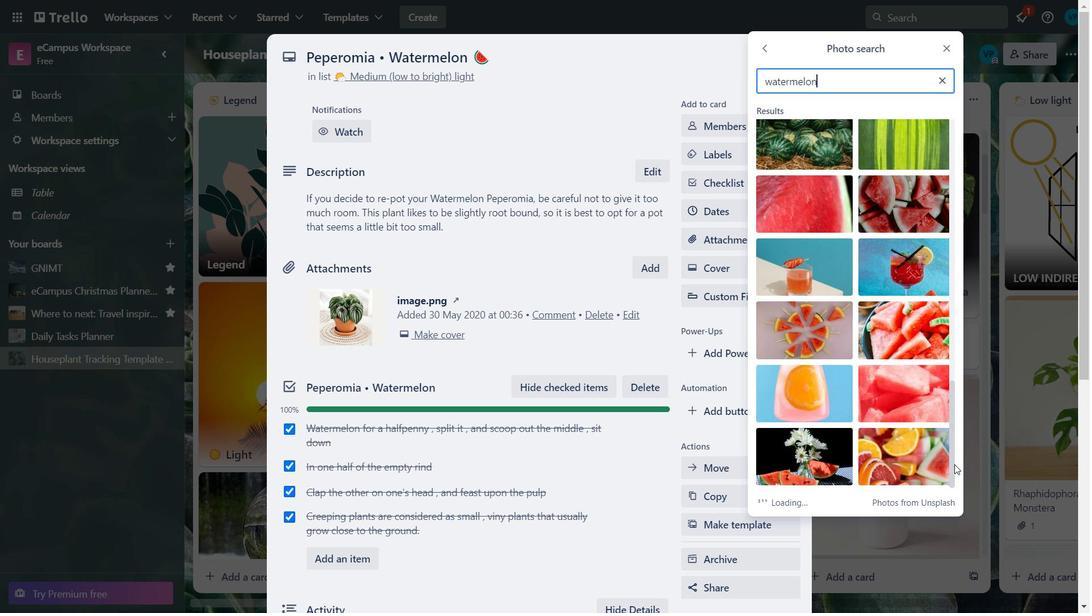 
Action: Mouse moved to (952, 466)
Screenshot: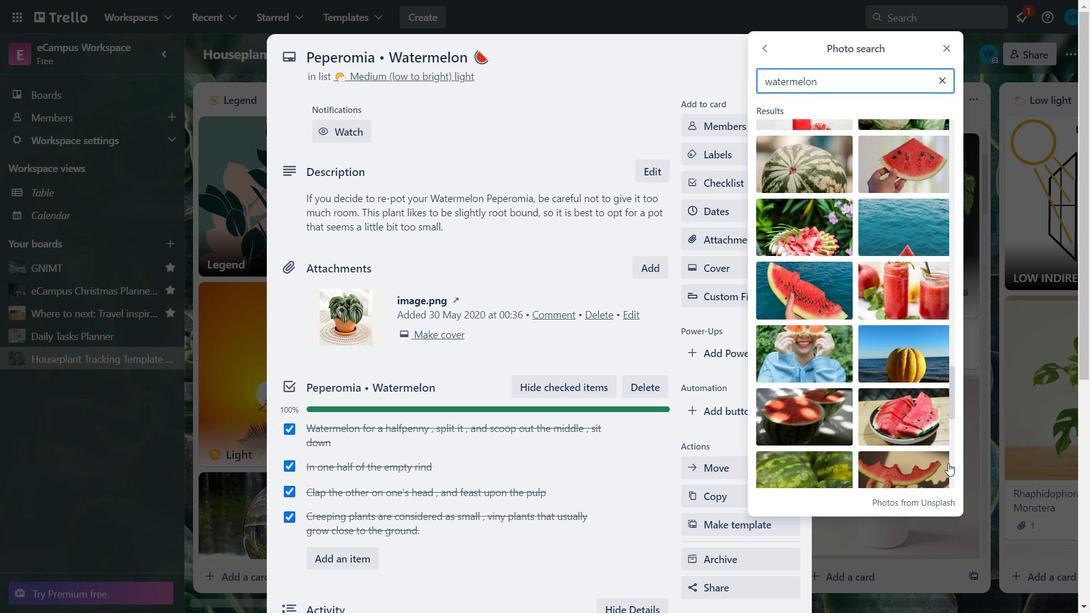 
Action: Mouse pressed left at (952, 466)
Screenshot: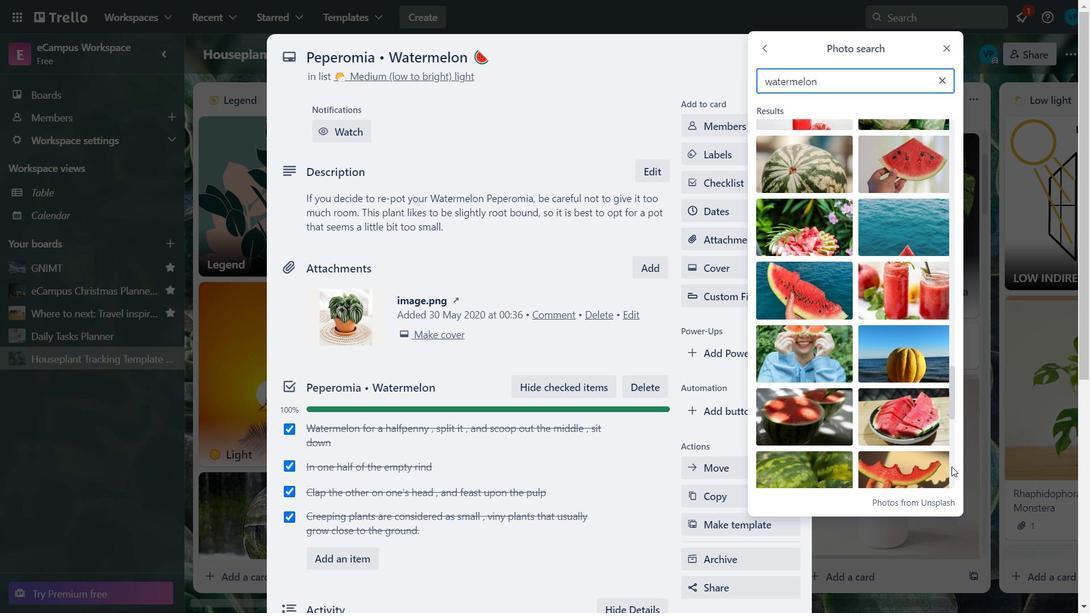 
Action: Mouse pressed left at (952, 466)
Screenshot: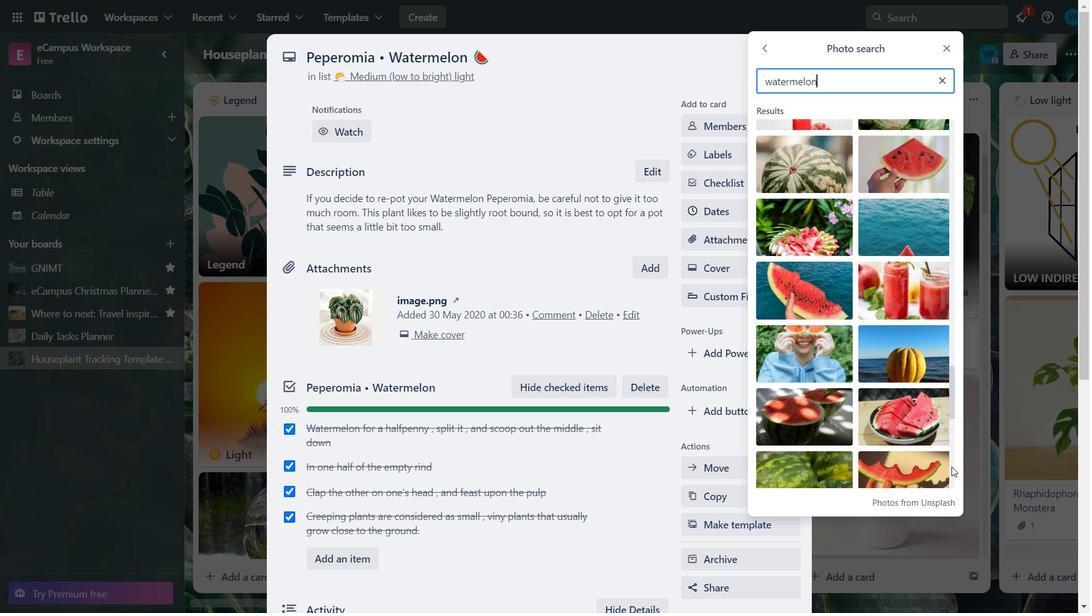 
Action: Mouse moved to (950, 476)
Screenshot: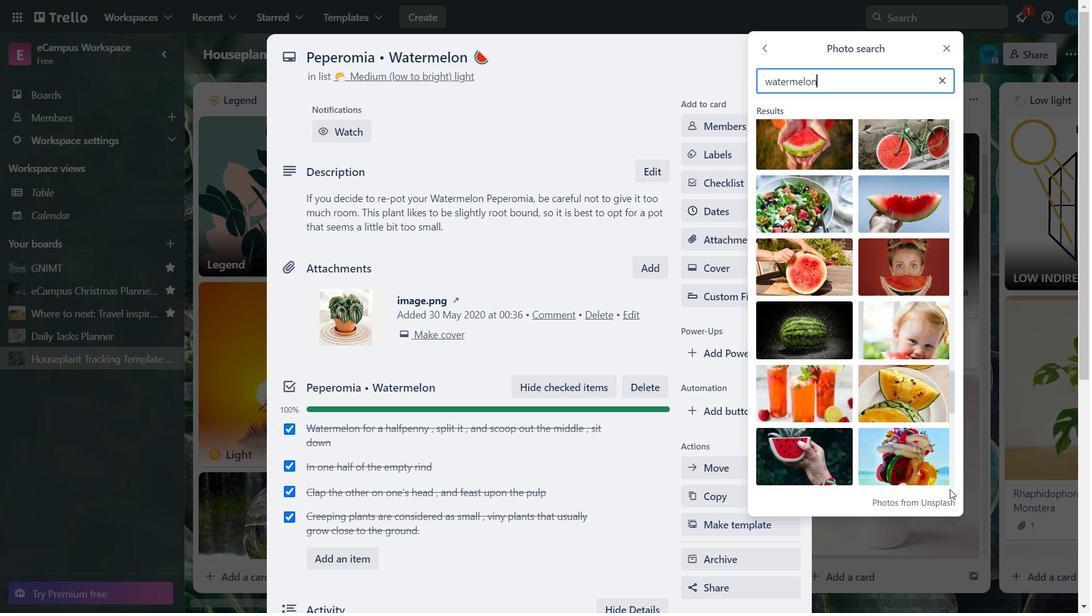 
Action: Mouse pressed left at (950, 476)
Screenshot: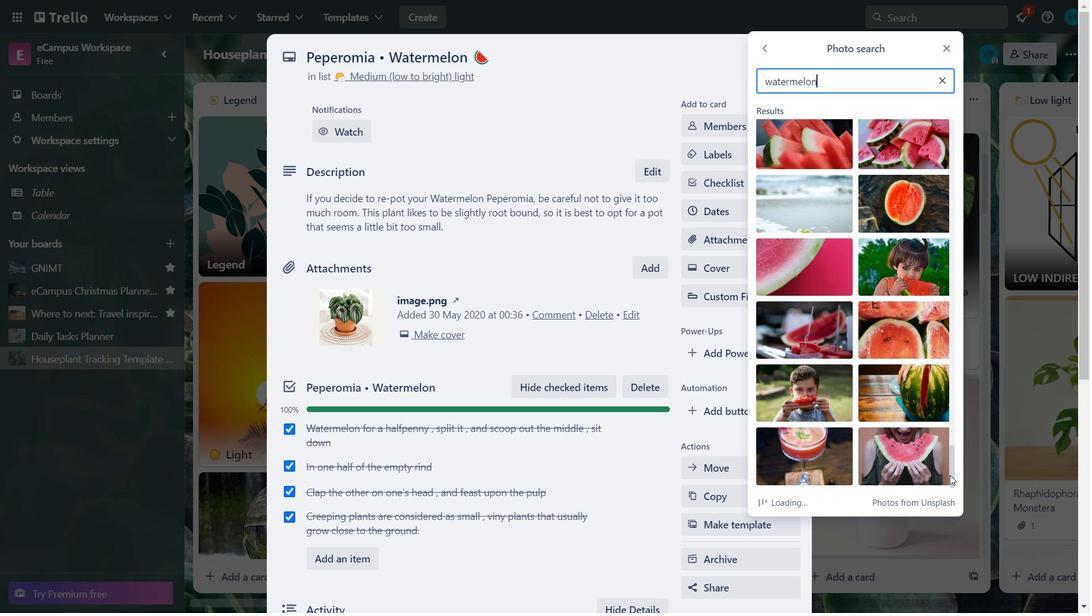 
Action: Mouse pressed left at (950, 476)
Screenshot: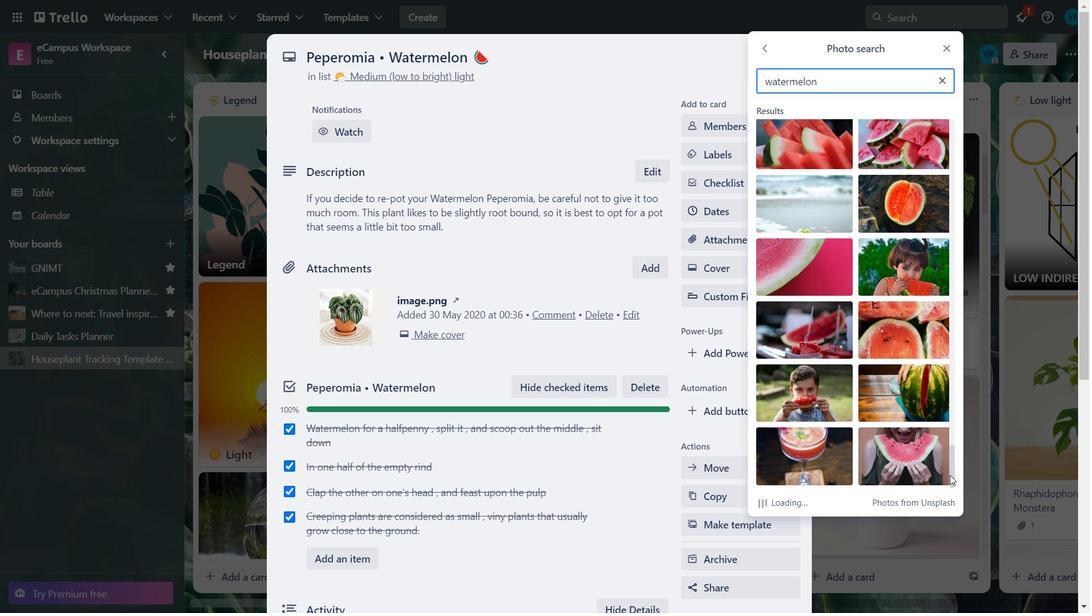 
Action: Mouse moved to (824, 256)
Screenshot: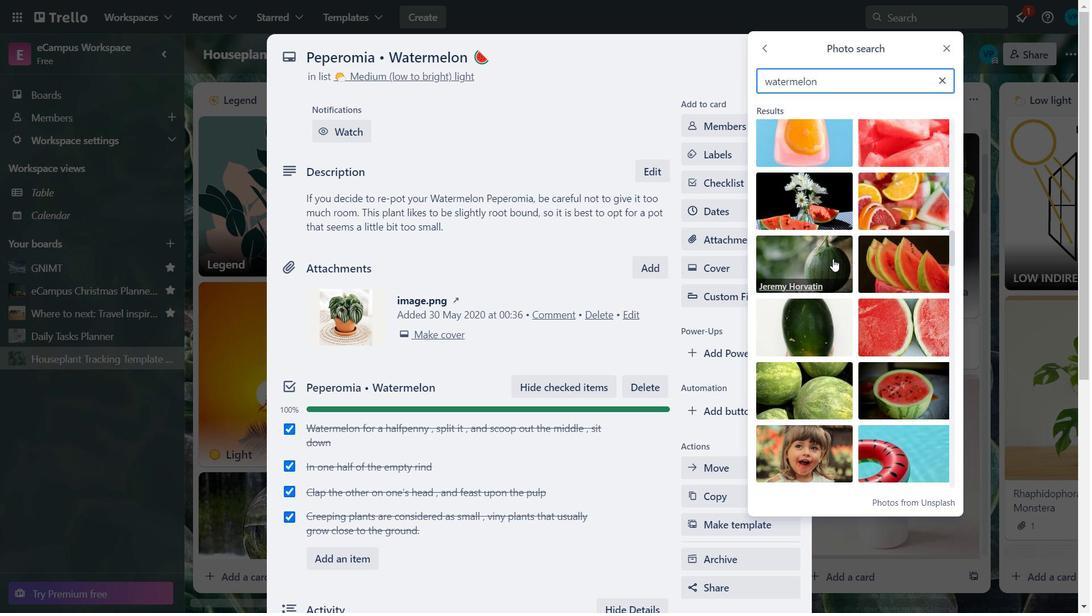 
Action: Mouse pressed left at (824, 256)
Screenshot: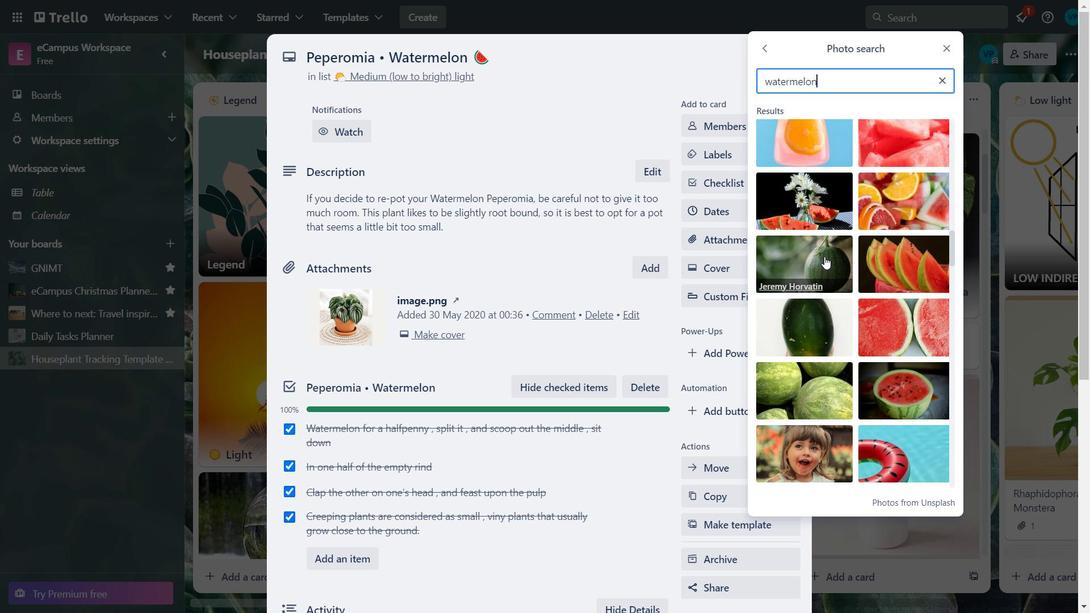 
Action: Mouse moved to (900, 106)
Screenshot: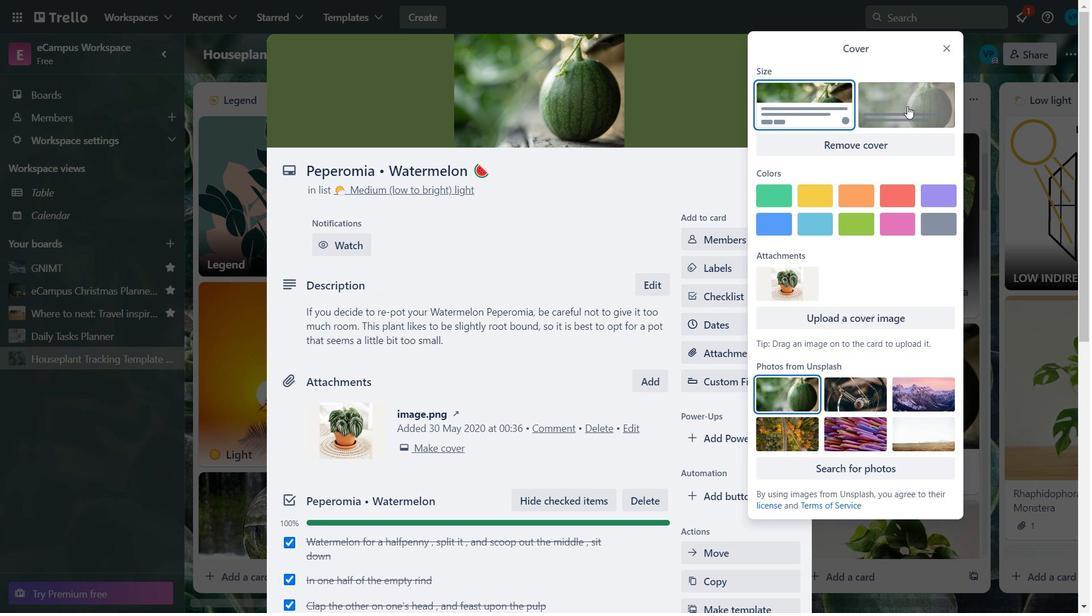 
Action: Mouse pressed left at (900, 106)
Screenshot: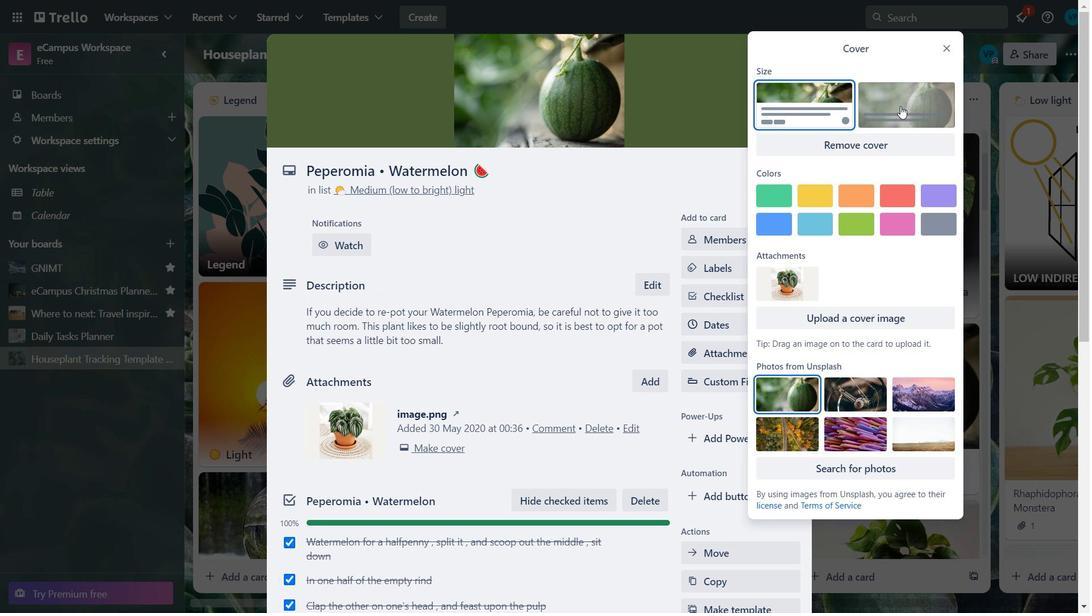 
Action: Mouse moved to (947, 52)
Screenshot: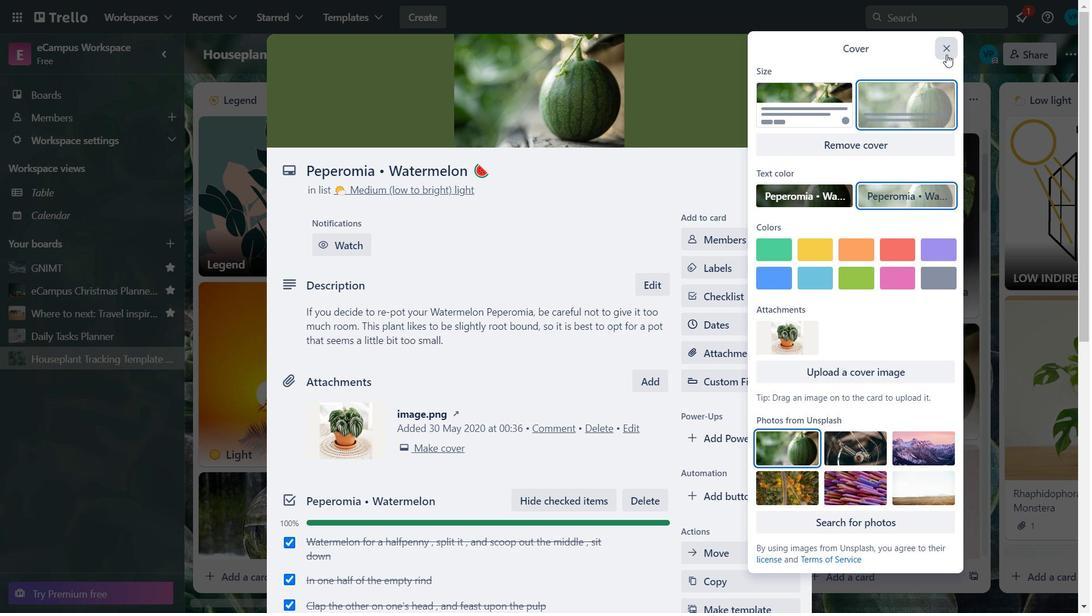 
Action: Mouse pressed left at (947, 52)
Screenshot: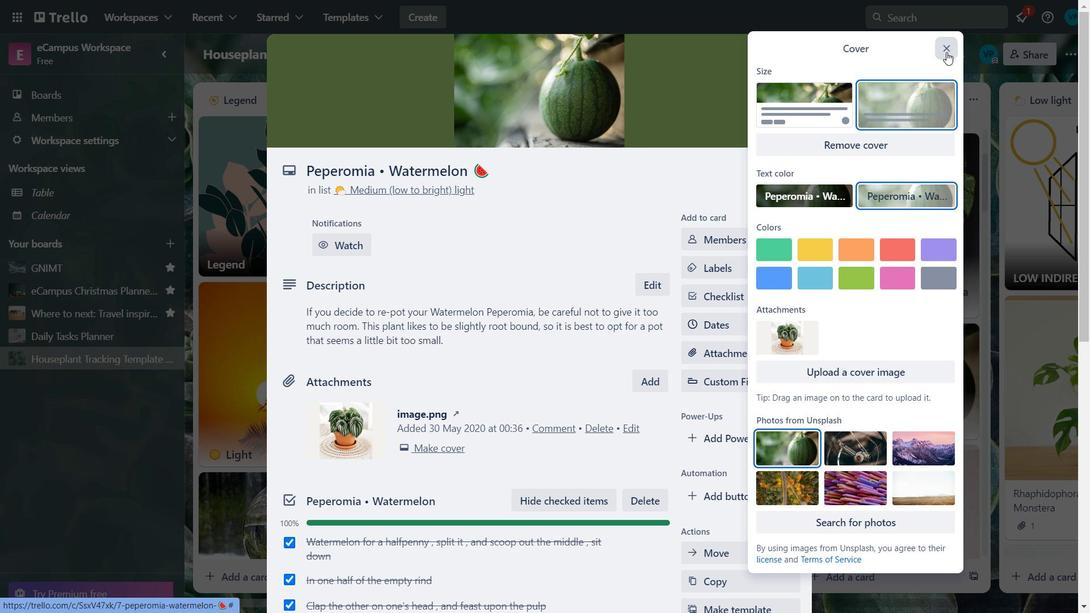 
Action: Mouse moved to (788, 58)
Screenshot: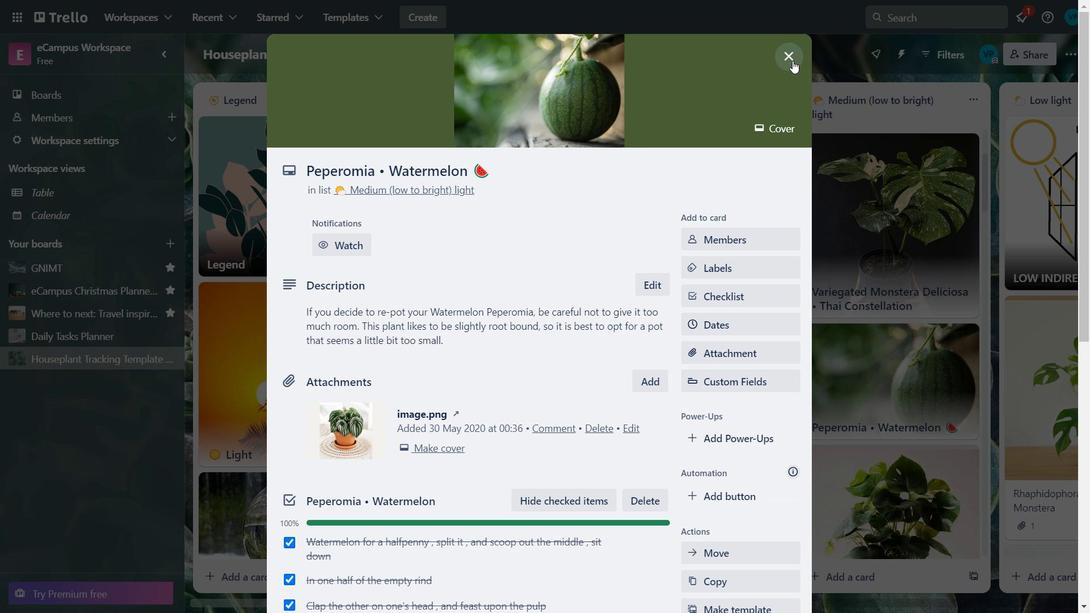 
Action: Mouse pressed left at (788, 58)
Screenshot: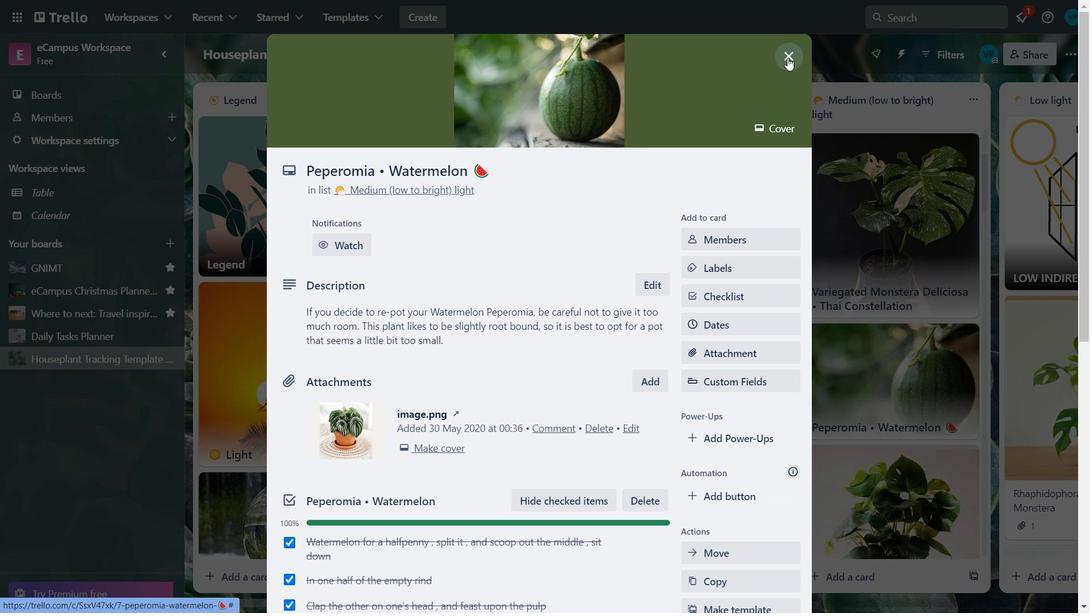 
Action: Mouse moved to (985, 471)
Screenshot: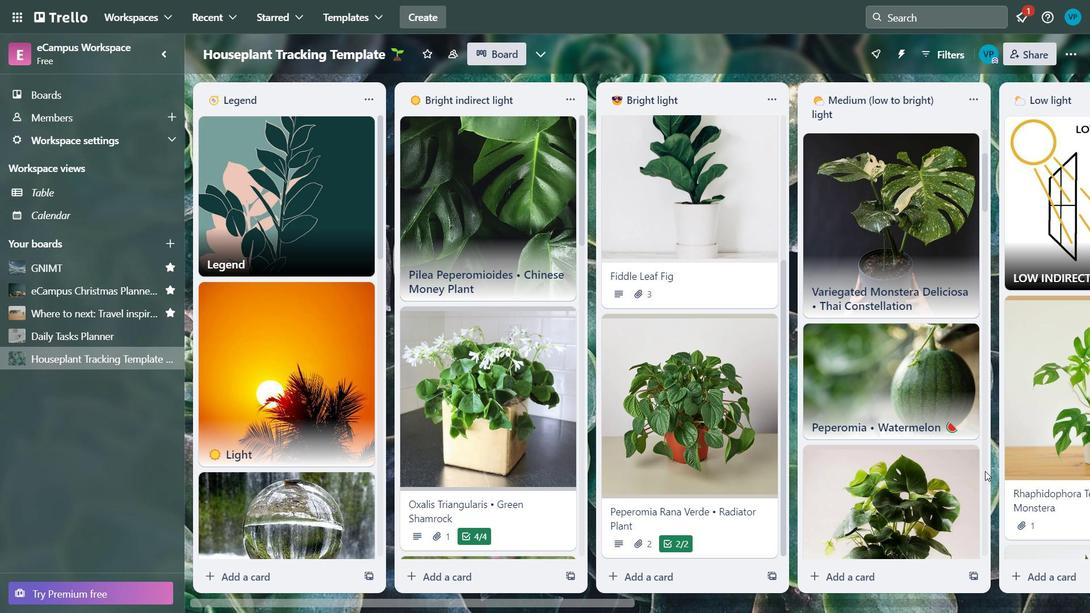 
Action: Mouse pressed left at (985, 471)
Screenshot: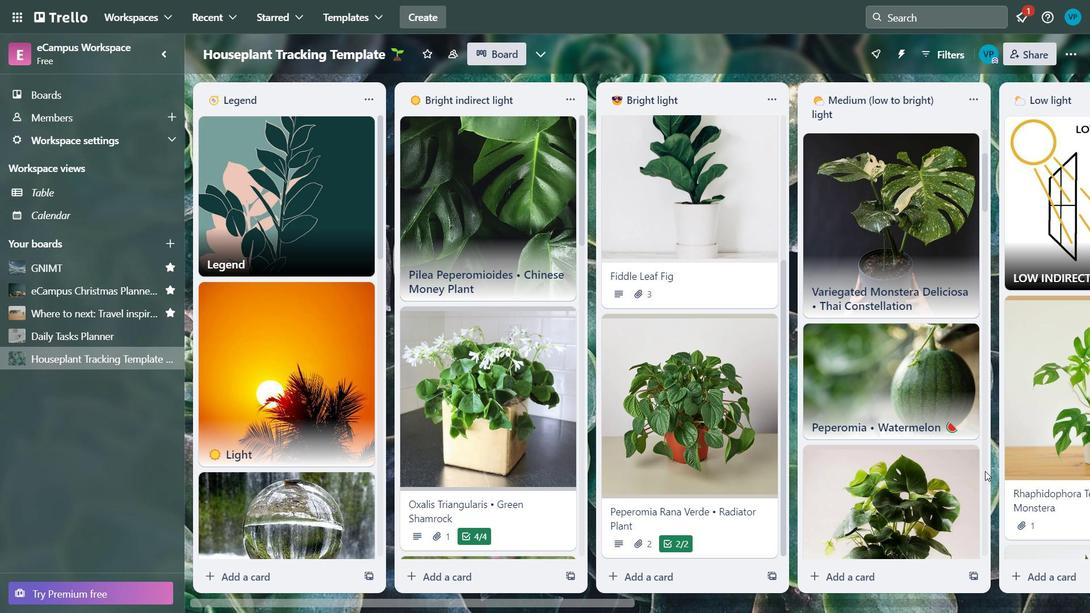 
Action: Mouse pressed left at (985, 471)
Screenshot: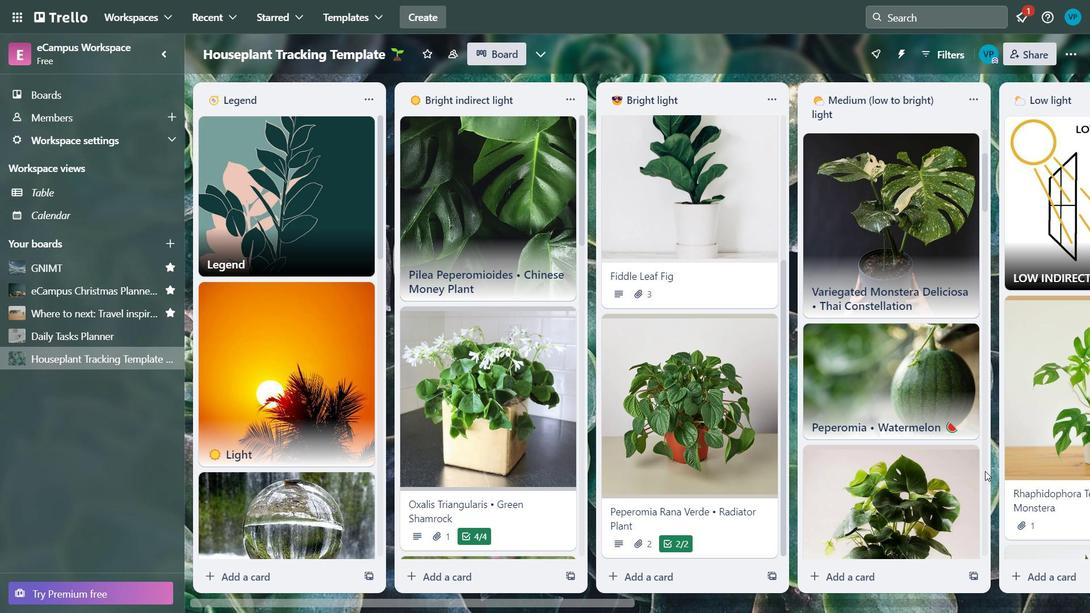 
Action: Mouse moved to (986, 396)
Screenshot: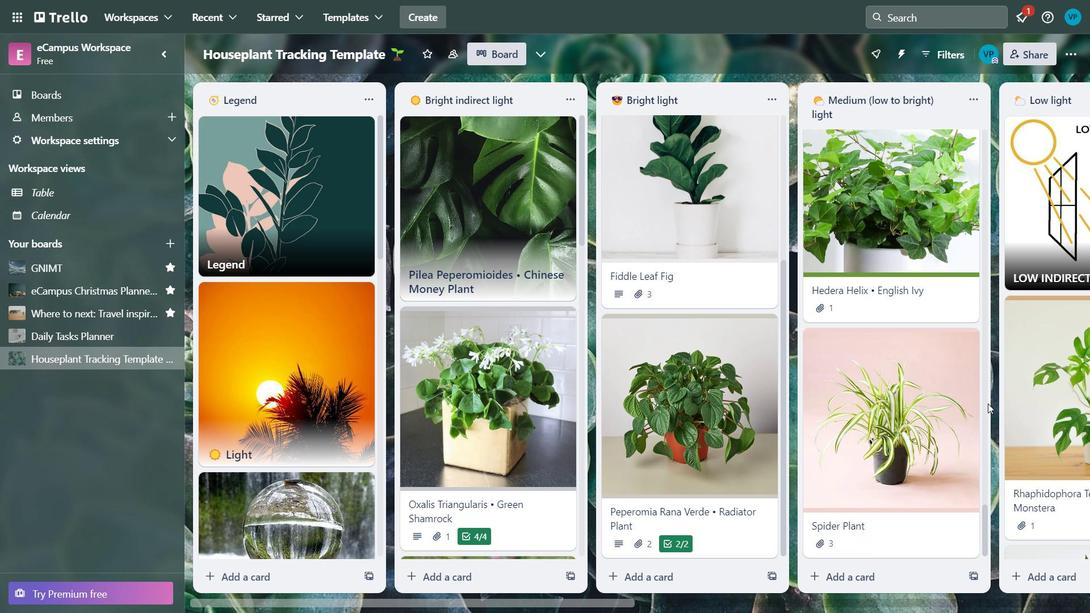 
Action: Mouse pressed left at (986, 396)
Screenshot: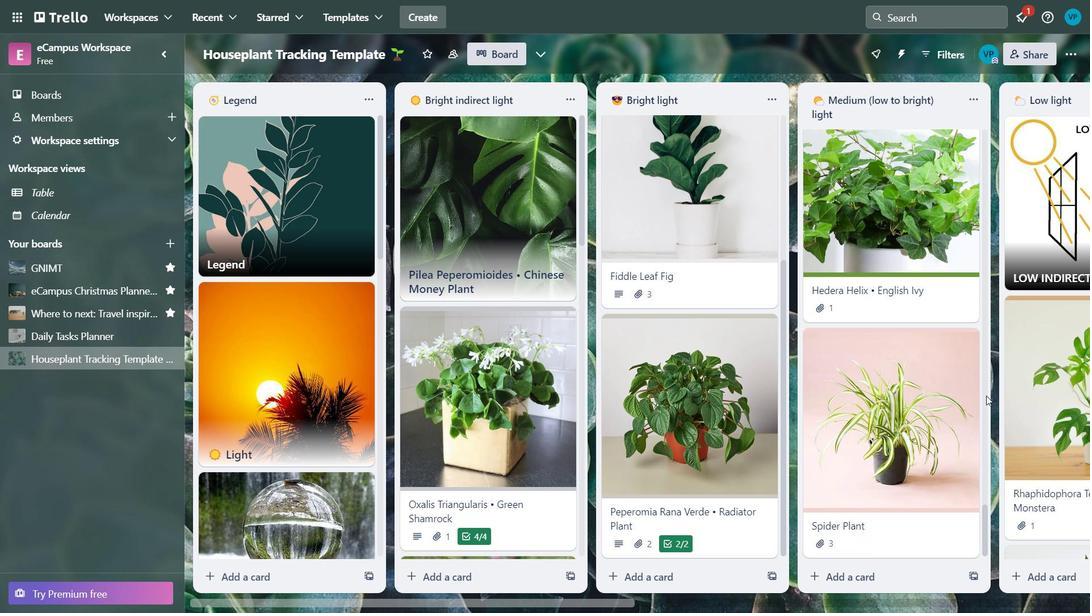 
Action: Mouse pressed left at (986, 396)
Screenshot: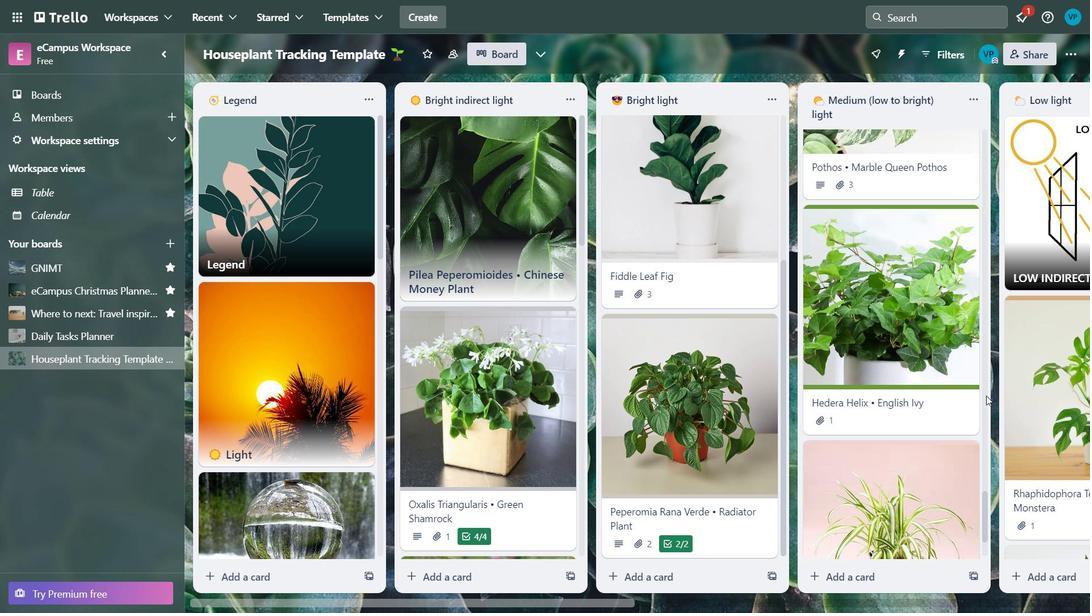 
Action: Mouse pressed left at (986, 396)
Screenshot: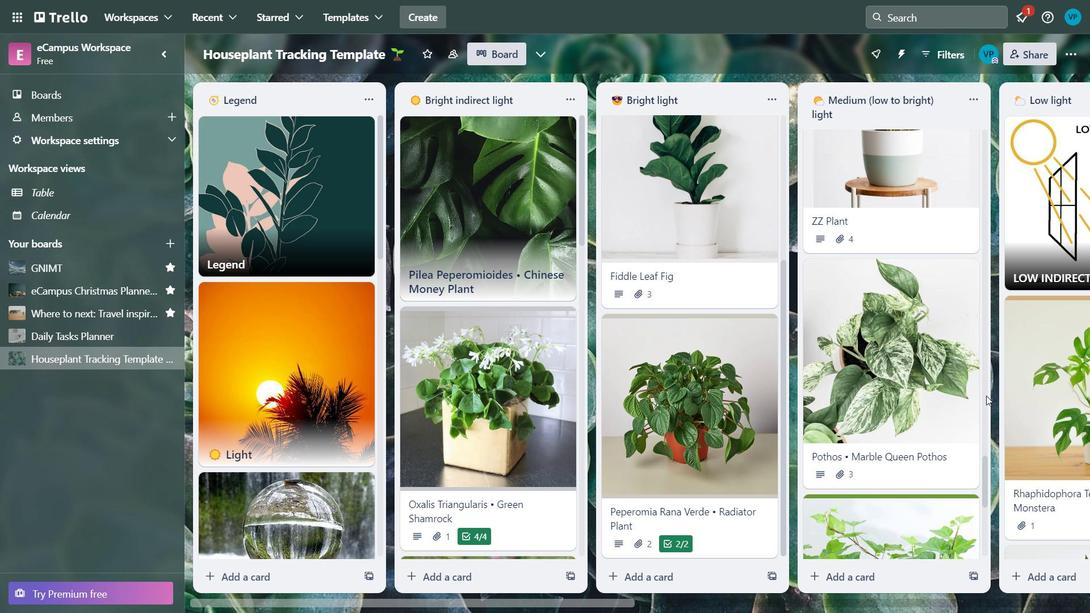 
Action: Mouse pressed left at (986, 396)
Screenshot: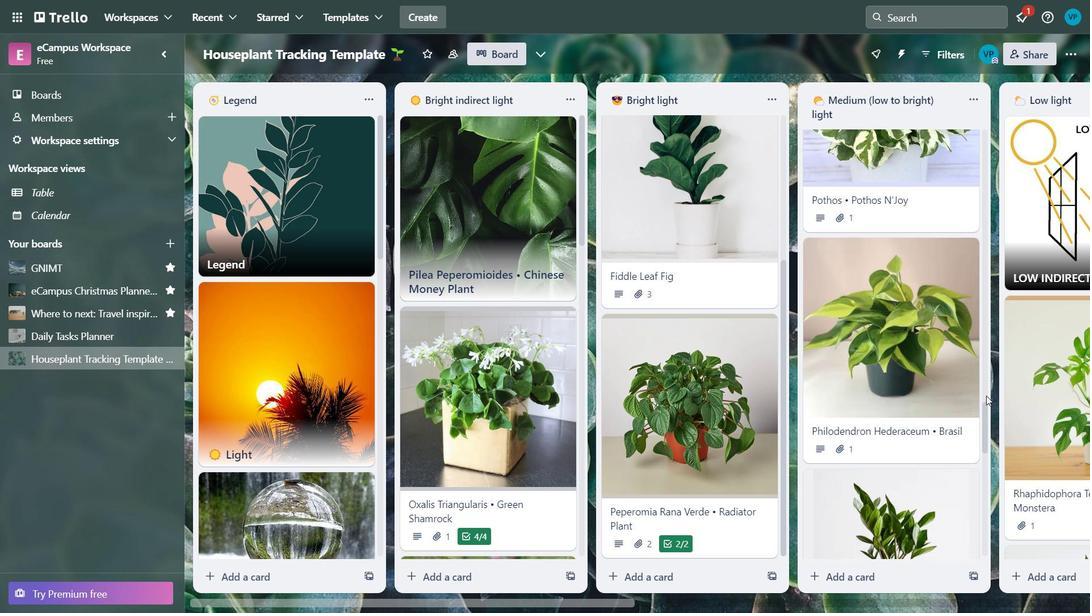 
Action: Mouse moved to (984, 353)
Screenshot: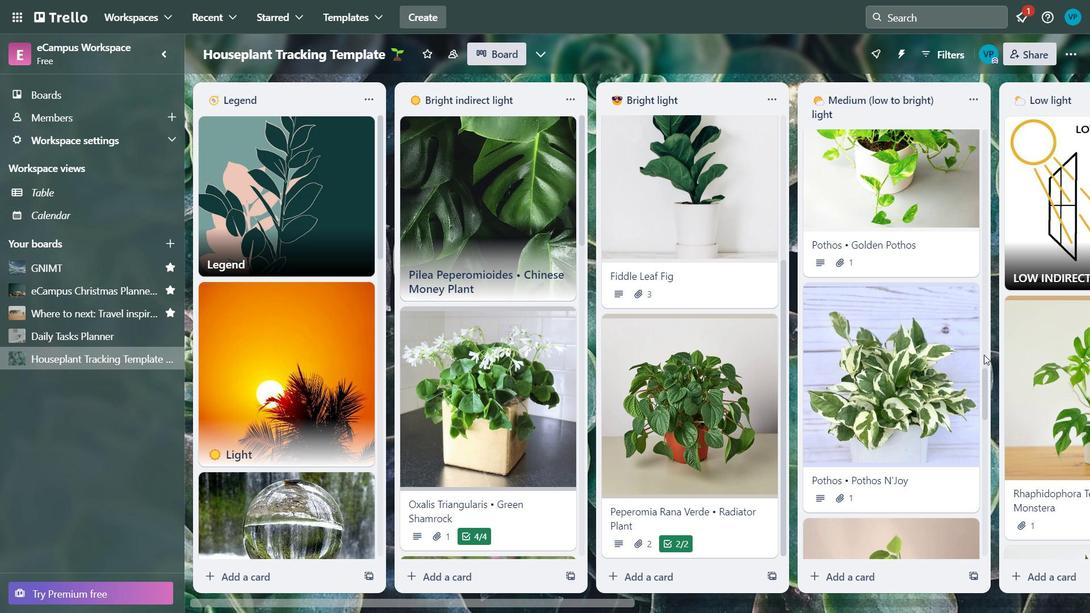 
Action: Mouse pressed left at (984, 353)
Screenshot: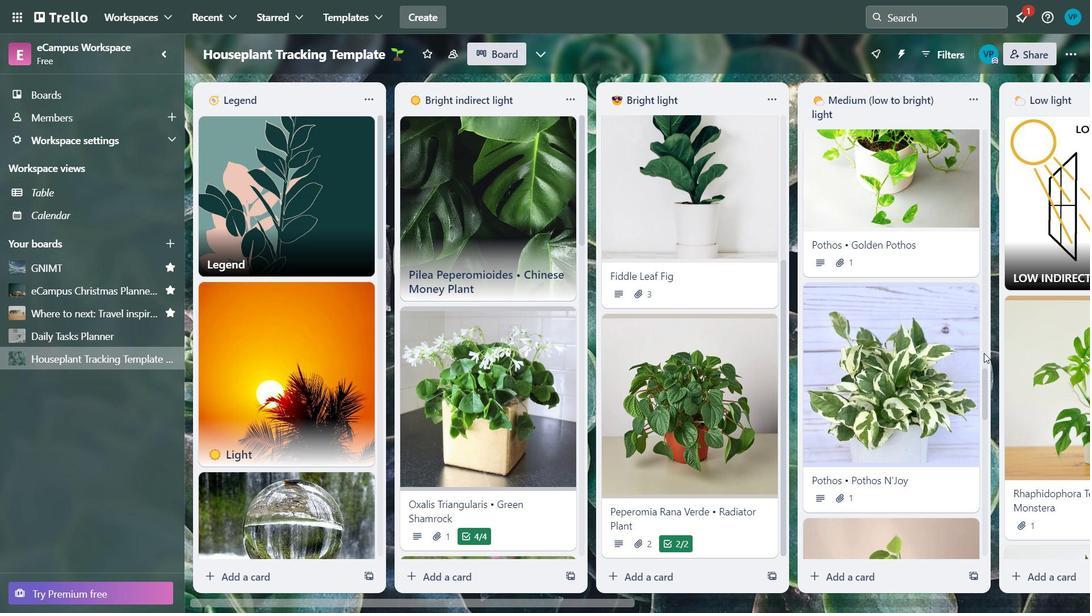 
Action: Mouse pressed left at (984, 353)
Screenshot: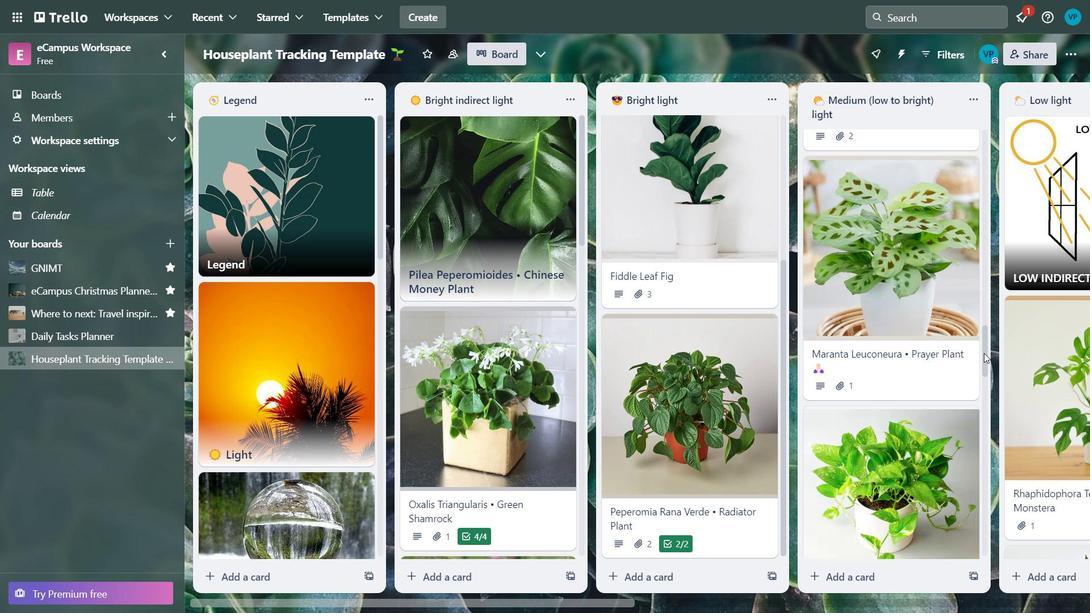 
Action: Mouse moved to (987, 306)
Screenshot: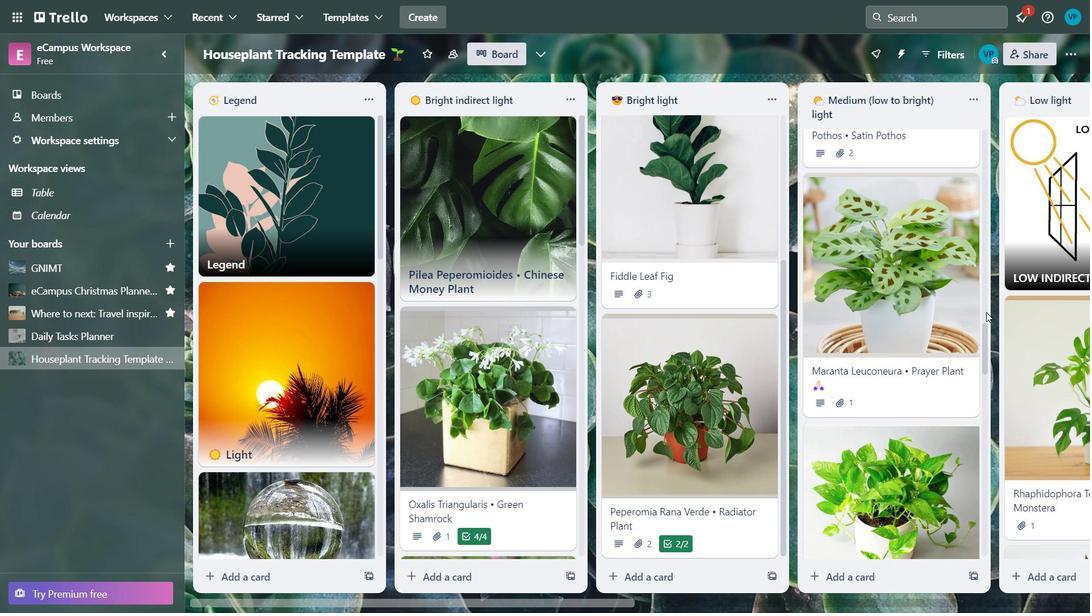 
Action: Mouse pressed left at (987, 306)
Screenshot: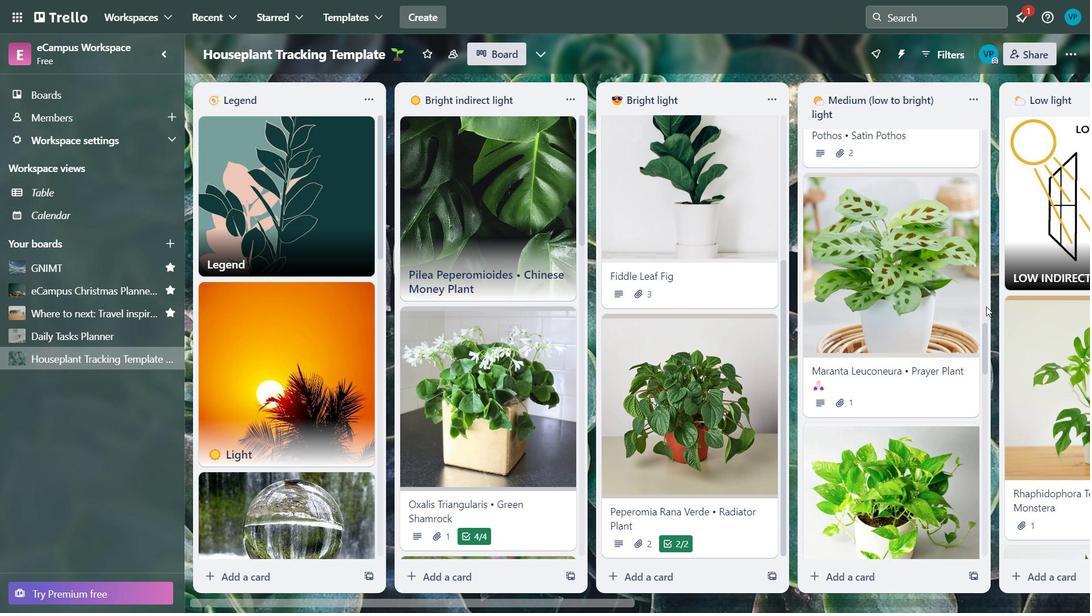 
Action: Mouse moved to (982, 272)
Screenshot: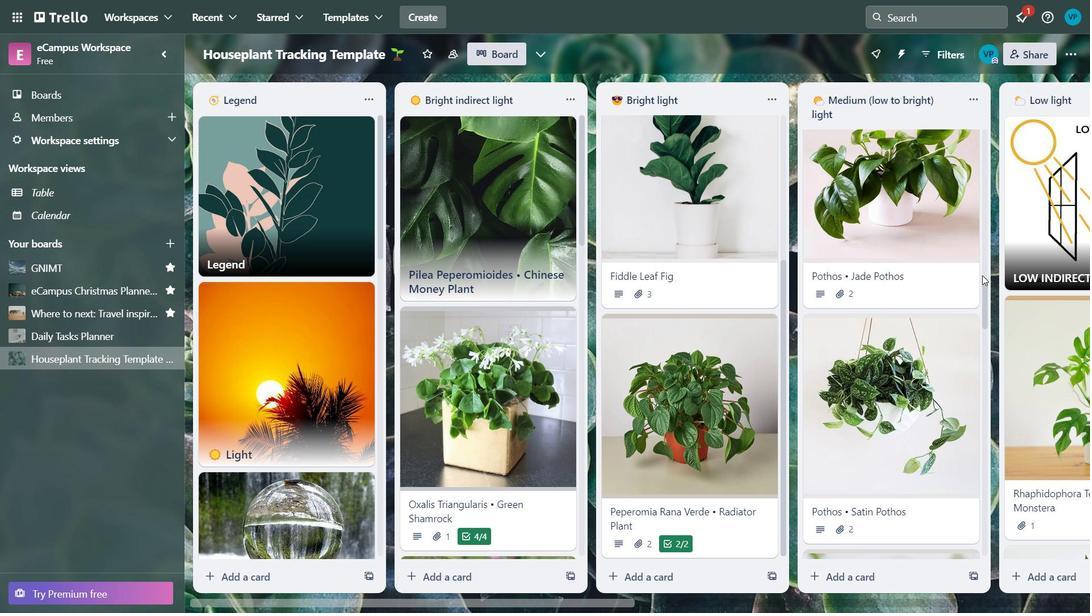
Action: Mouse pressed left at (982, 272)
Screenshot: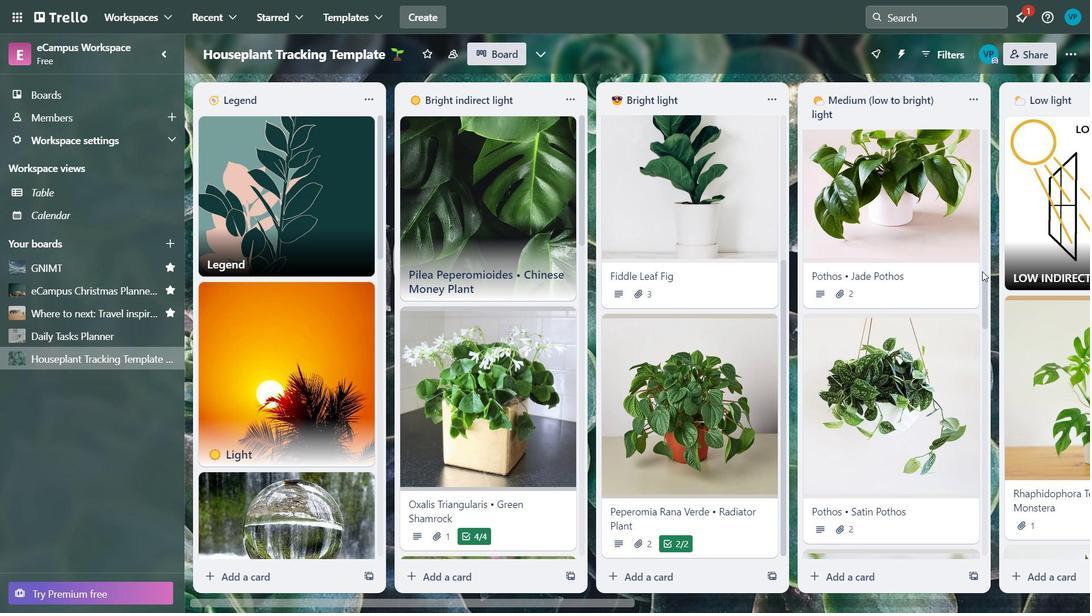 
Action: Mouse moved to (983, 215)
Screenshot: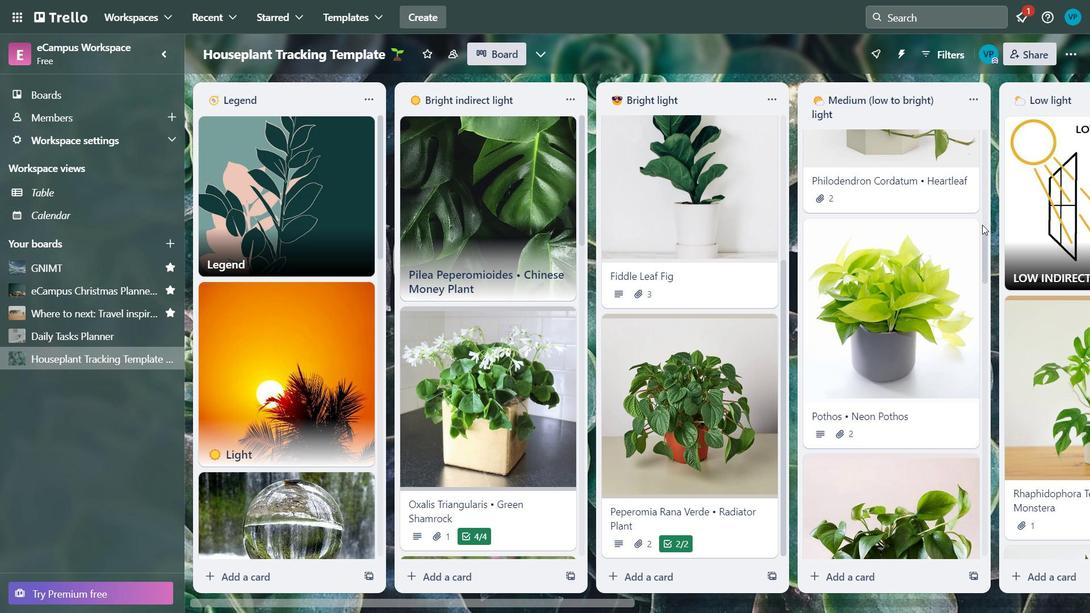 
Action: Mouse pressed left at (983, 215)
Screenshot: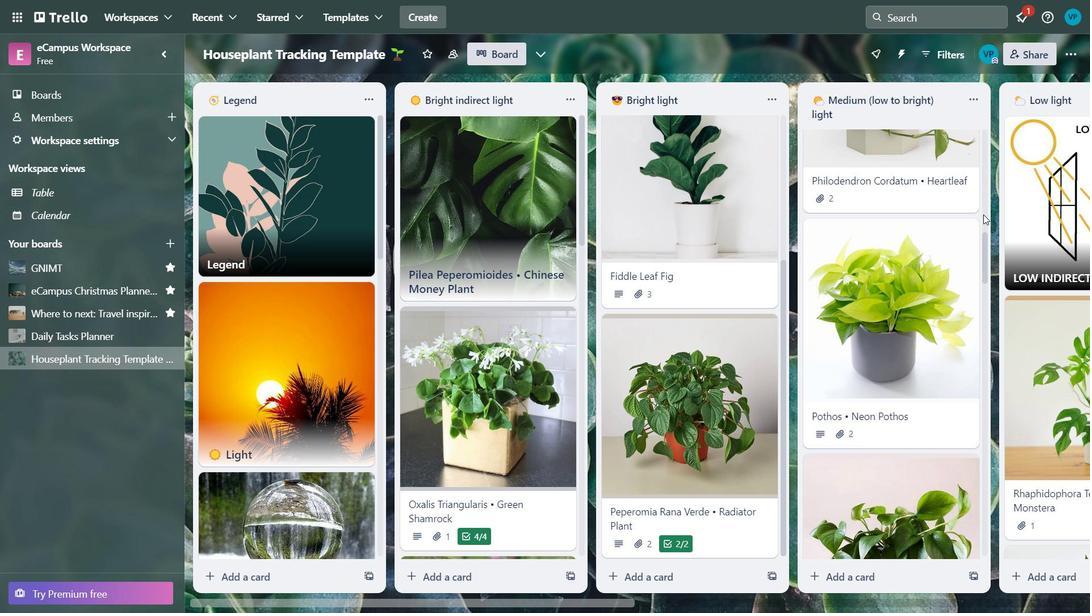 
Action: Mouse moved to (984, 176)
Screenshot: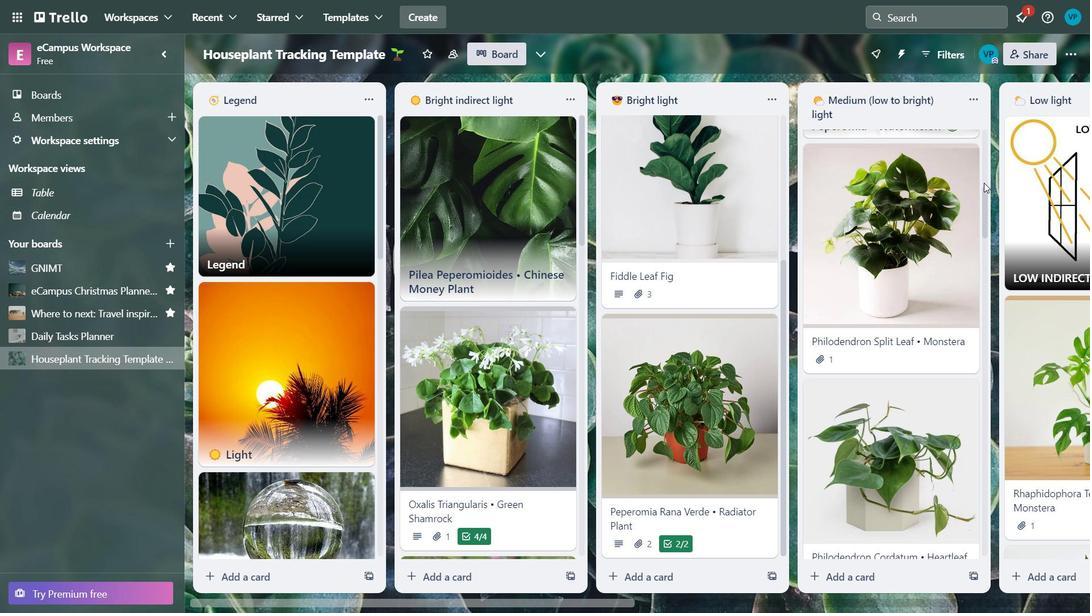 
Action: Mouse pressed left at (984, 176)
Screenshot: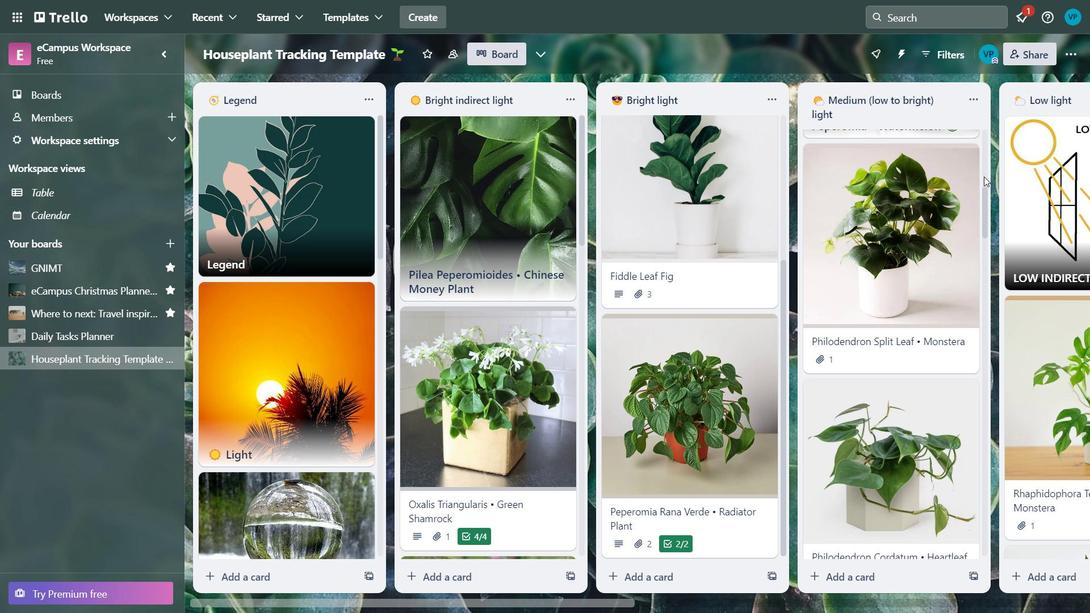 
Action: Mouse moved to (873, 530)
Screenshot: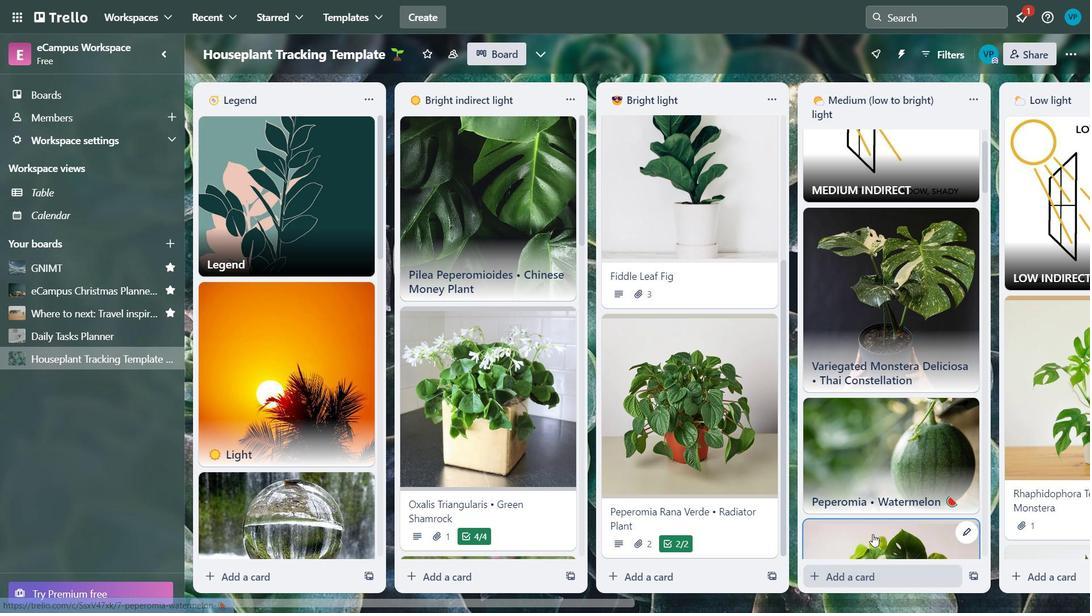 
Action: Key pressed <Key.down><Key.down><Key.up><Key.up><Key.up><Key.up><Key.down><Key.down>
Screenshot: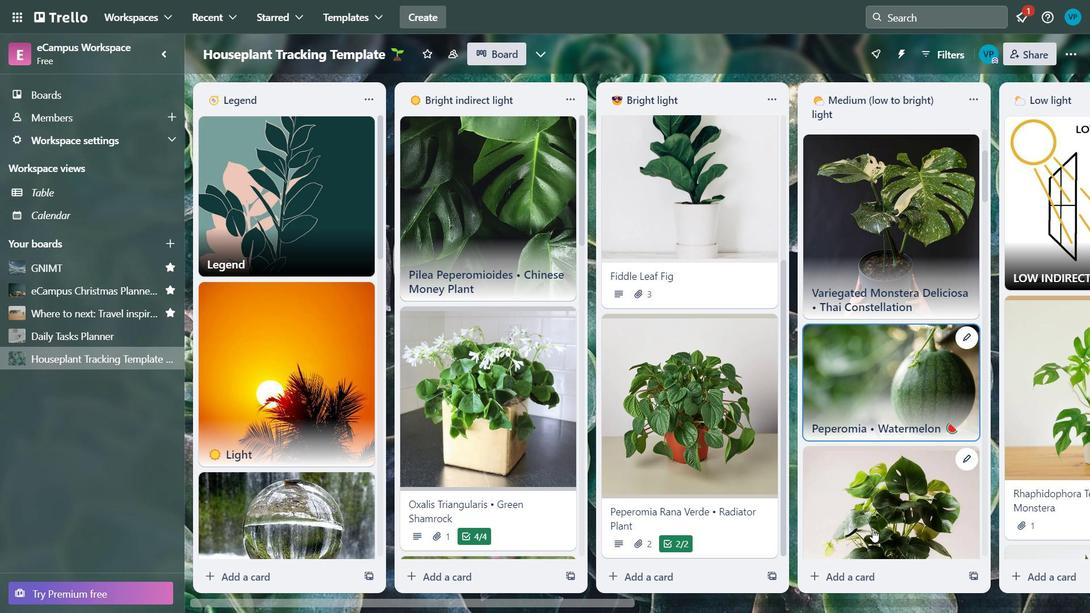 
Action: Mouse moved to (896, 413)
Screenshot: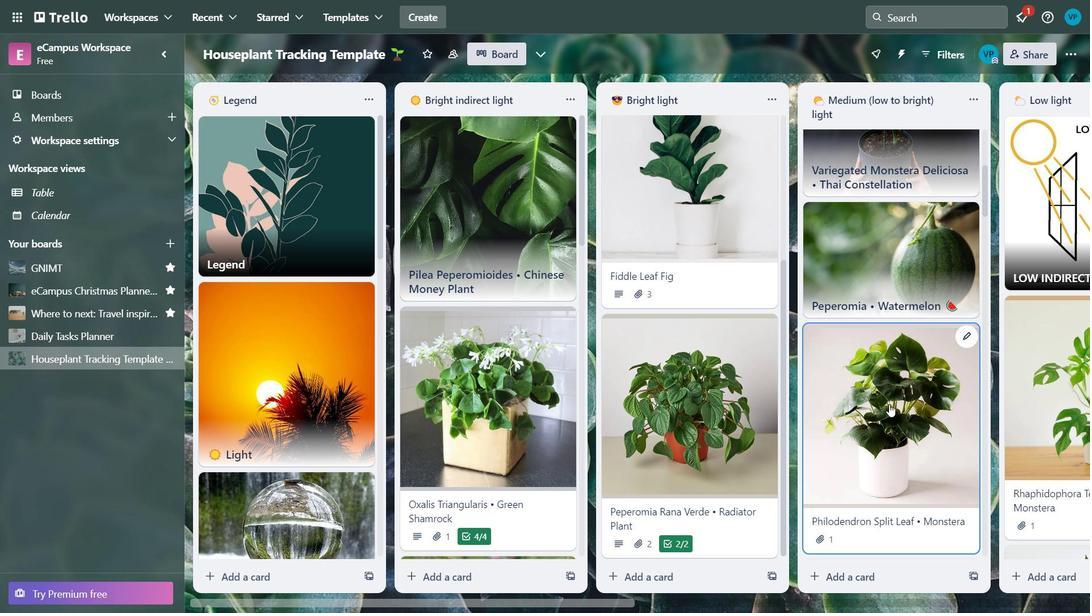 
Action: Mouse pressed left at (896, 413)
Screenshot: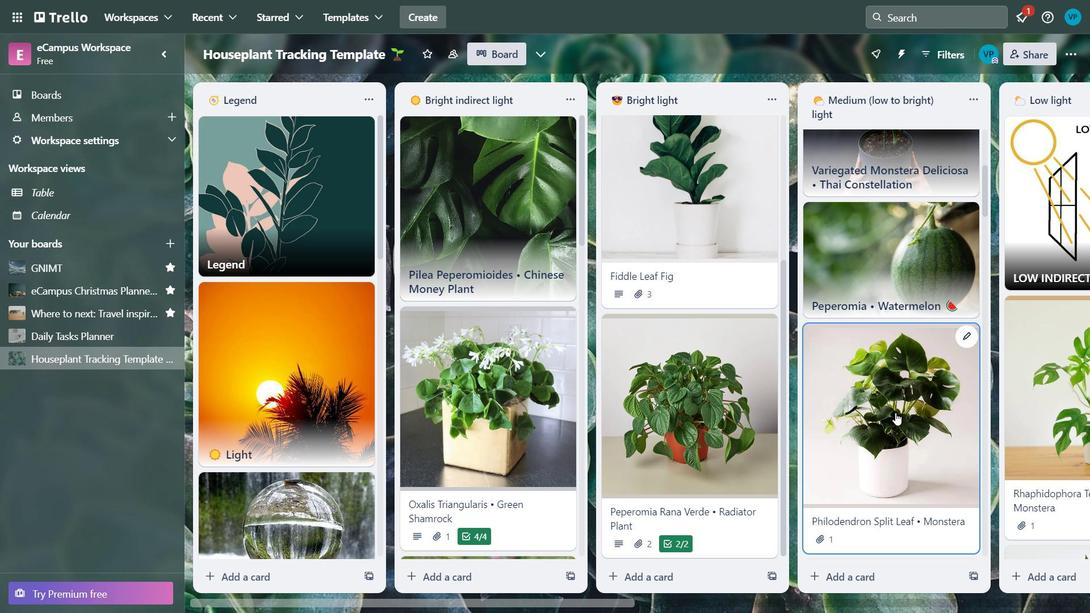 
Action: Mouse moved to (545, 324)
Screenshot: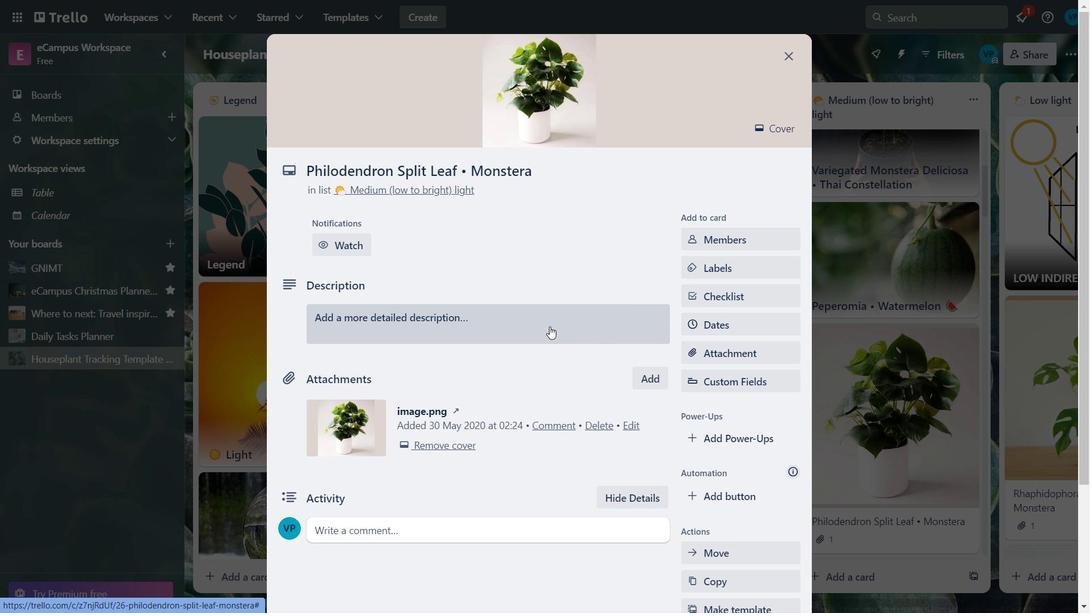 
Action: Mouse pressed left at (545, 324)
Screenshot: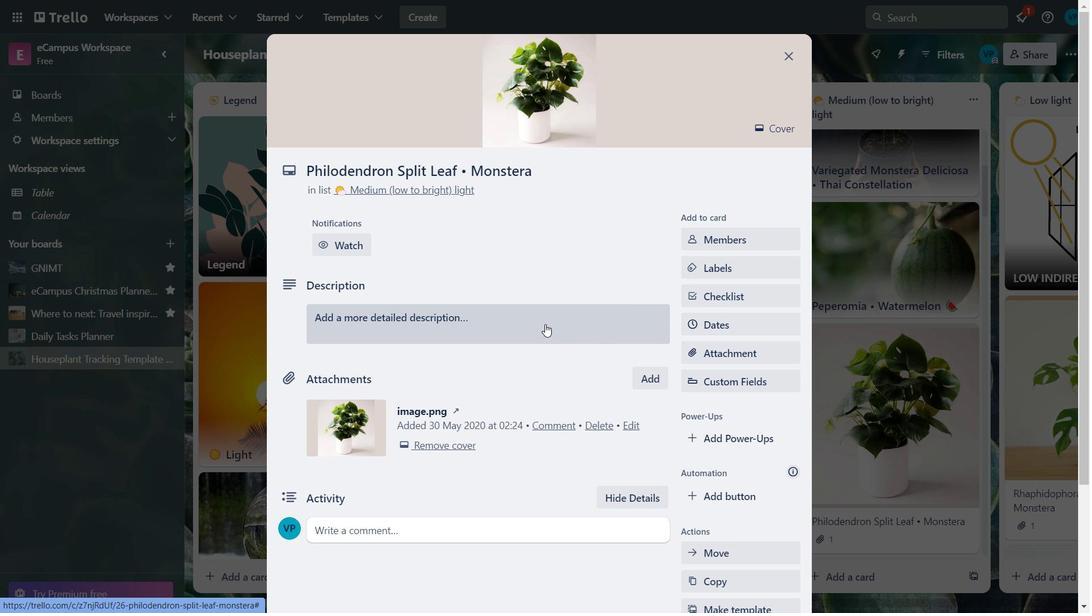
Action: Mouse moved to (367, 330)
Screenshot: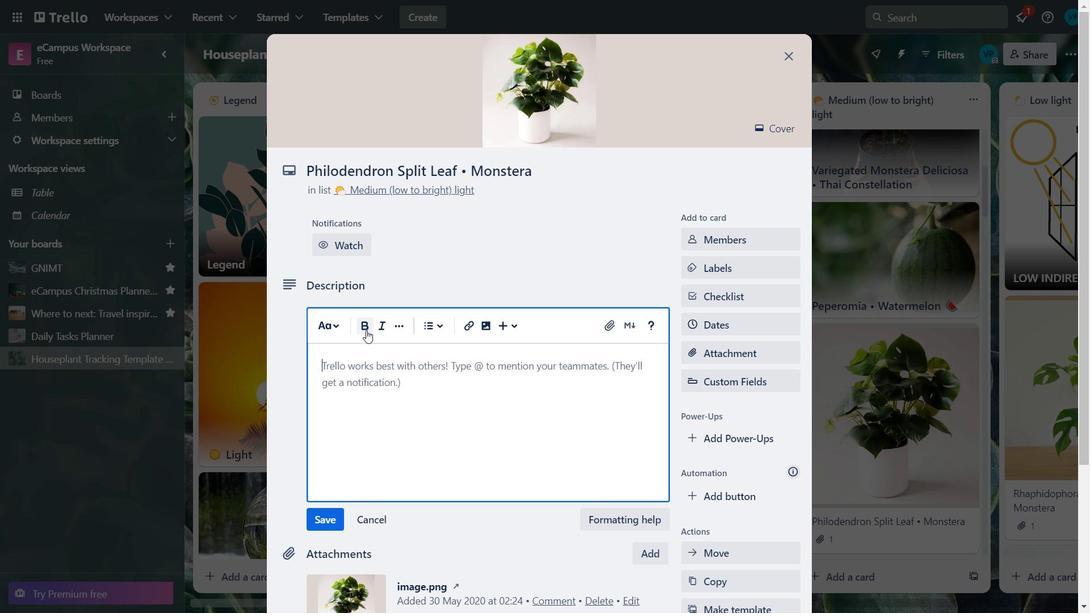 
Action: Mouse pressed left at (367, 330)
Screenshot: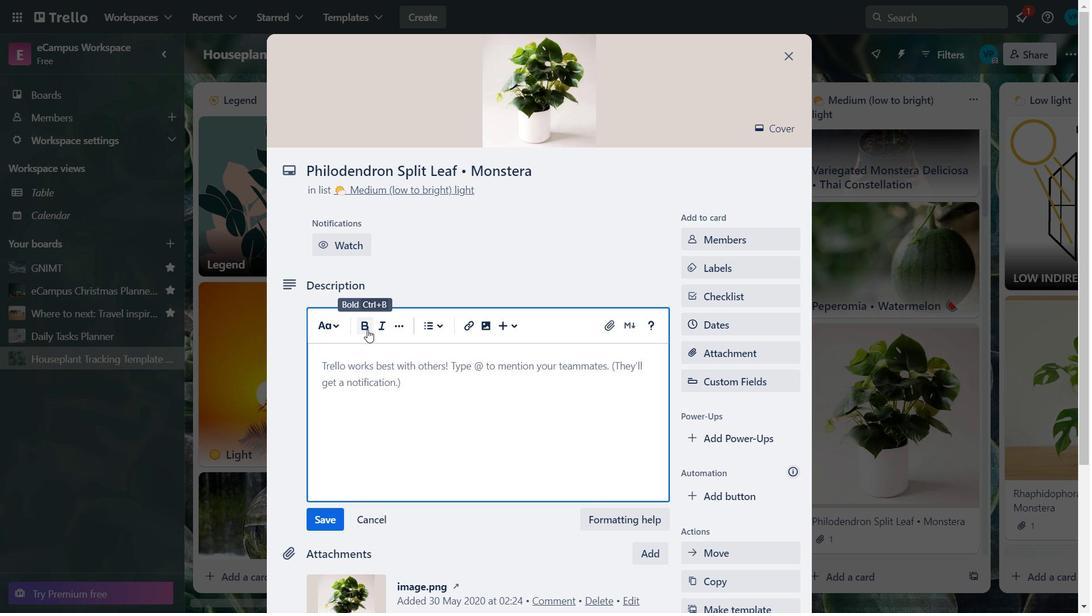 
Action: Mouse moved to (375, 607)
Screenshot: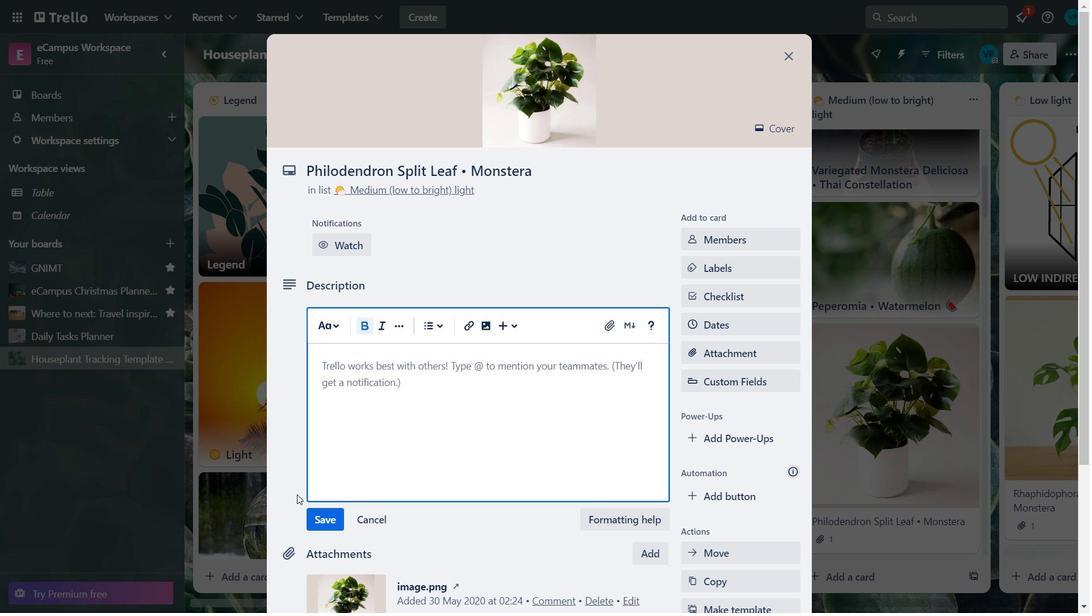 
Action: Key pressed <Key.caps_lock>T<Key.caps_lock>he<Key.space>two<Key.space>terms<Key.space>are<Key.space><Key.space>often<Key.space>used<Key.space>interchangeably<Key.space>with<Key.space>many<Key.space><Key.caps_lock>M<Key.caps_lock>onstera<Key.space><Key.caps_lock>D<Key.caps_lock>eliciosa<Key.space>being<Key.space>labelled<Key.space>as<Key.space>split<Key.space>l<Key.backspace><Key.caps_lock>L<Key.caps_lock>eaf<Key.space><Key.caps_lock>P<Key.caps_lock>hilodendron.<Key.enter>
Screenshot: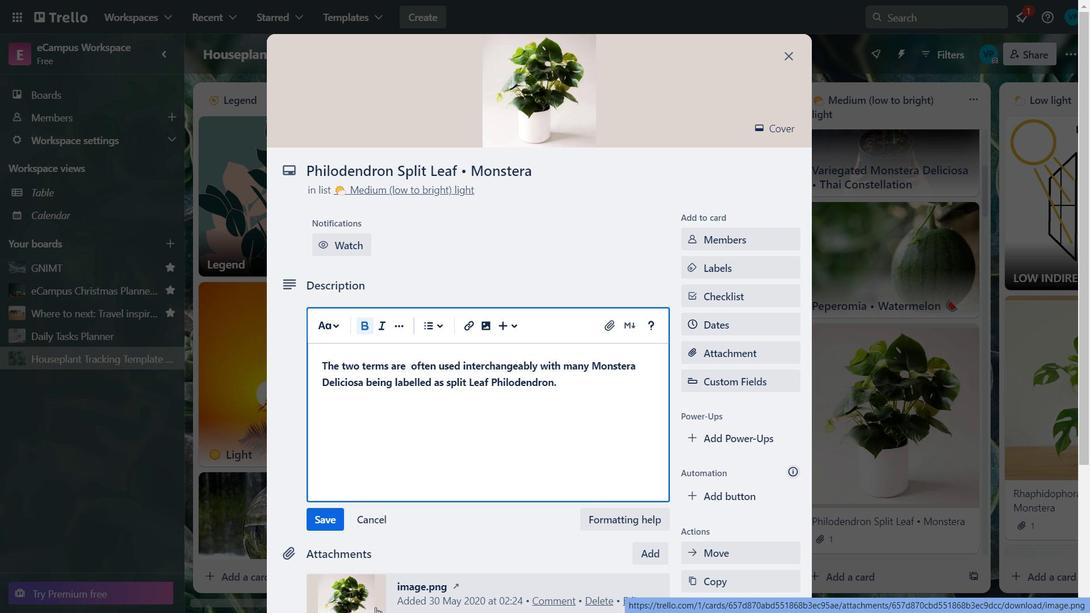 
Action: Mouse moved to (435, 326)
Screenshot: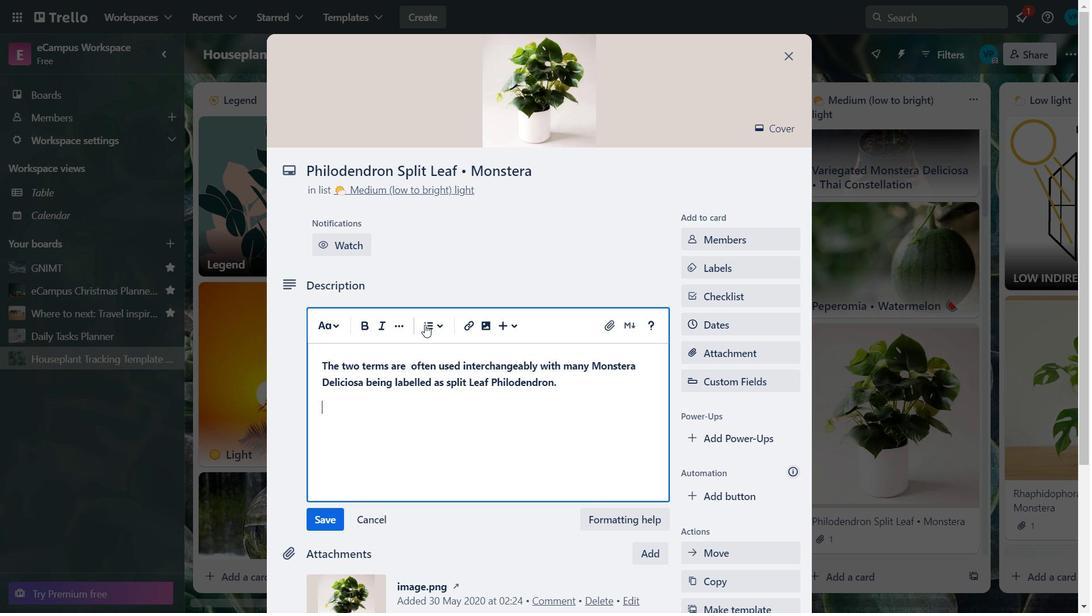 
Action: Mouse pressed left at (435, 326)
Screenshot: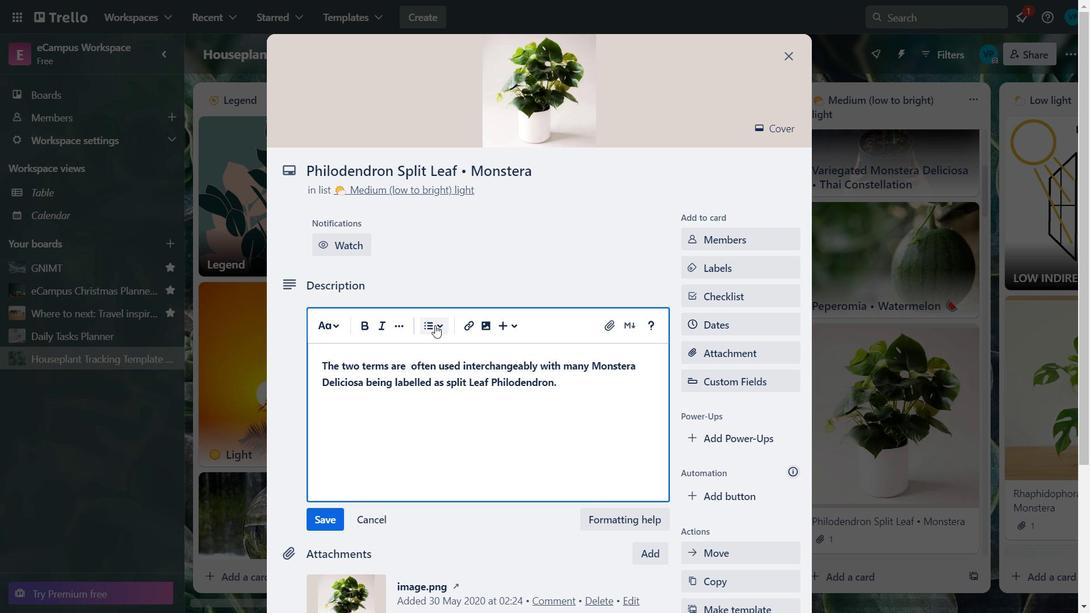 
Action: Mouse moved to (437, 360)
Screenshot: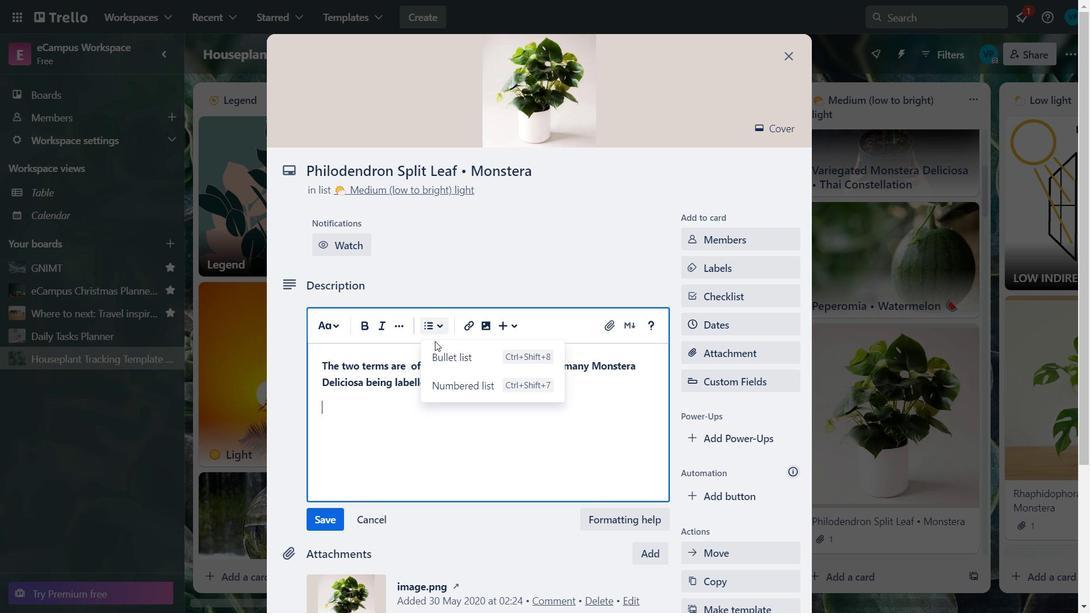 
Action: Mouse pressed left at (437, 360)
Screenshot: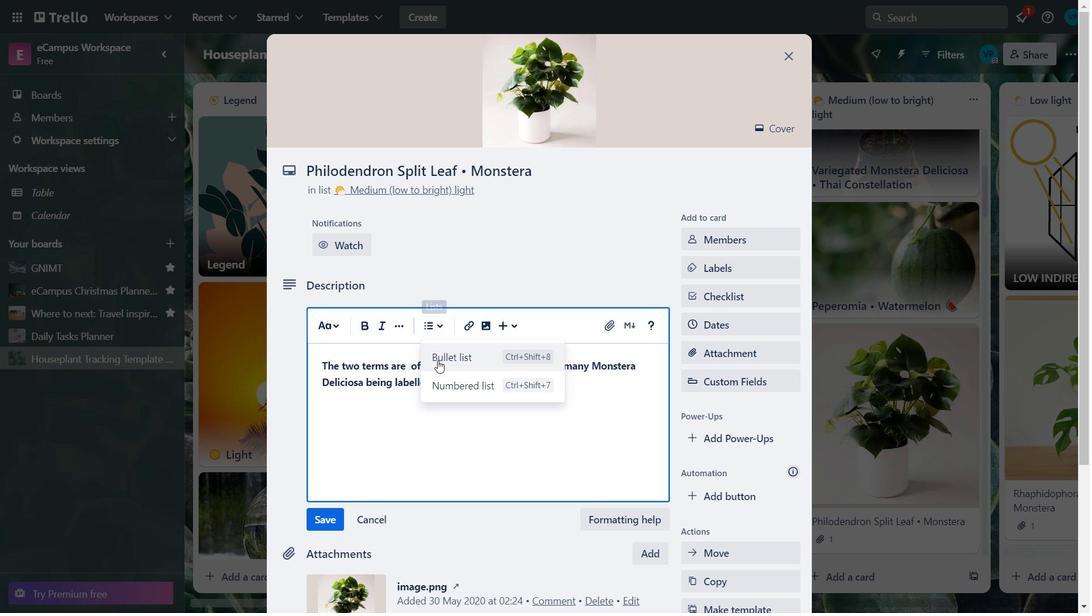 
Action: Mouse moved to (365, 422)
Screenshot: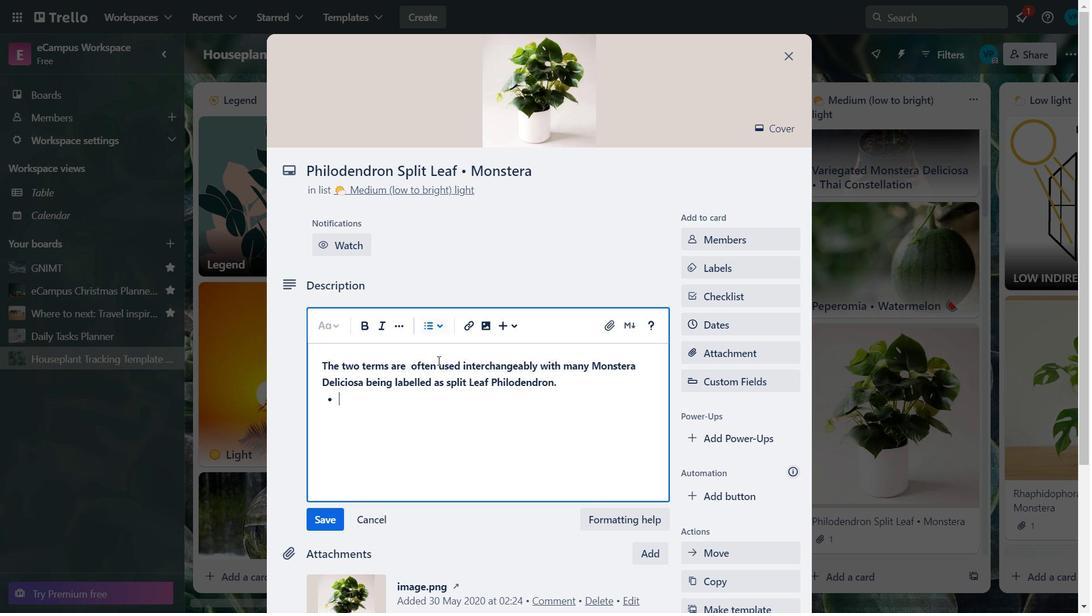 
Action: Key pressed d<Key.backspace><Key.caps_lock>T<Key.caps_lock>hey<Key.space>look<Key.space>similar
Screenshot: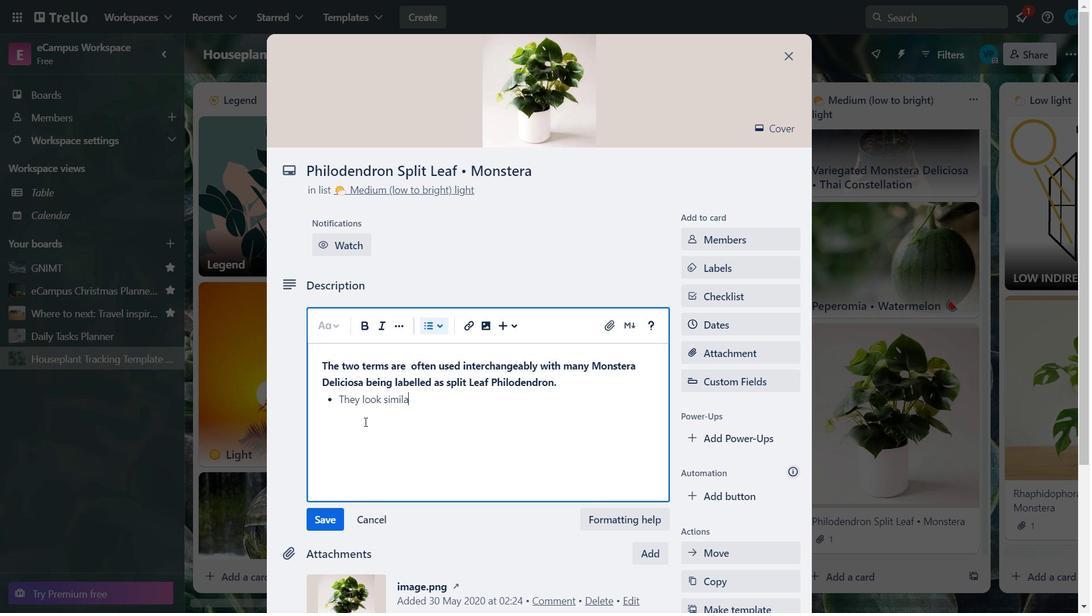 
Action: Mouse moved to (381, 399)
Screenshot: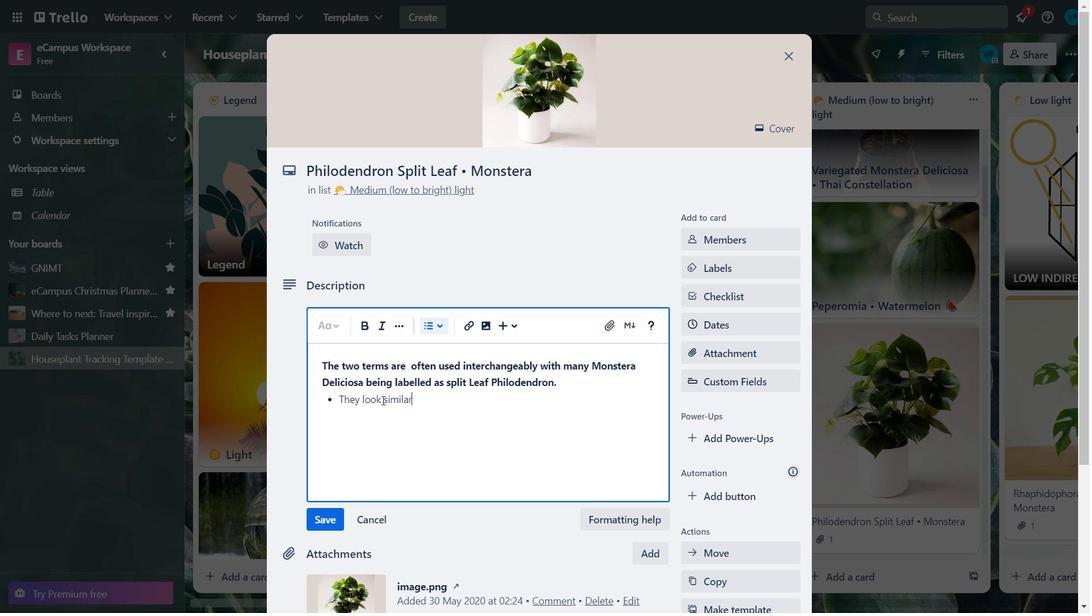 
Action: Mouse pressed left at (381, 399)
Screenshot: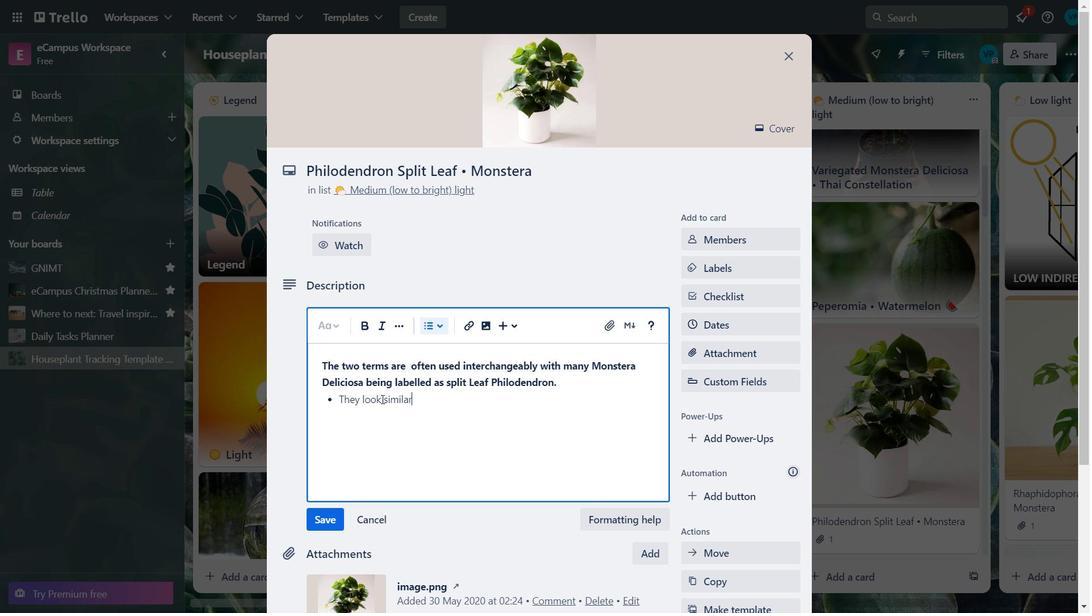 
Action: Key pressed <Key.space>very
Screenshot: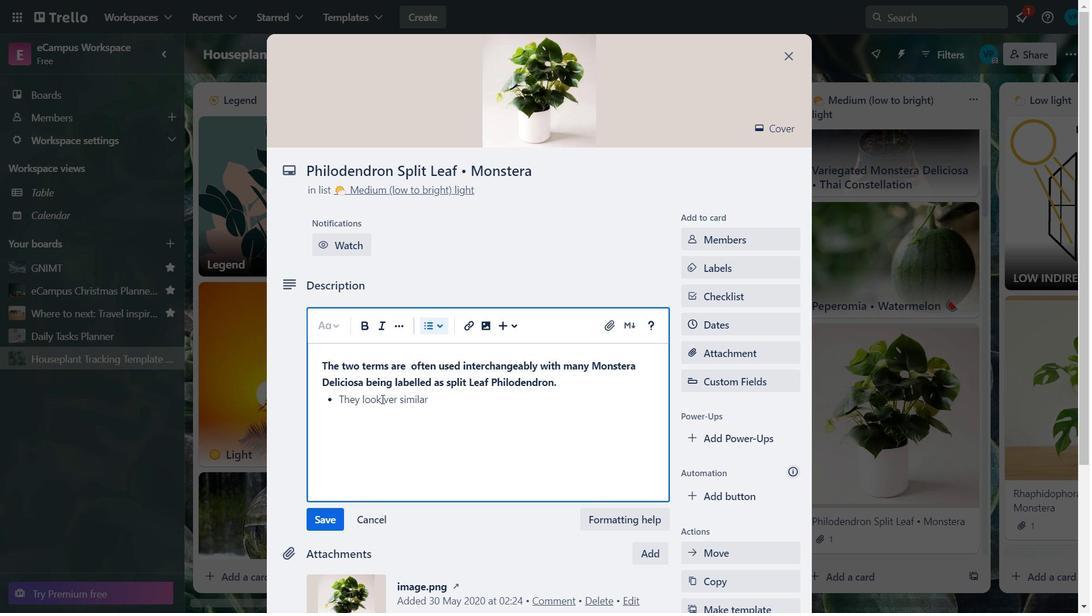 
Action: Mouse moved to (454, 399)
Screenshot: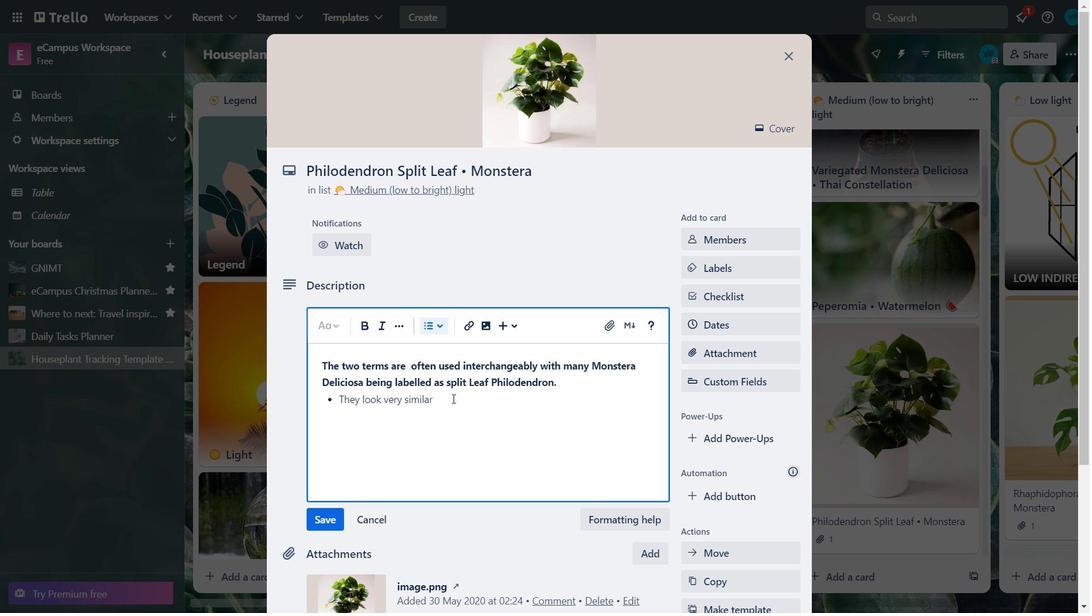
Action: Mouse pressed left at (454, 399)
Screenshot: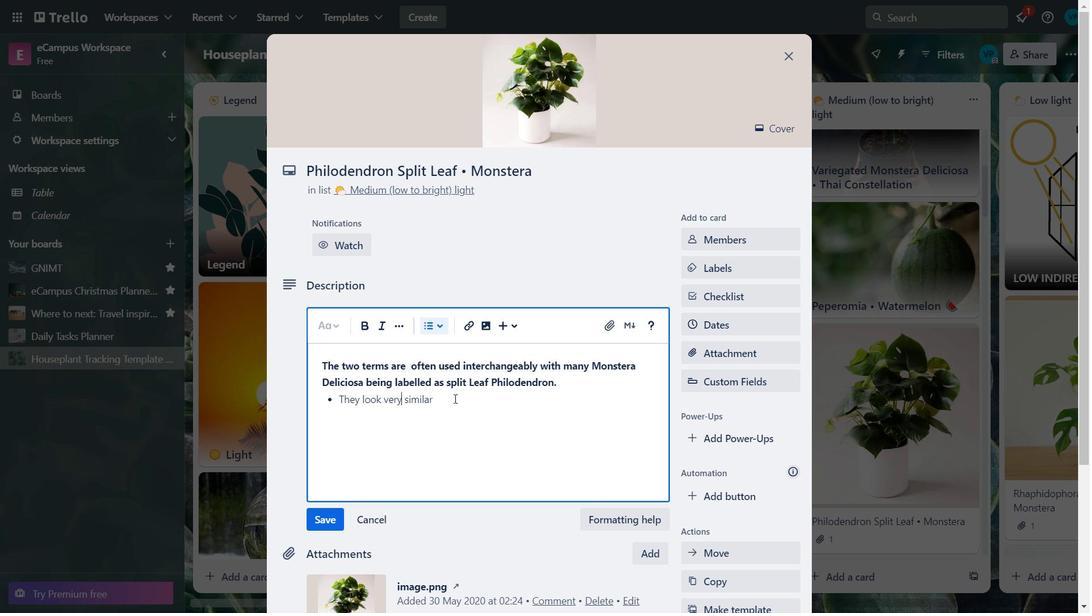 
Action: Key pressed <Key.space>when<Key.space>young<Key.space>and<Key.space>come<Key.space>fro<Key.space>=<Key.backspace><Key.backspace>m<Key.space>the<Key.space>same<Key.space>family.<Key.enter><Key.caps_lock>T<Key.caps_lock>hey<Key.space>are<Key.space>different<Key.space><Key.caps_lock>S<Key.caps_lock>o<Key.backspace>pecies.<Key.f11>
Screenshot: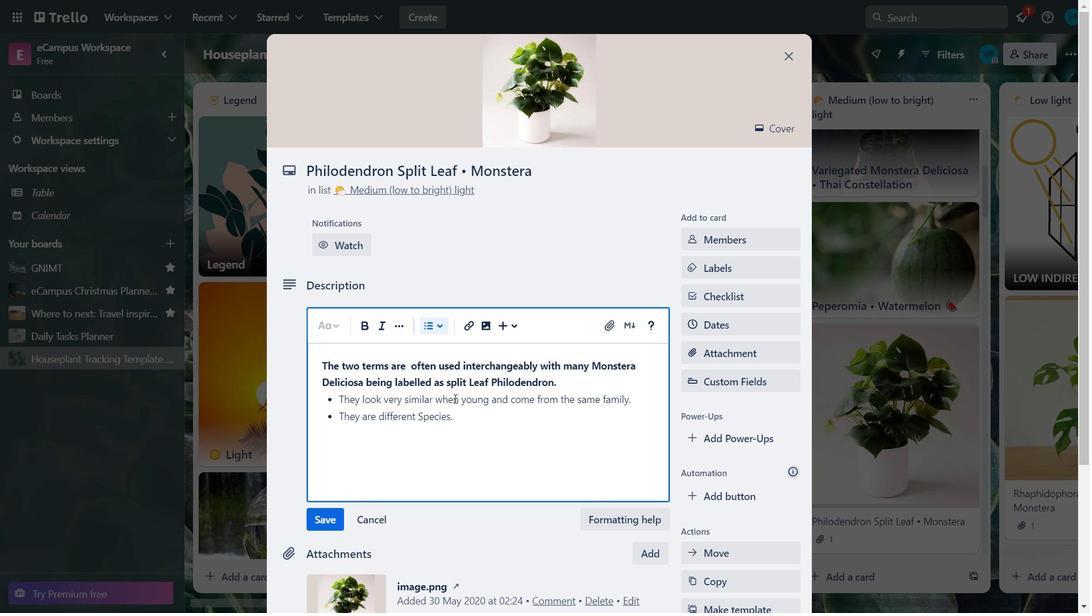 
